Task: Look for space in Maldegem, Belgium from 1st July, 2023 to 8th July, 2023 for 2 adults, 1 child in price range Rs.15000 to Rs.20000. Place can be entire place with 1  bedroom having 1 bed and 1 bathroom. Property type can be house, flat, guest house, hotel. Amenities needed are: heating. Booking option can be shelf check-in. Required host language is English.
Action: Mouse moved to (323, 197)
Screenshot: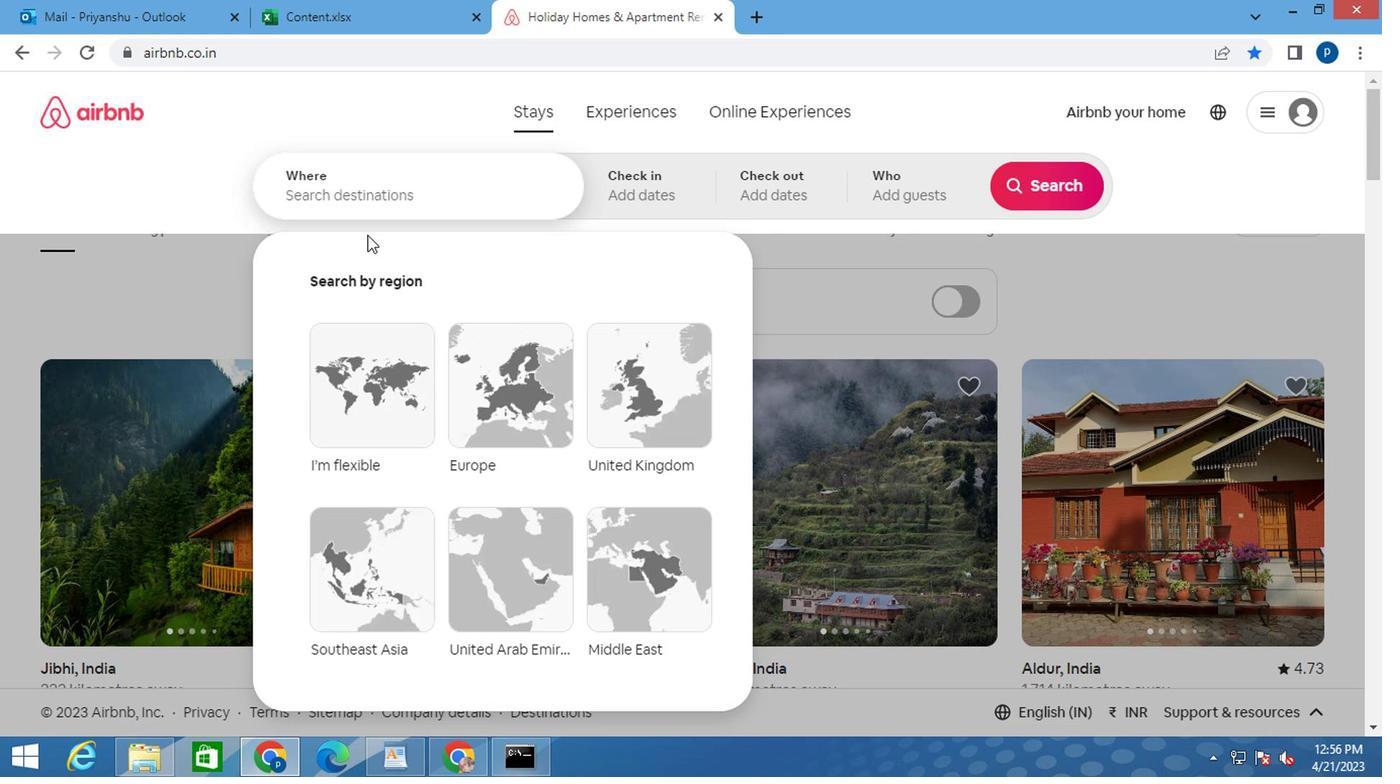 
Action: Key pressed m<Key.caps_lock>aldegem,<Key.space><Key.caps_lock>b<Key.caps_lock>elgiu
Screenshot: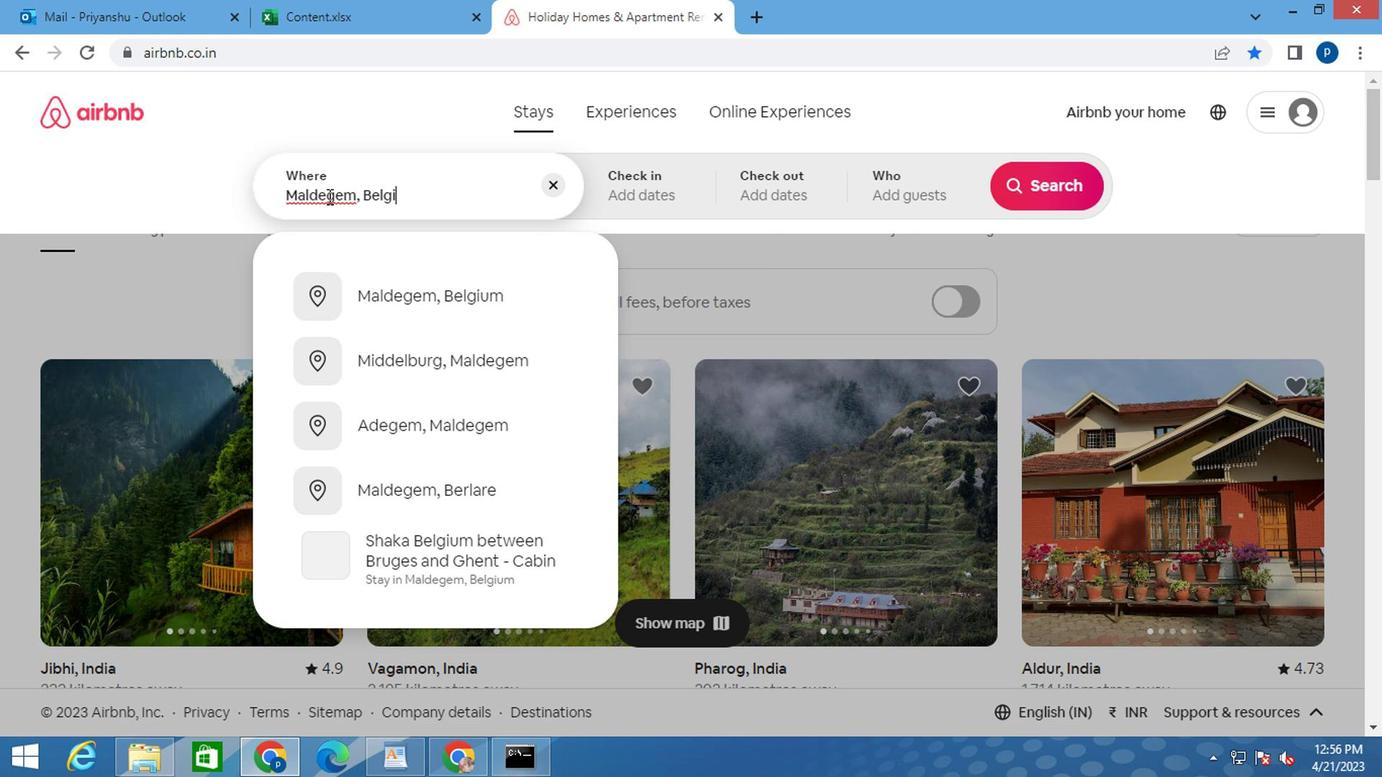 
Action: Mouse moved to (421, 295)
Screenshot: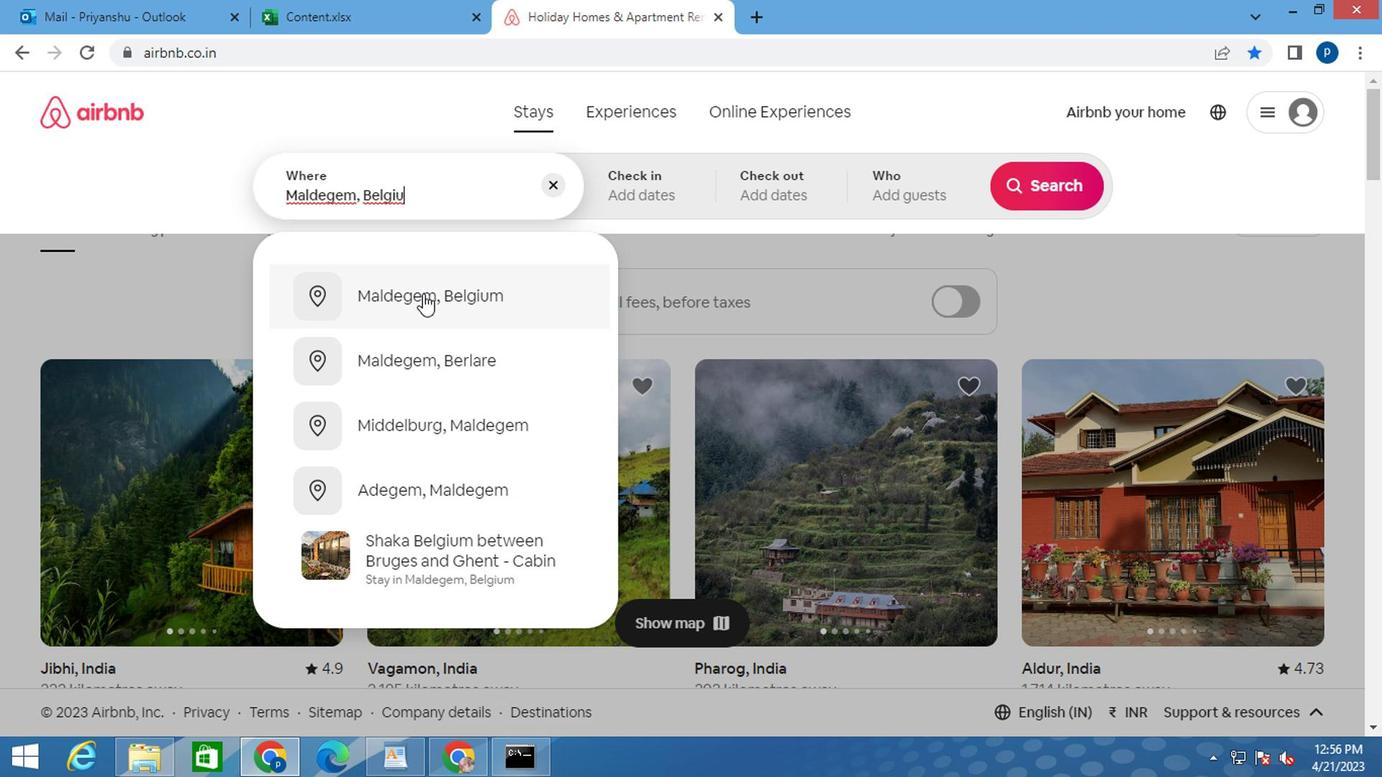 
Action: Mouse pressed left at (421, 295)
Screenshot: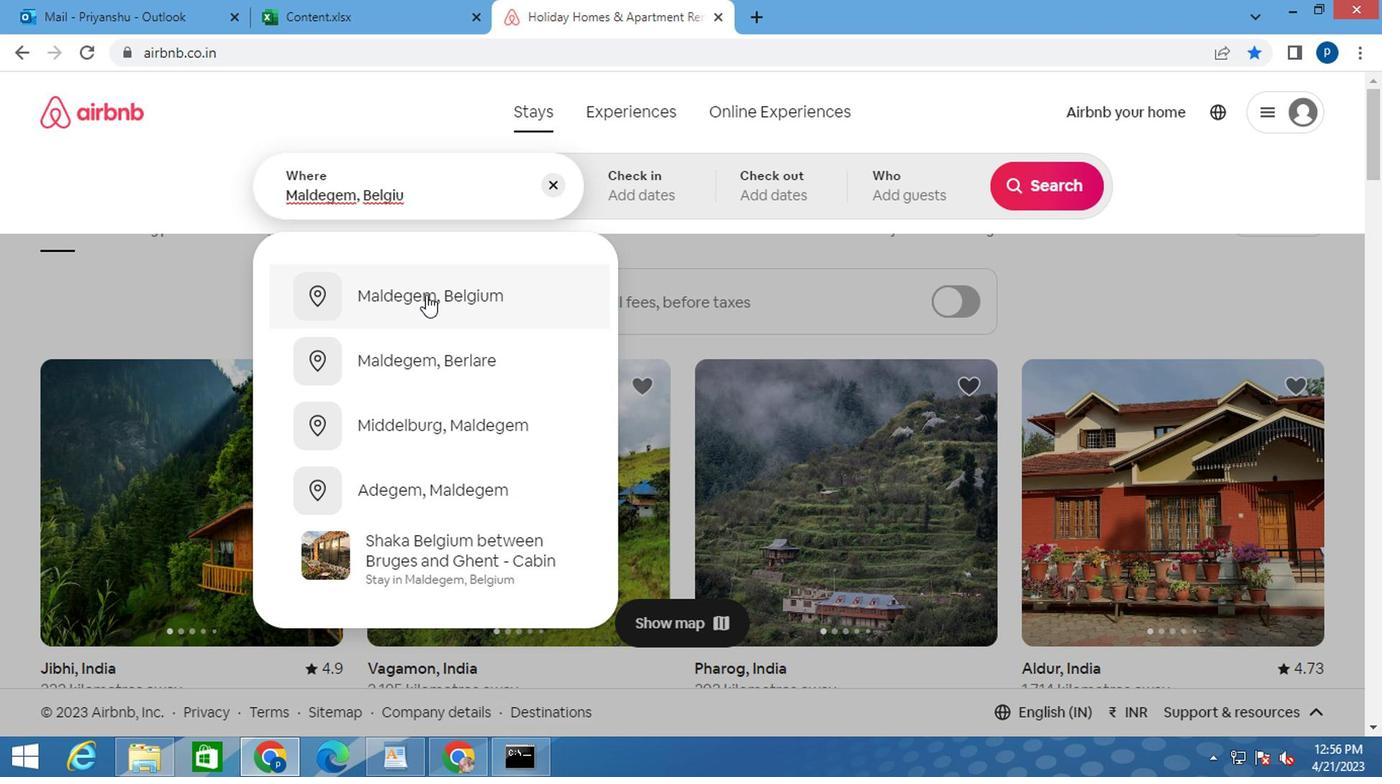 
Action: Mouse moved to (1025, 345)
Screenshot: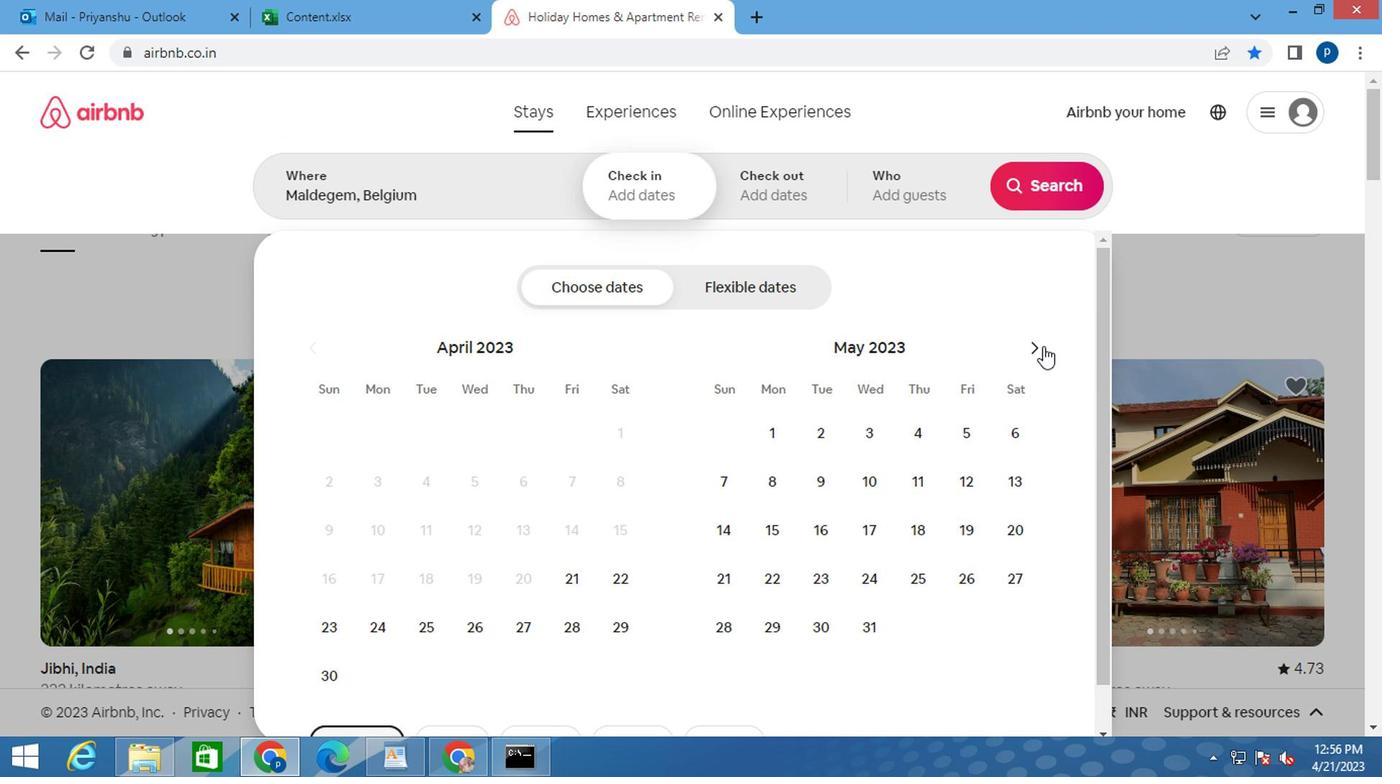 
Action: Mouse pressed left at (1025, 345)
Screenshot: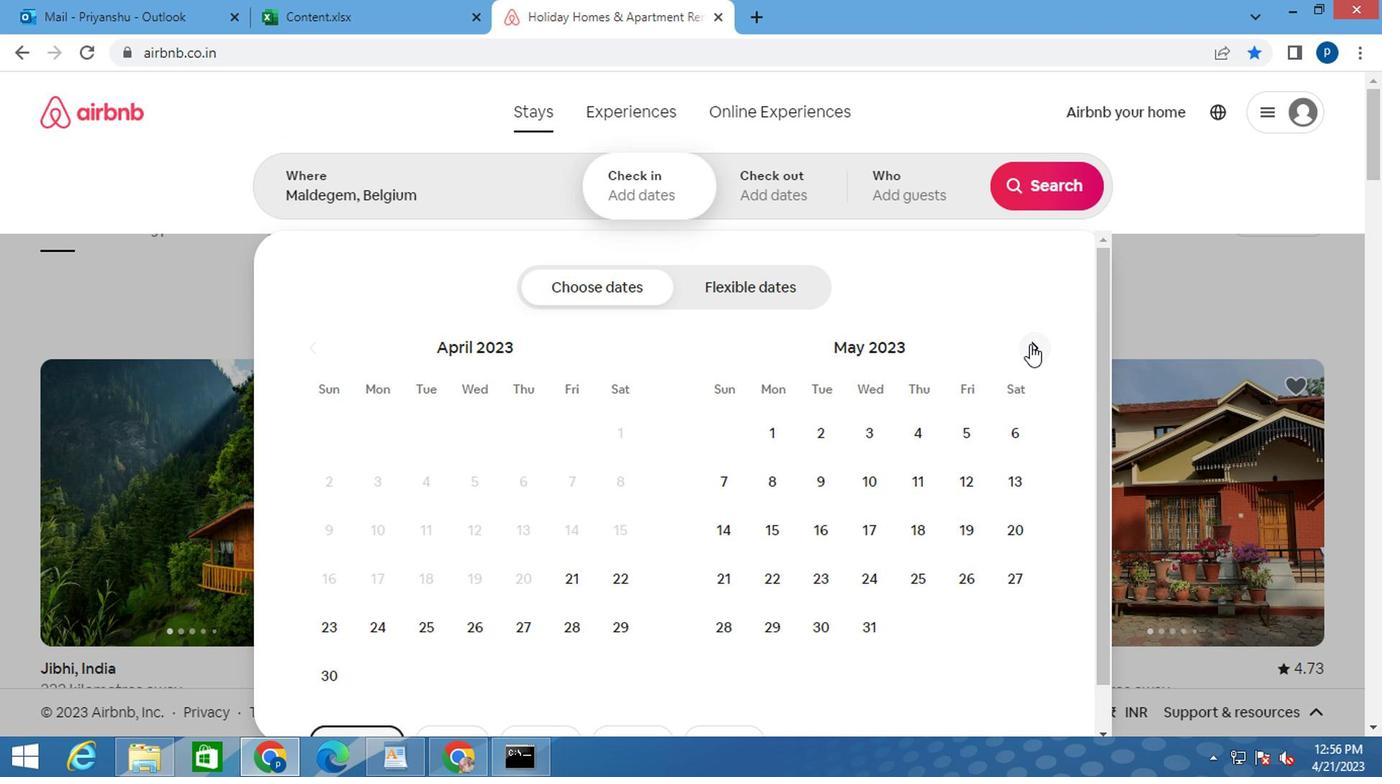 
Action: Mouse pressed left at (1025, 345)
Screenshot: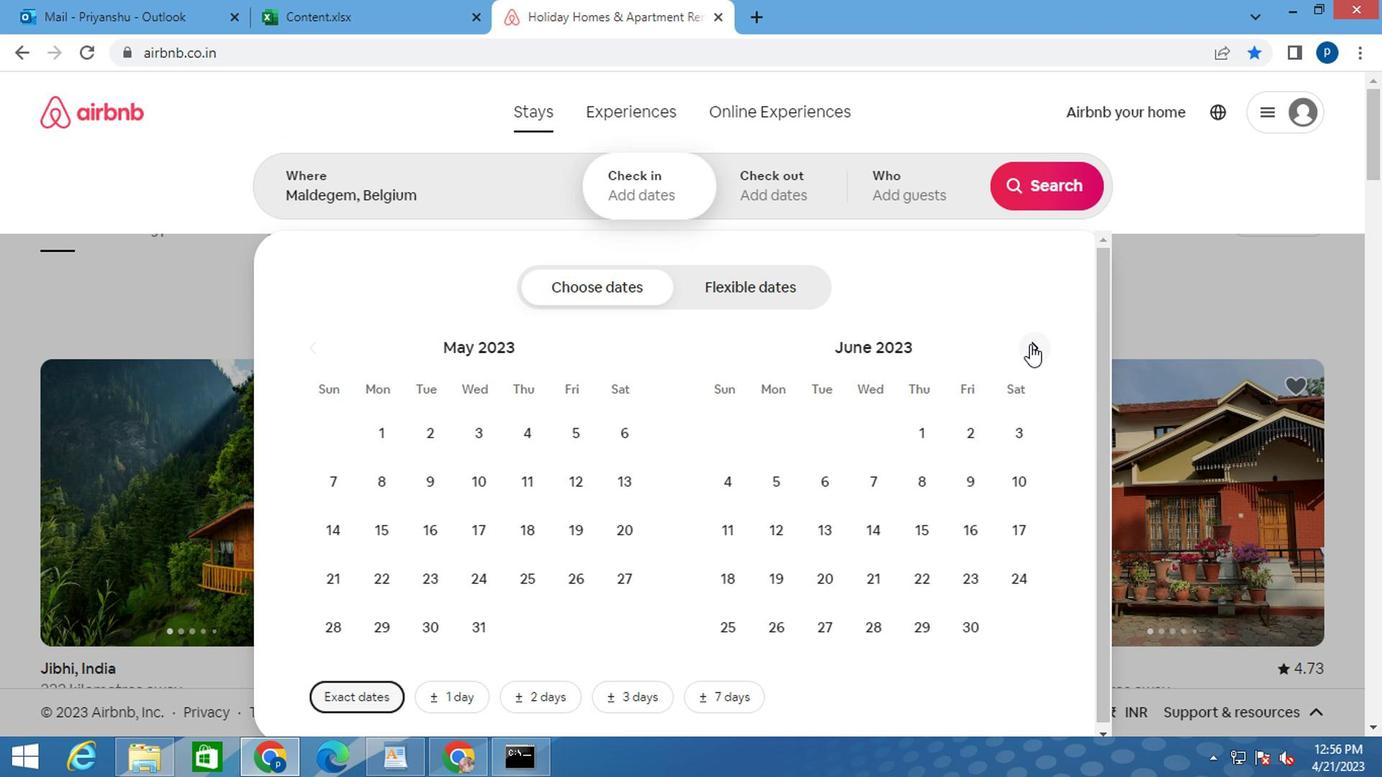 
Action: Mouse moved to (1024, 436)
Screenshot: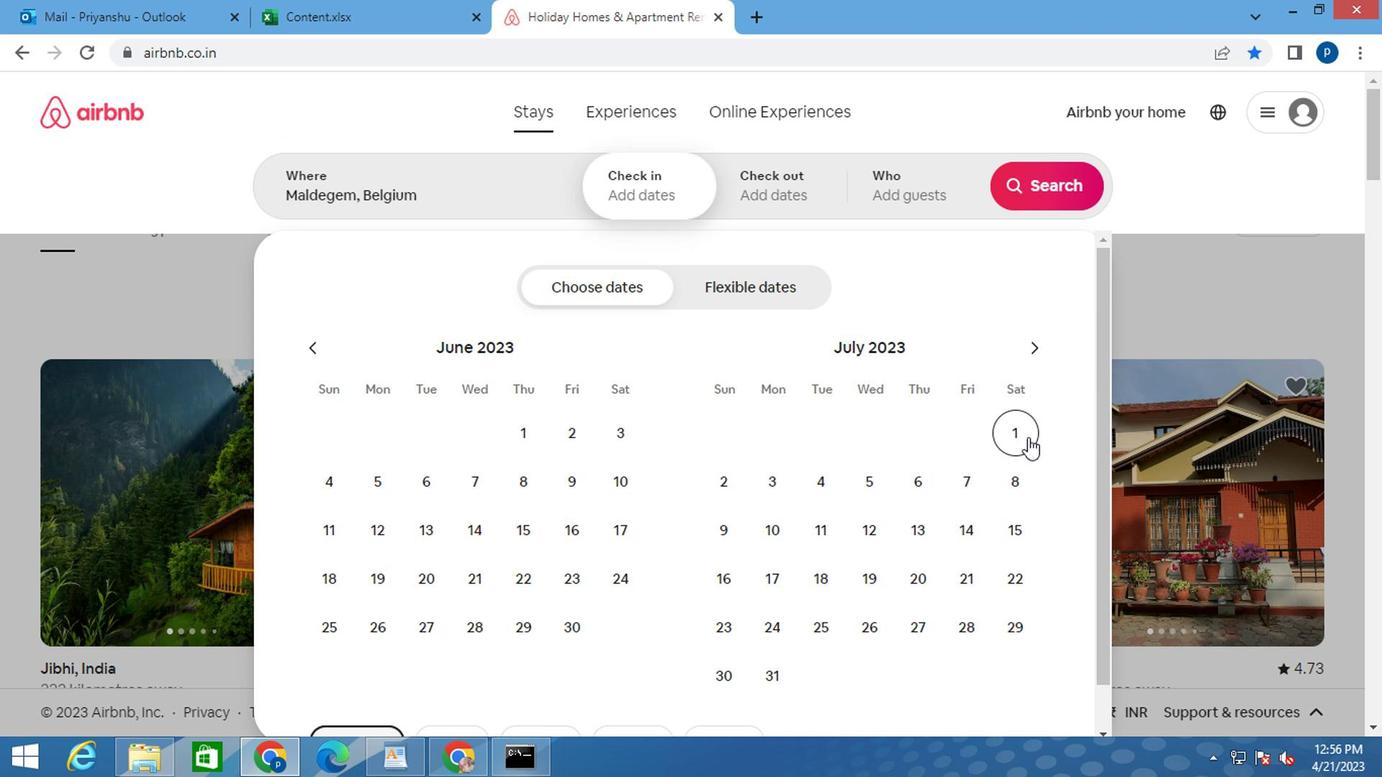 
Action: Mouse pressed left at (1024, 436)
Screenshot: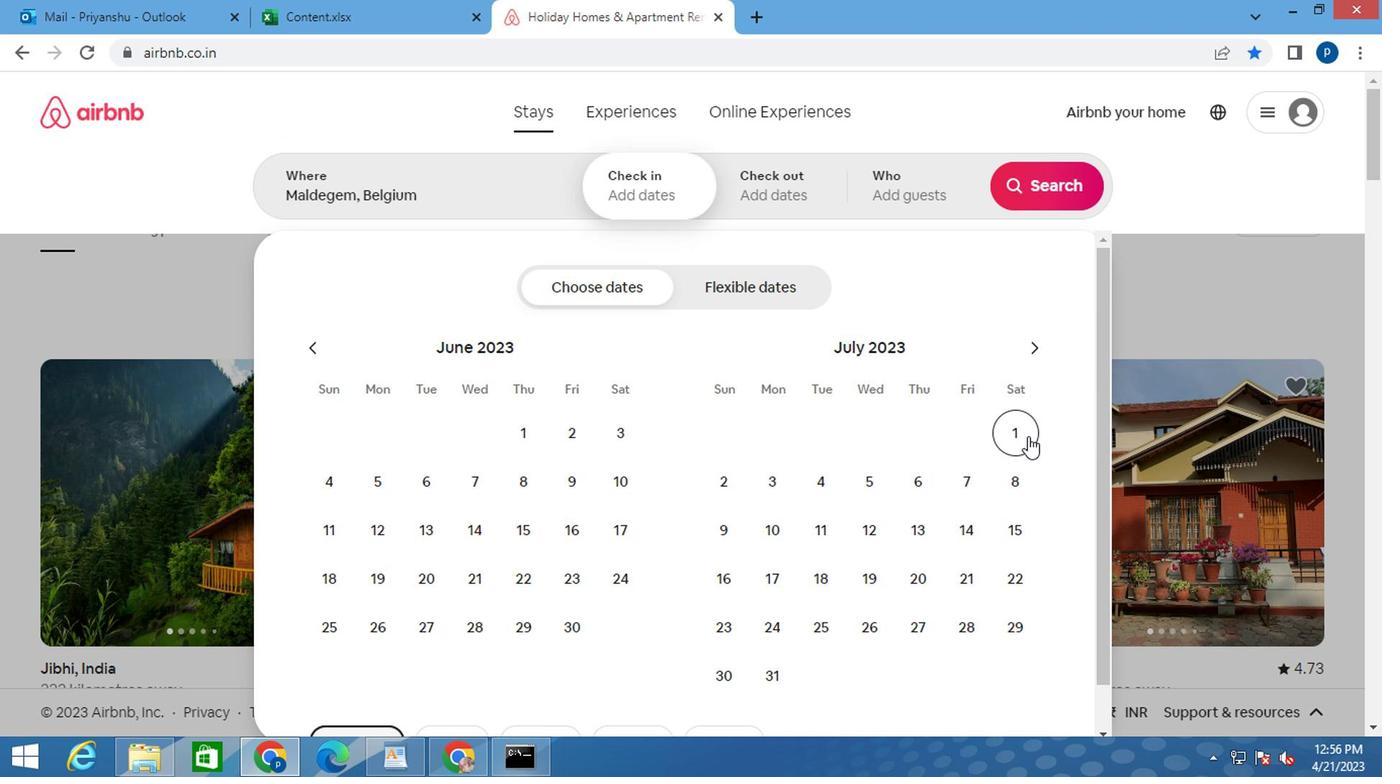 
Action: Mouse moved to (1014, 479)
Screenshot: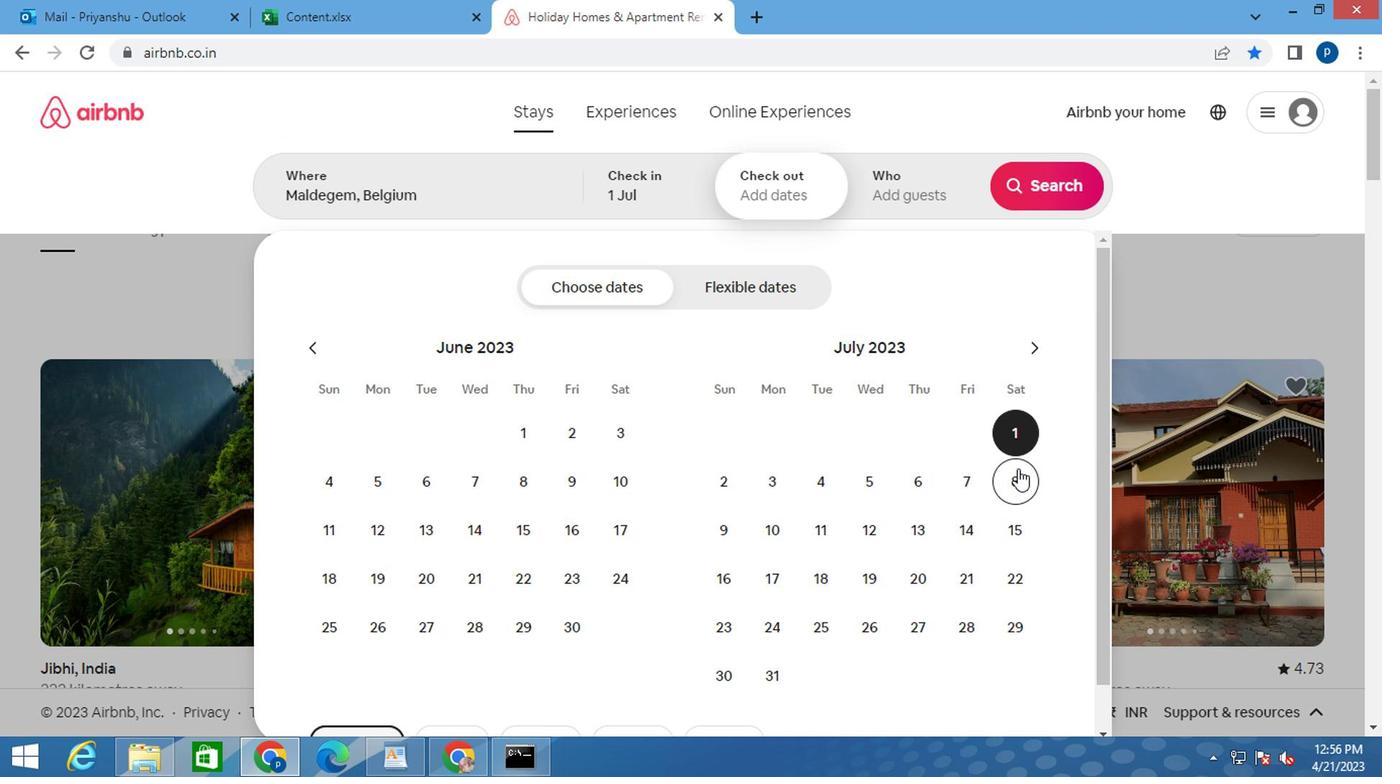 
Action: Mouse pressed left at (1014, 479)
Screenshot: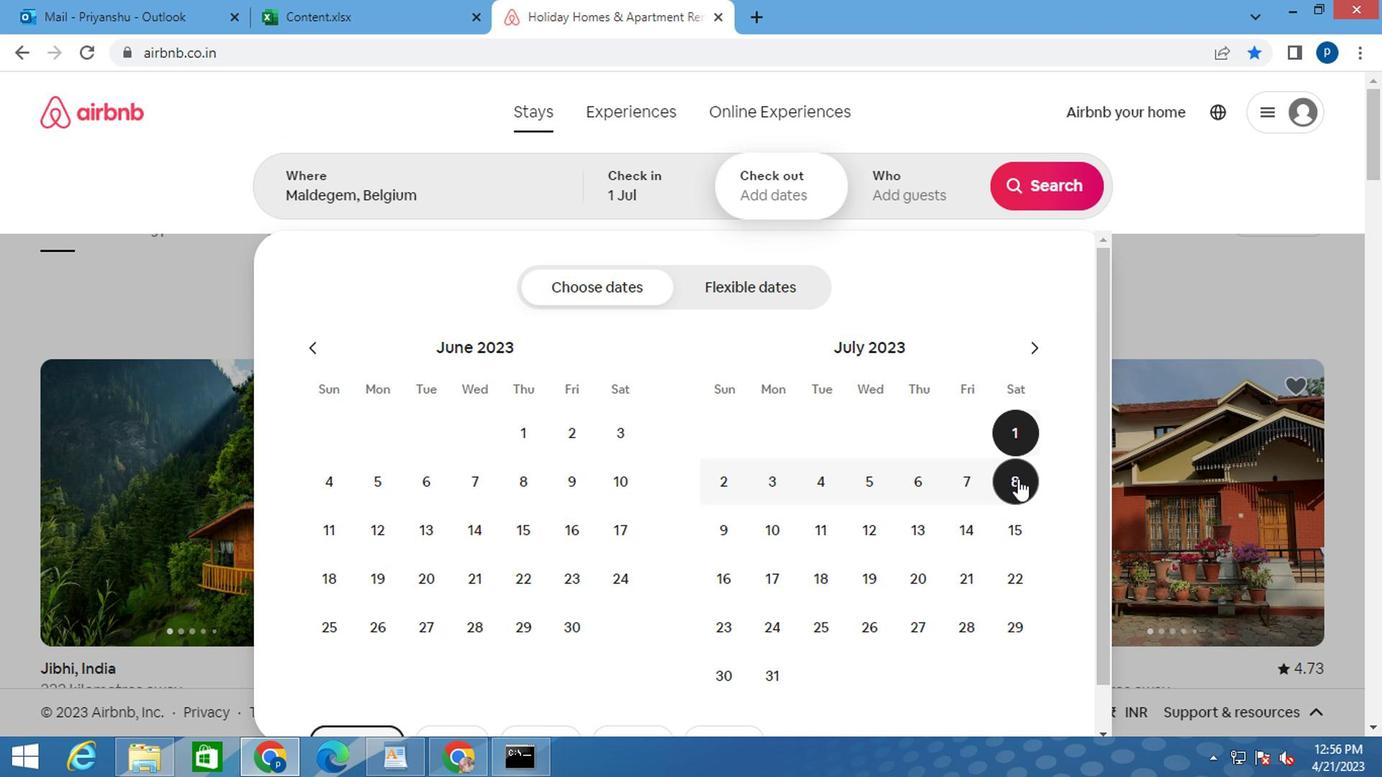 
Action: Mouse moved to (932, 195)
Screenshot: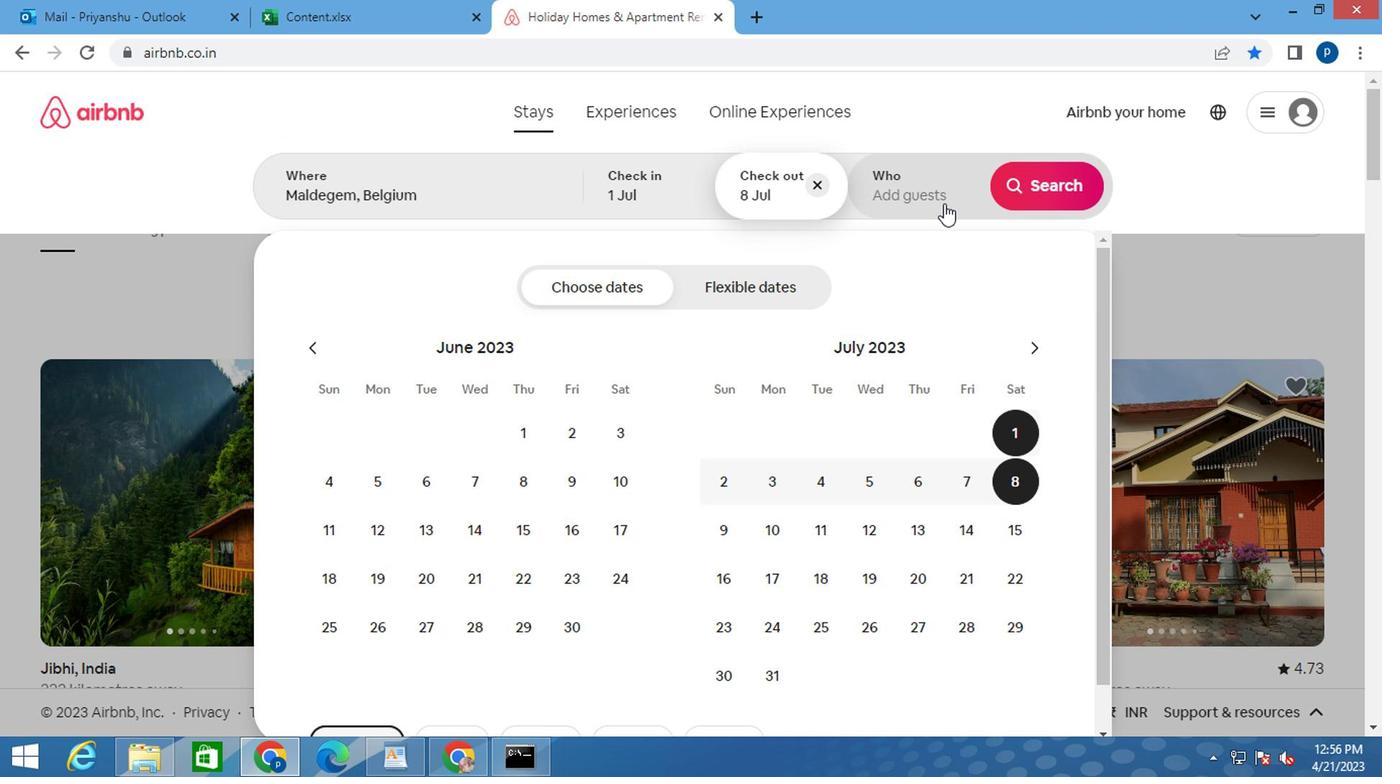 
Action: Mouse pressed left at (932, 195)
Screenshot: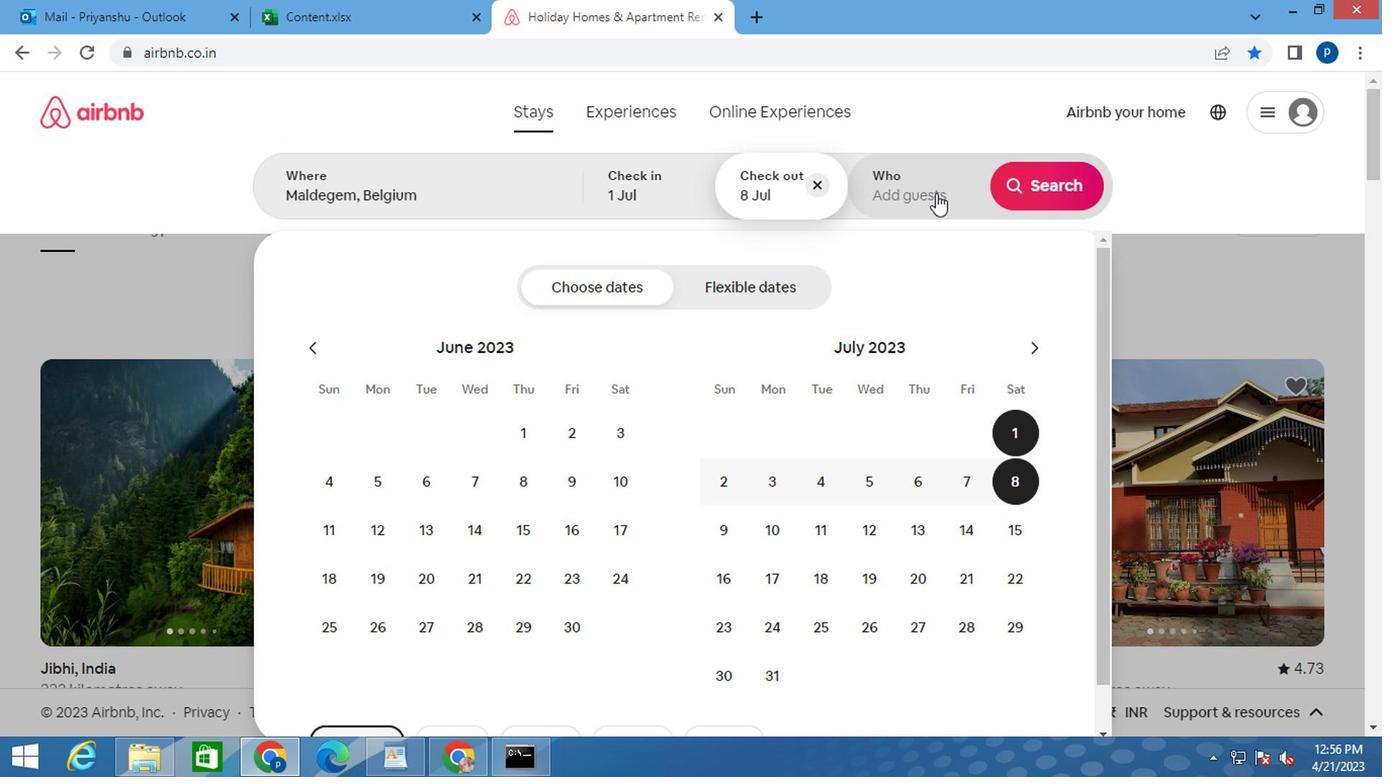 
Action: Mouse moved to (1045, 284)
Screenshot: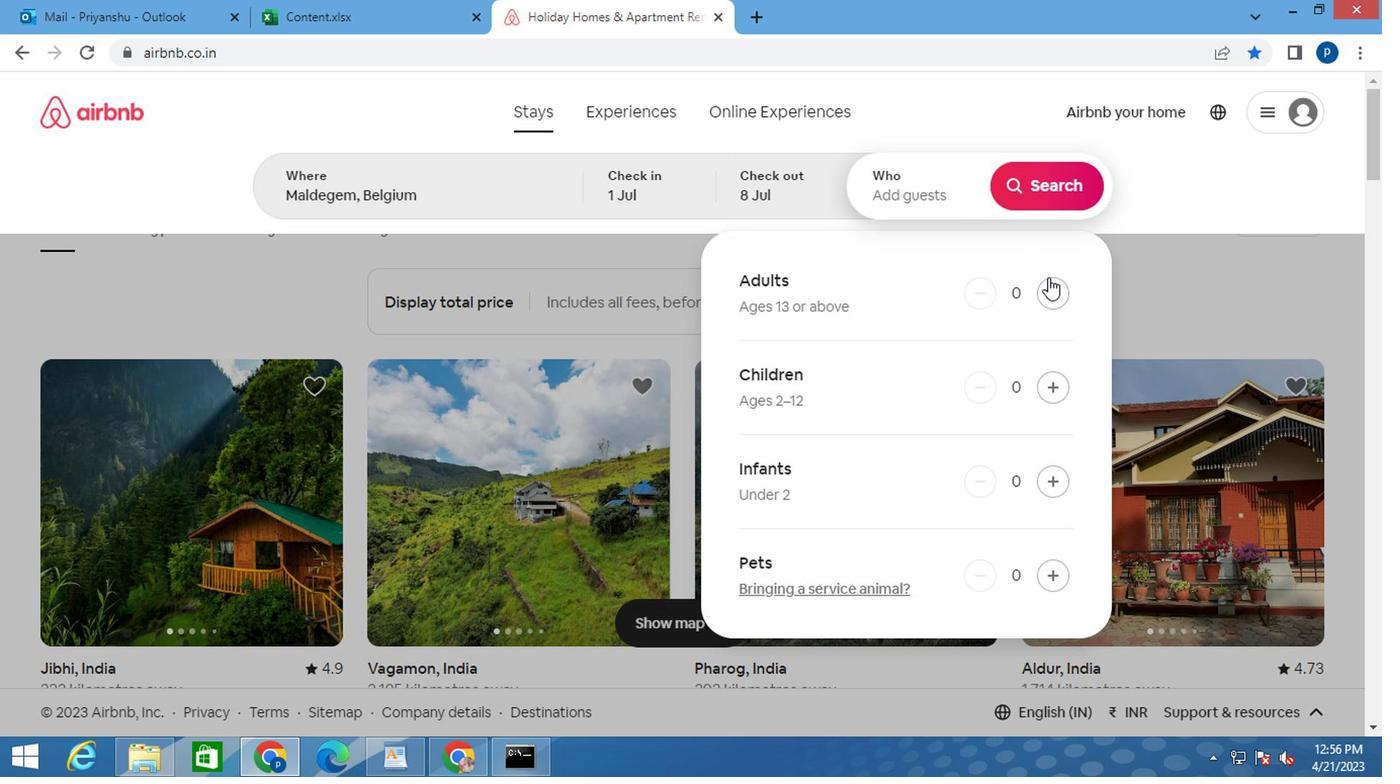 
Action: Mouse pressed left at (1045, 284)
Screenshot: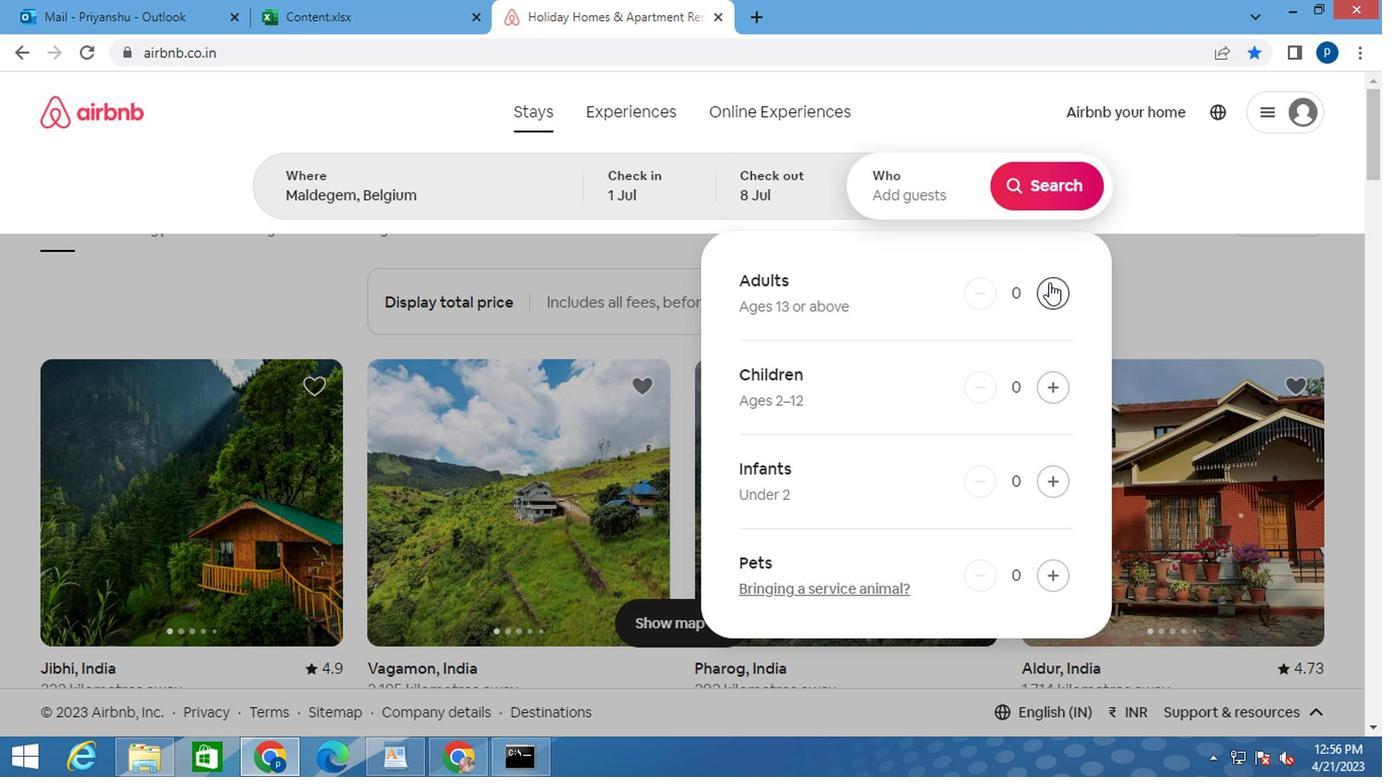 
Action: Mouse pressed left at (1045, 284)
Screenshot: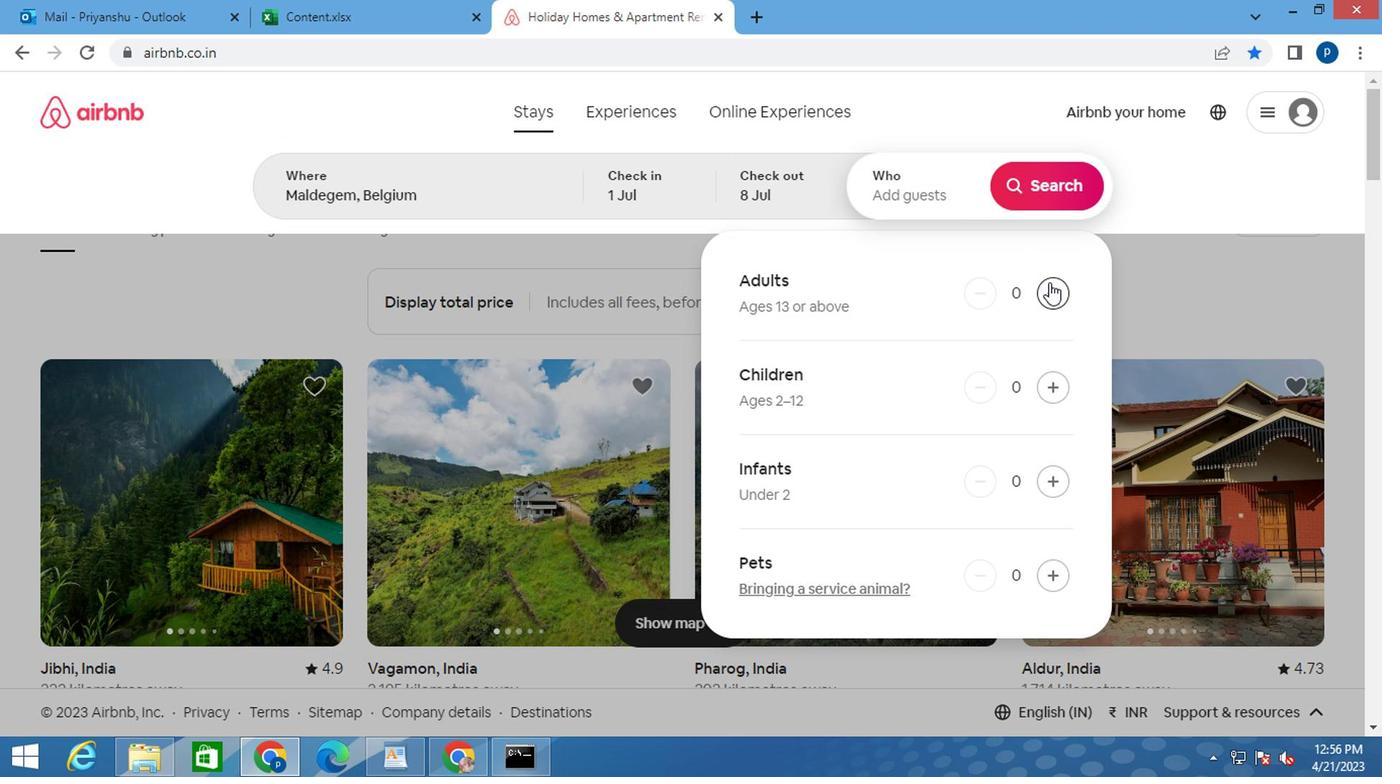 
Action: Mouse moved to (1047, 380)
Screenshot: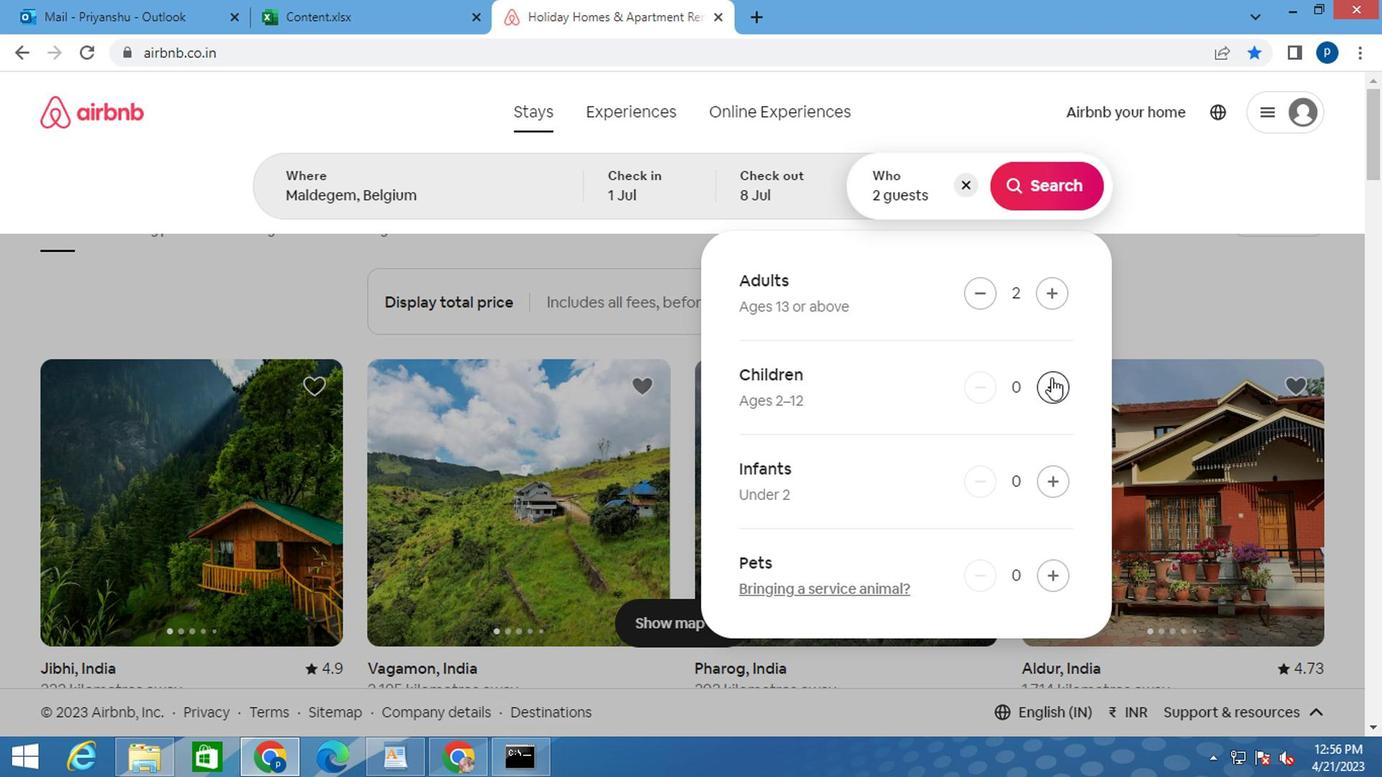 
Action: Mouse pressed left at (1047, 380)
Screenshot: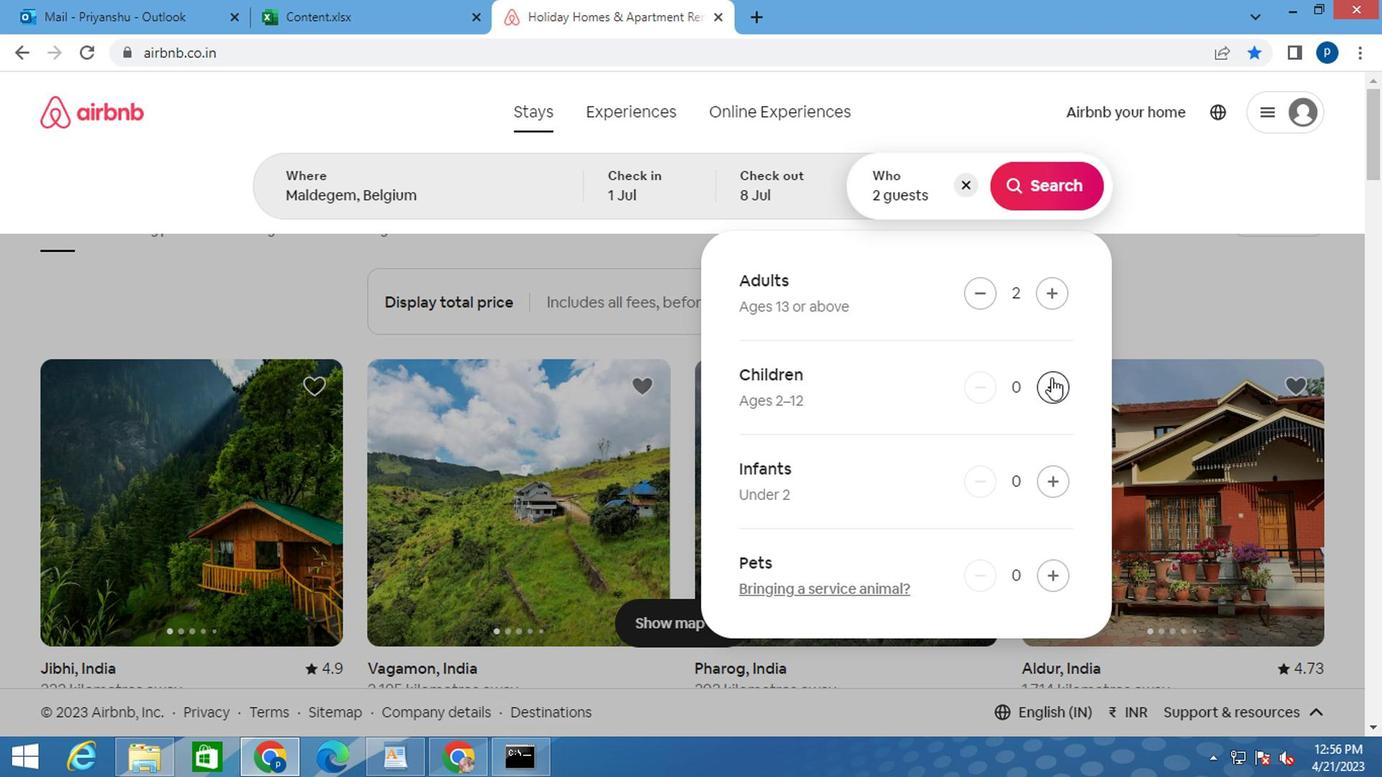 
Action: Mouse moved to (1050, 195)
Screenshot: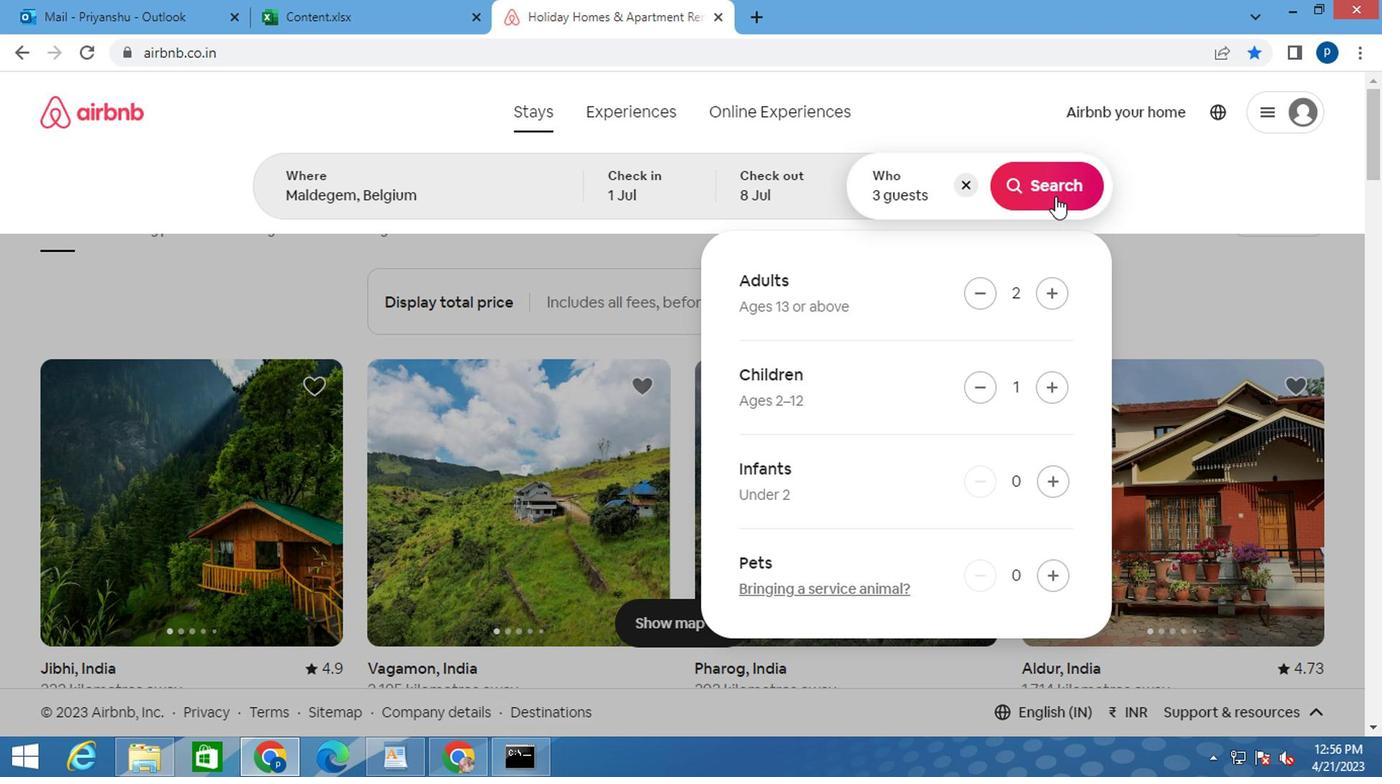 
Action: Mouse pressed left at (1050, 195)
Screenshot: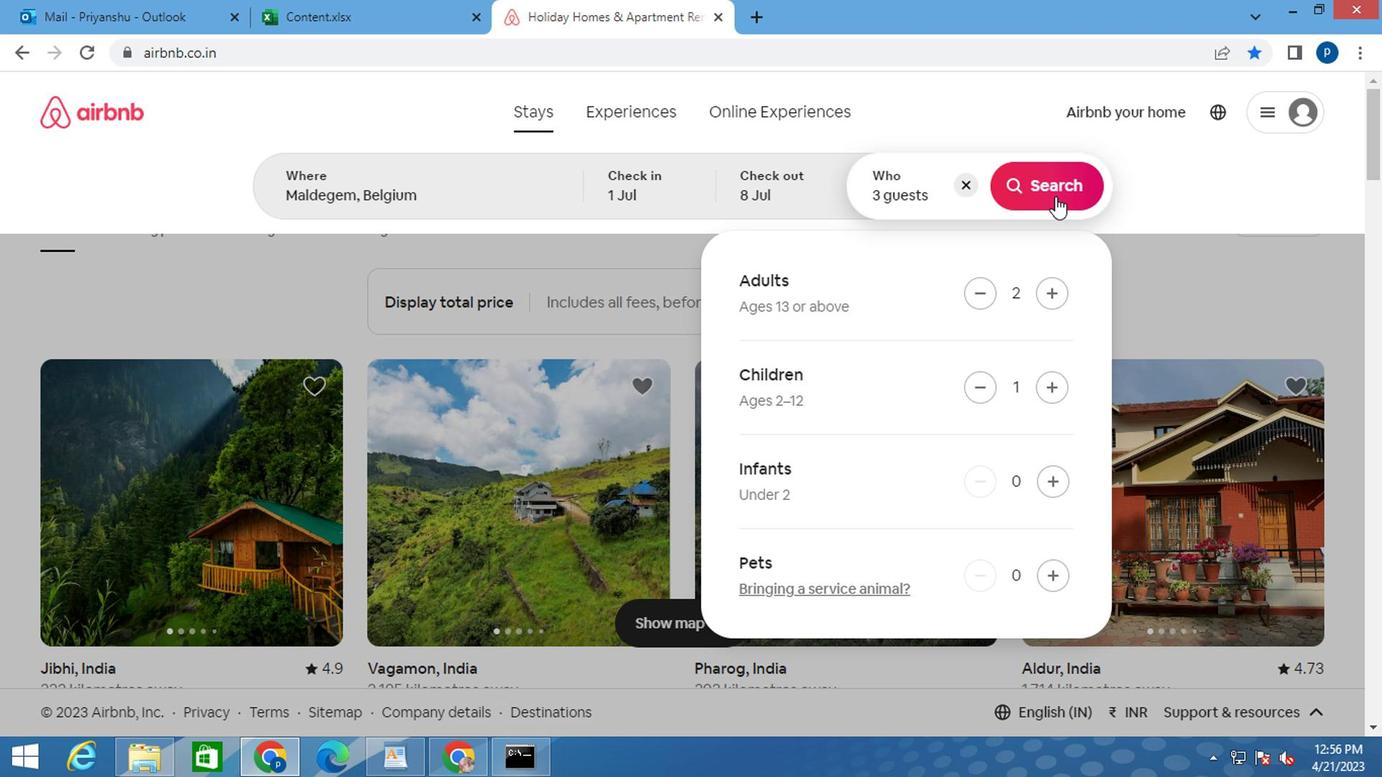 
Action: Mouse moved to (1280, 208)
Screenshot: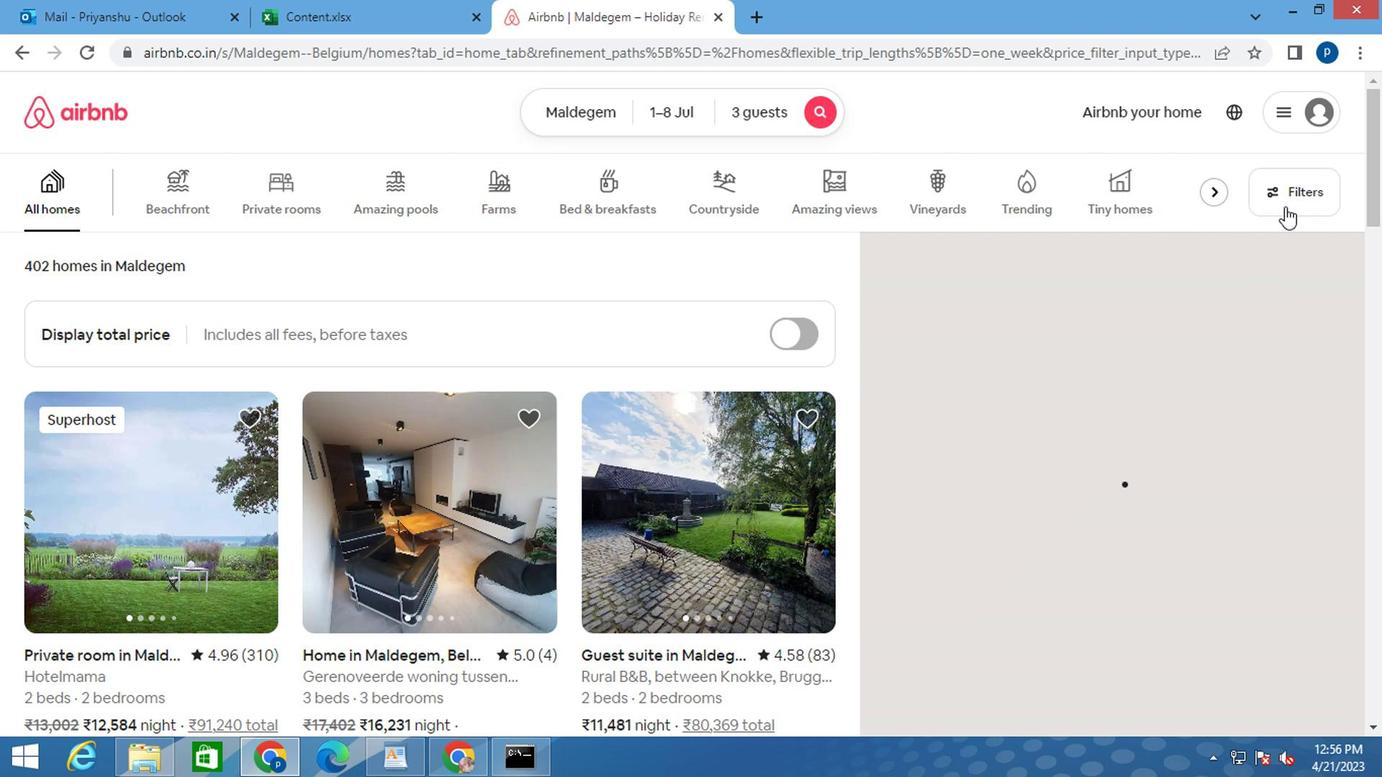 
Action: Mouse pressed left at (1280, 208)
Screenshot: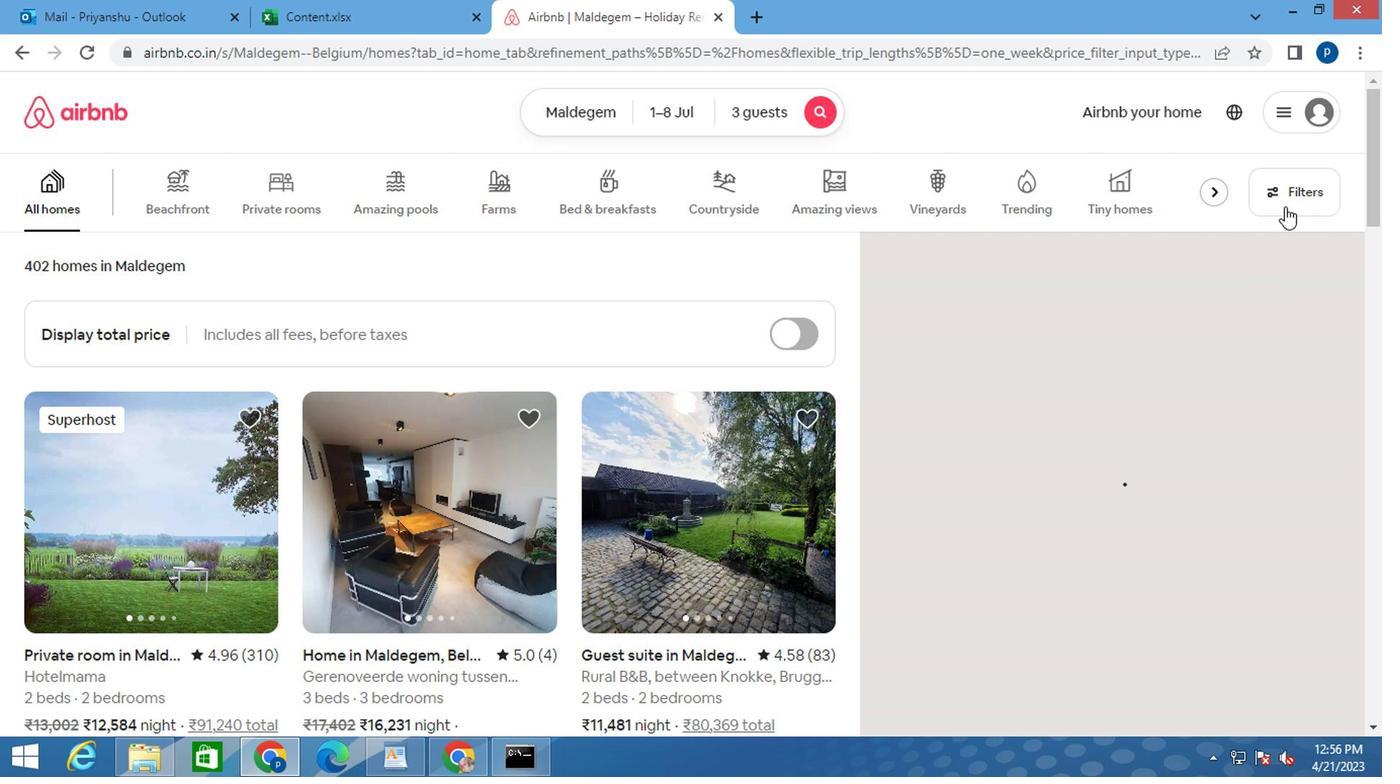 
Action: Mouse moved to (412, 451)
Screenshot: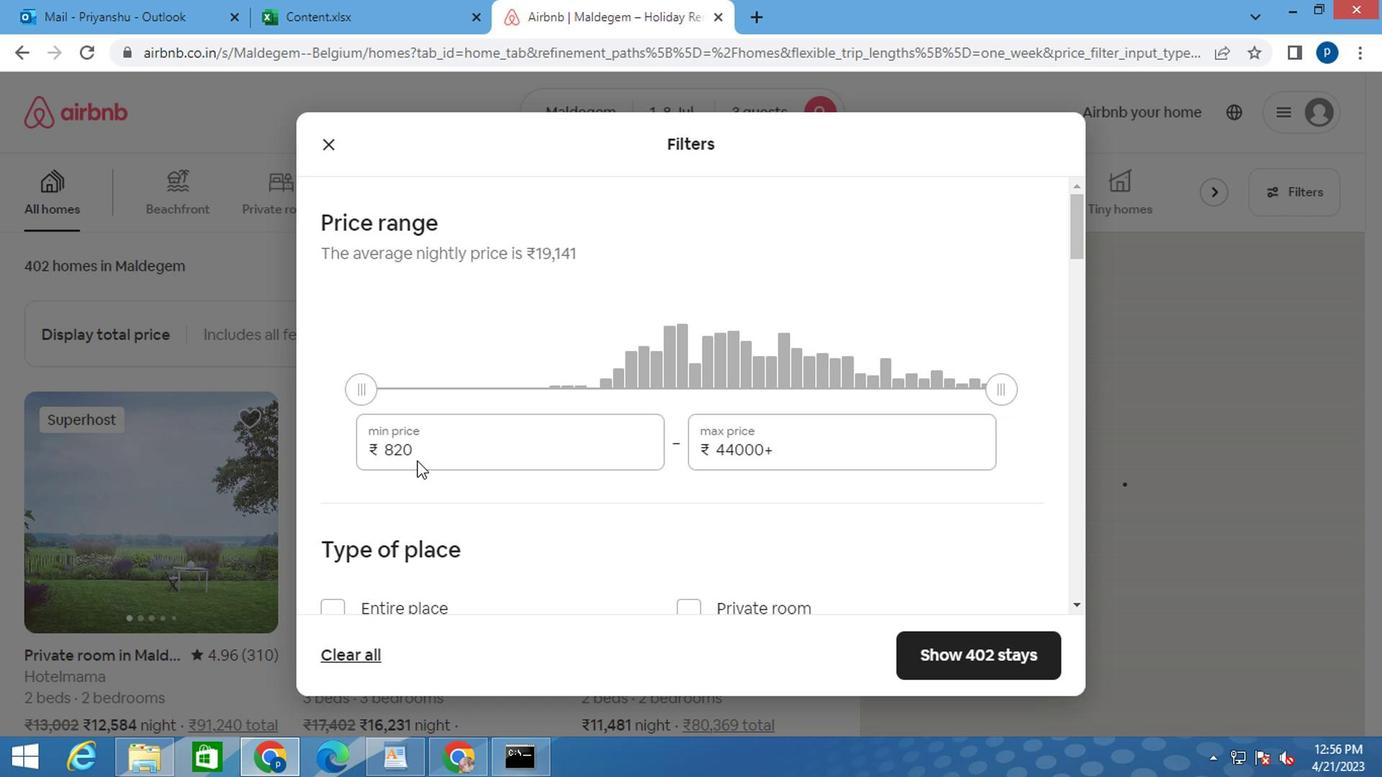 
Action: Mouse pressed left at (412, 451)
Screenshot: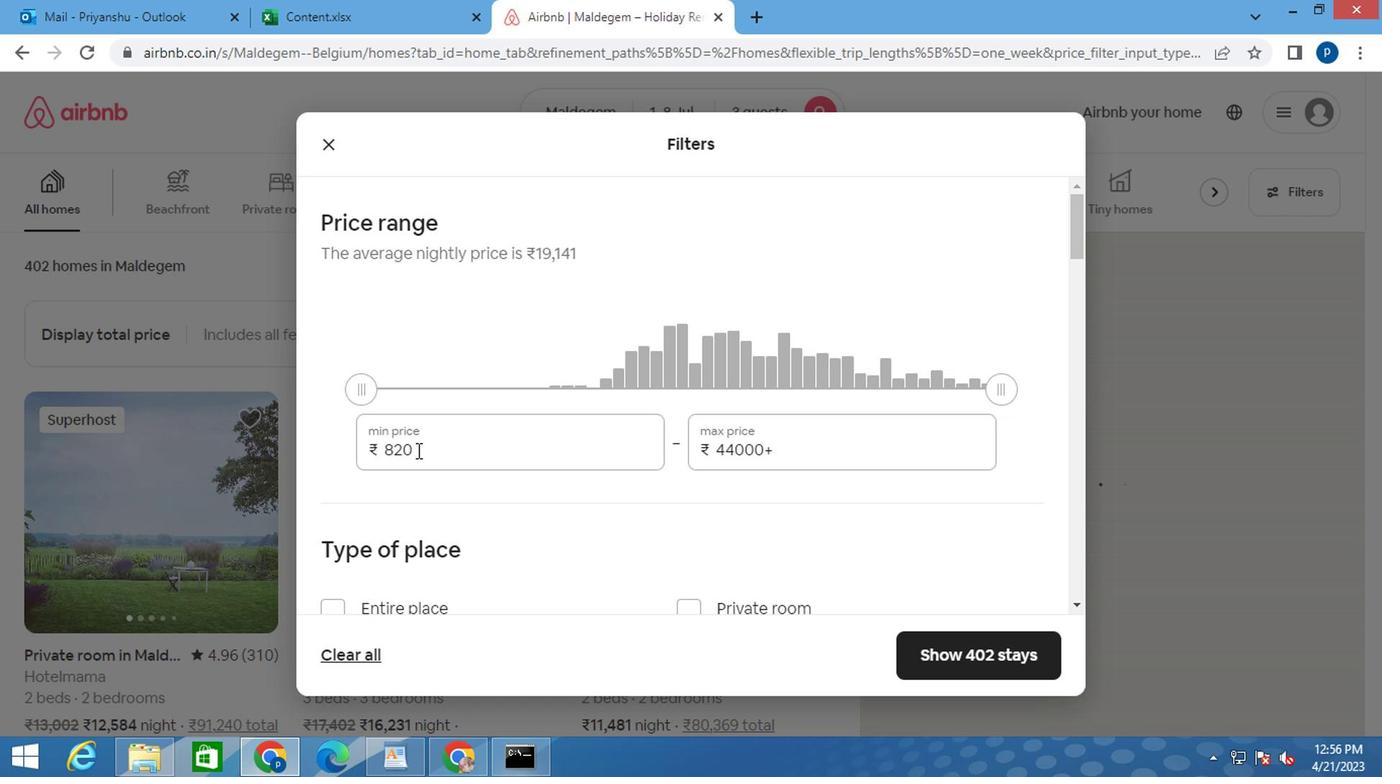 
Action: Mouse pressed left at (412, 451)
Screenshot: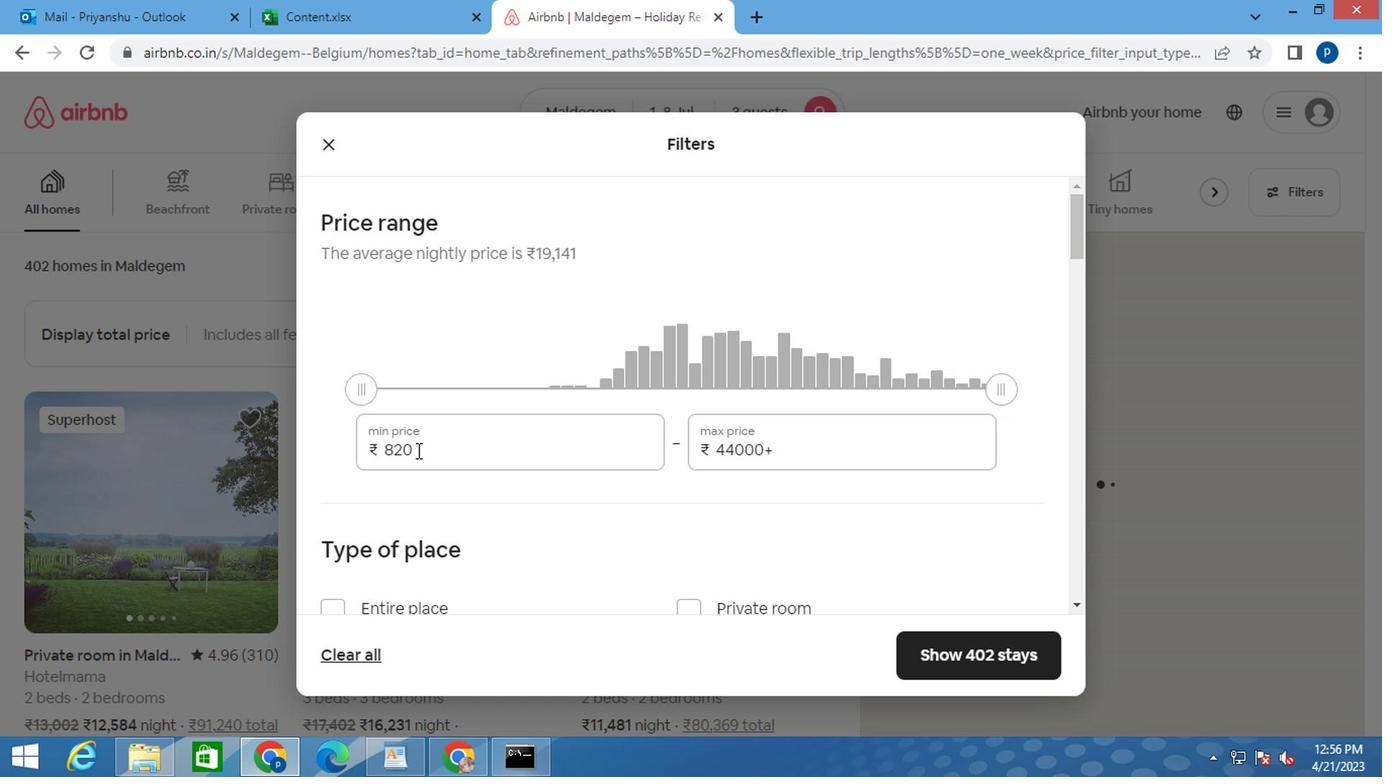 
Action: Key pressed 15000<Key.tab>20000
Screenshot: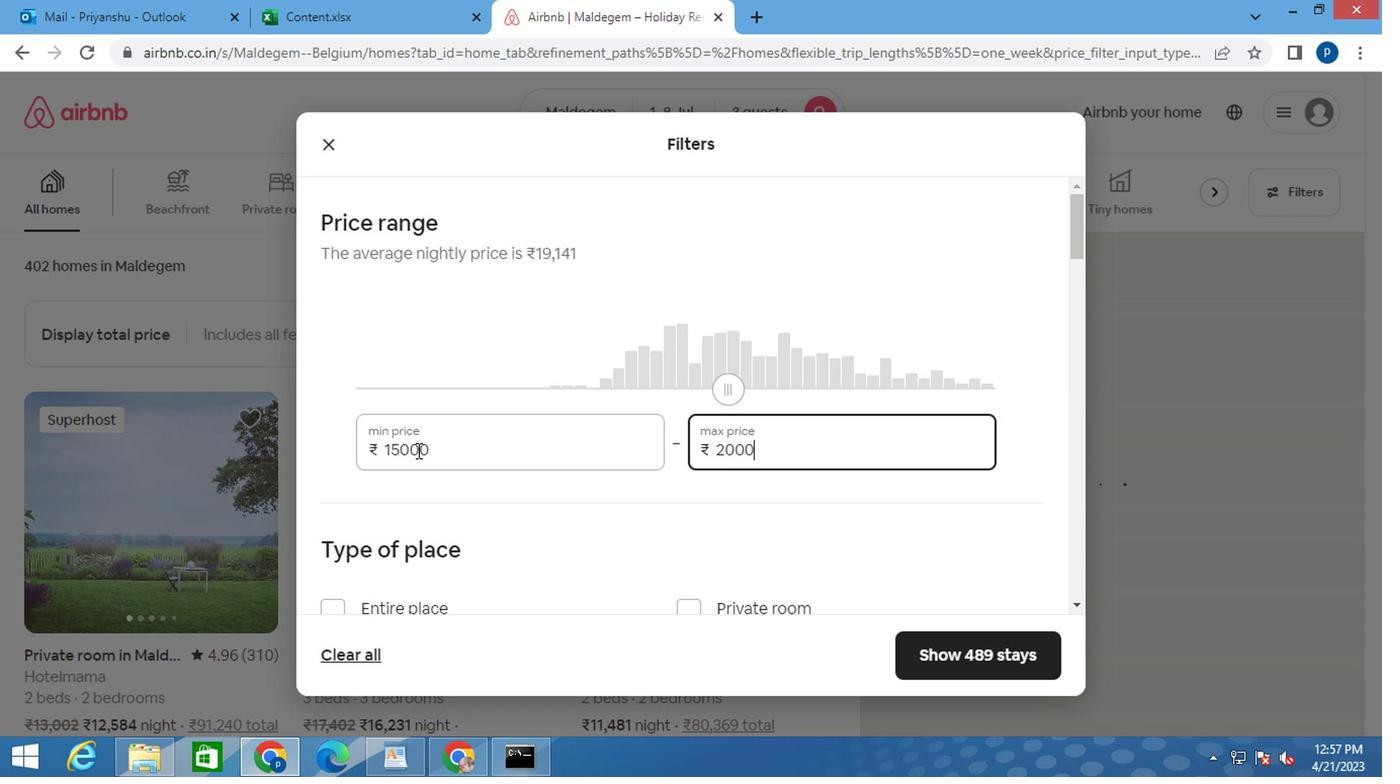 
Action: Mouse moved to (406, 447)
Screenshot: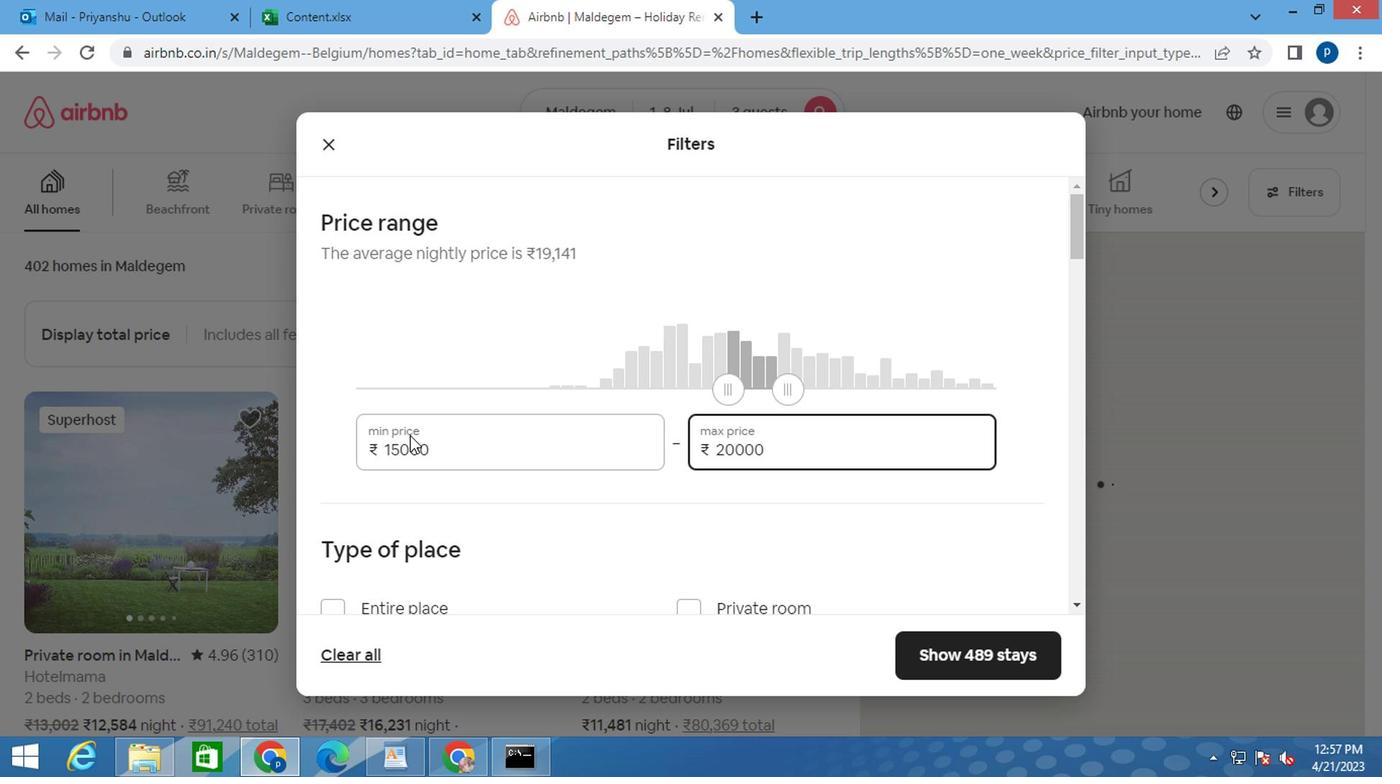 
Action: Mouse scrolled (406, 446) with delta (0, 0)
Screenshot: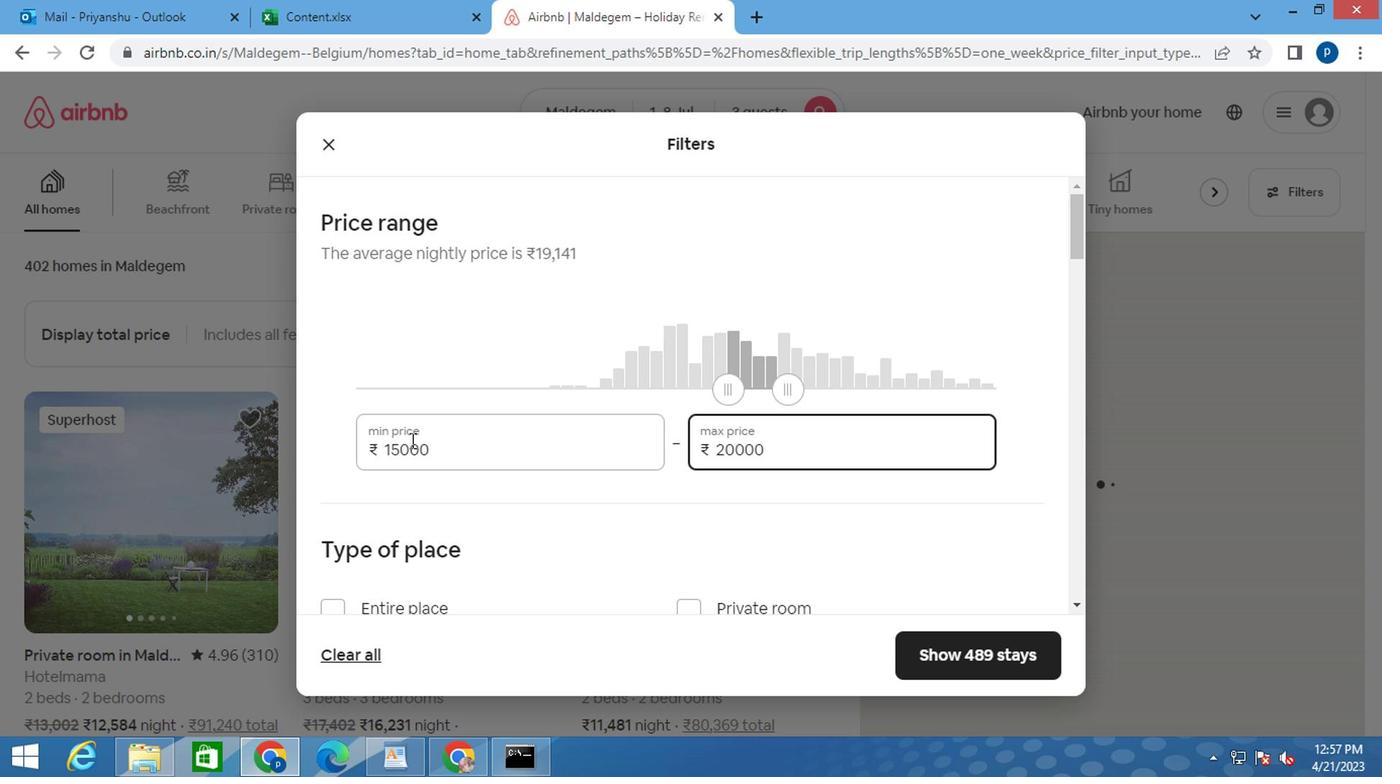 
Action: Mouse moved to (407, 449)
Screenshot: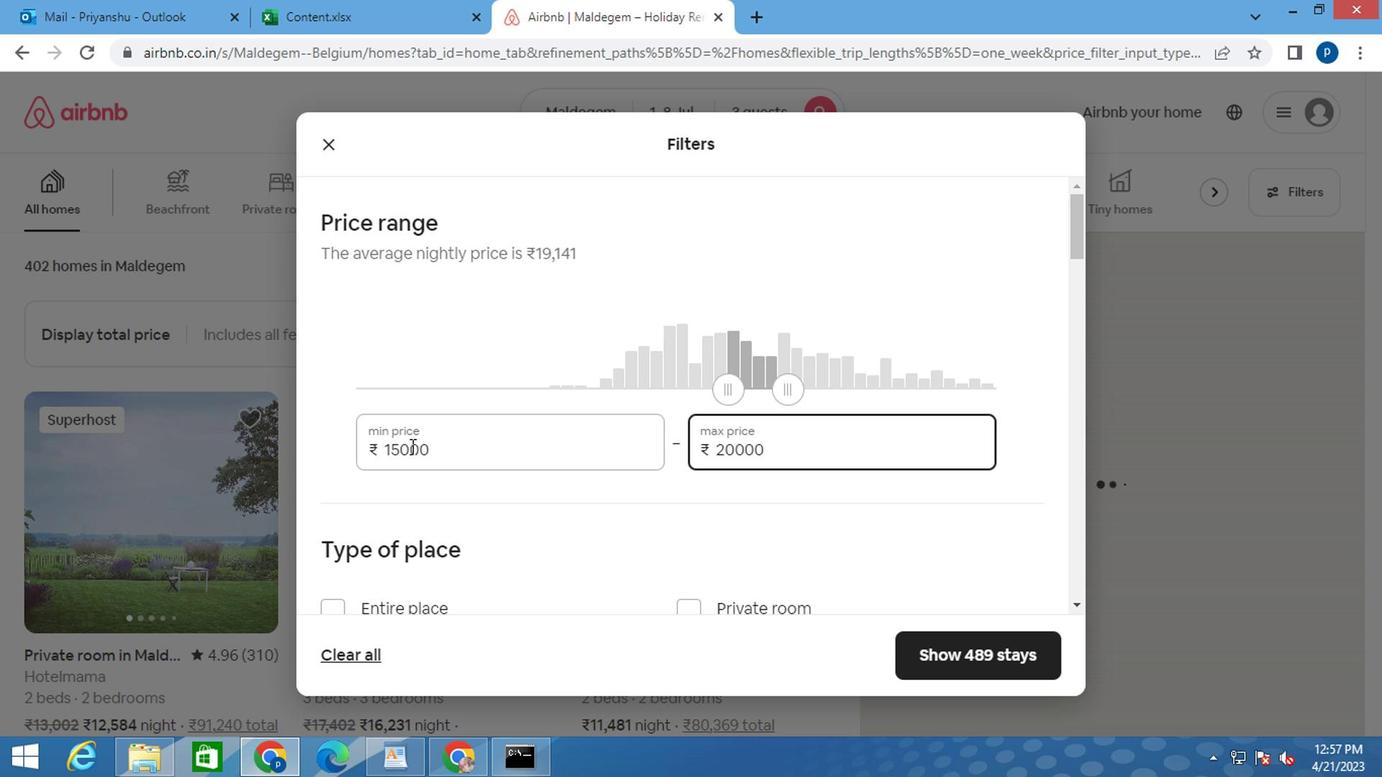 
Action: Mouse scrolled (407, 448) with delta (0, 0)
Screenshot: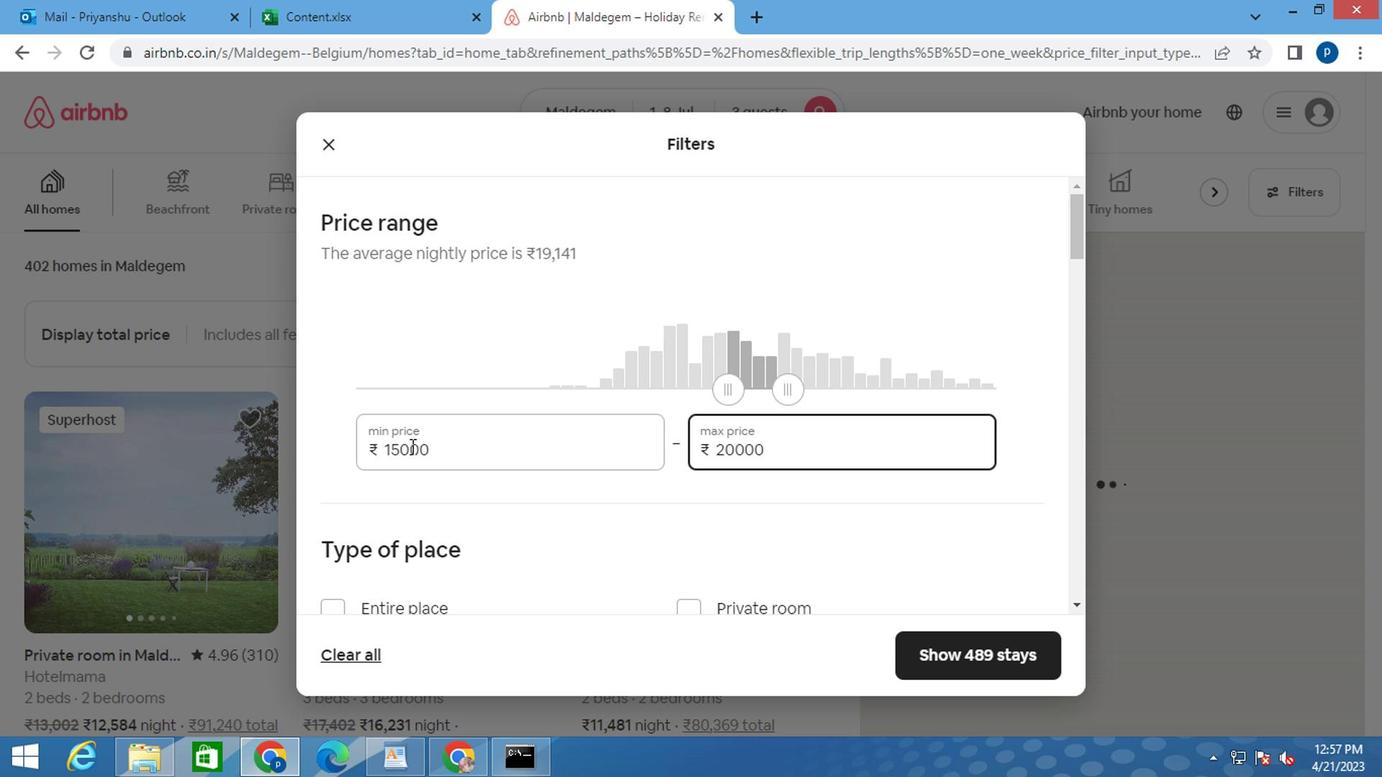 
Action: Mouse moved to (328, 415)
Screenshot: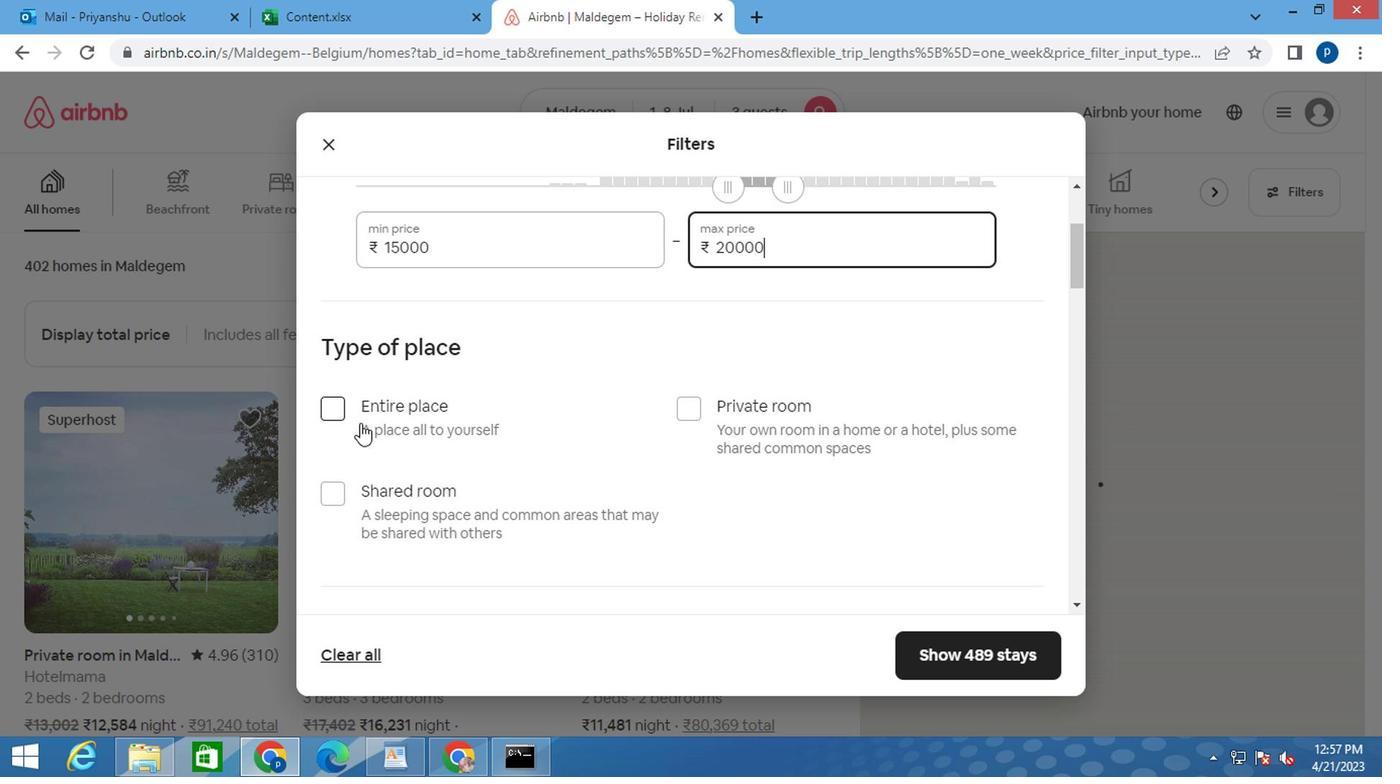 
Action: Mouse pressed left at (328, 415)
Screenshot: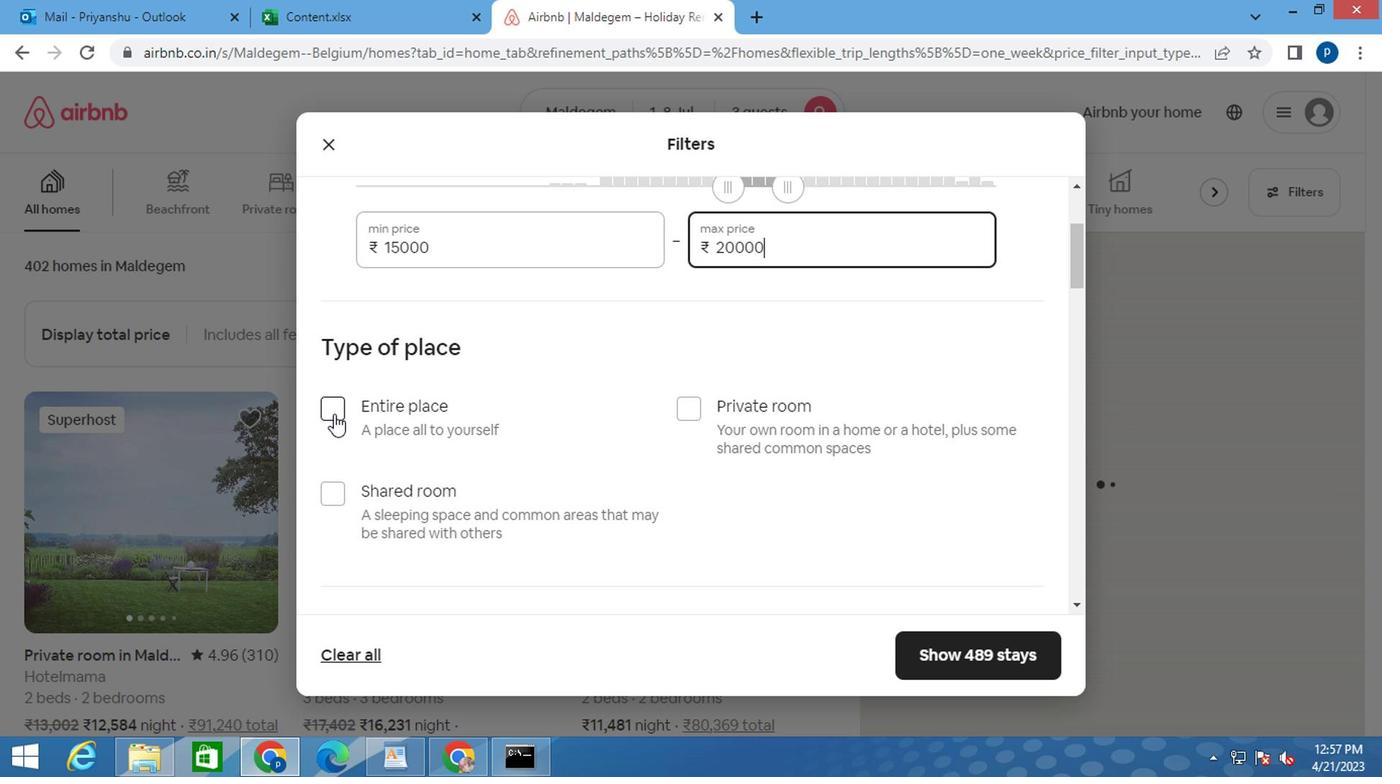 
Action: Mouse moved to (649, 438)
Screenshot: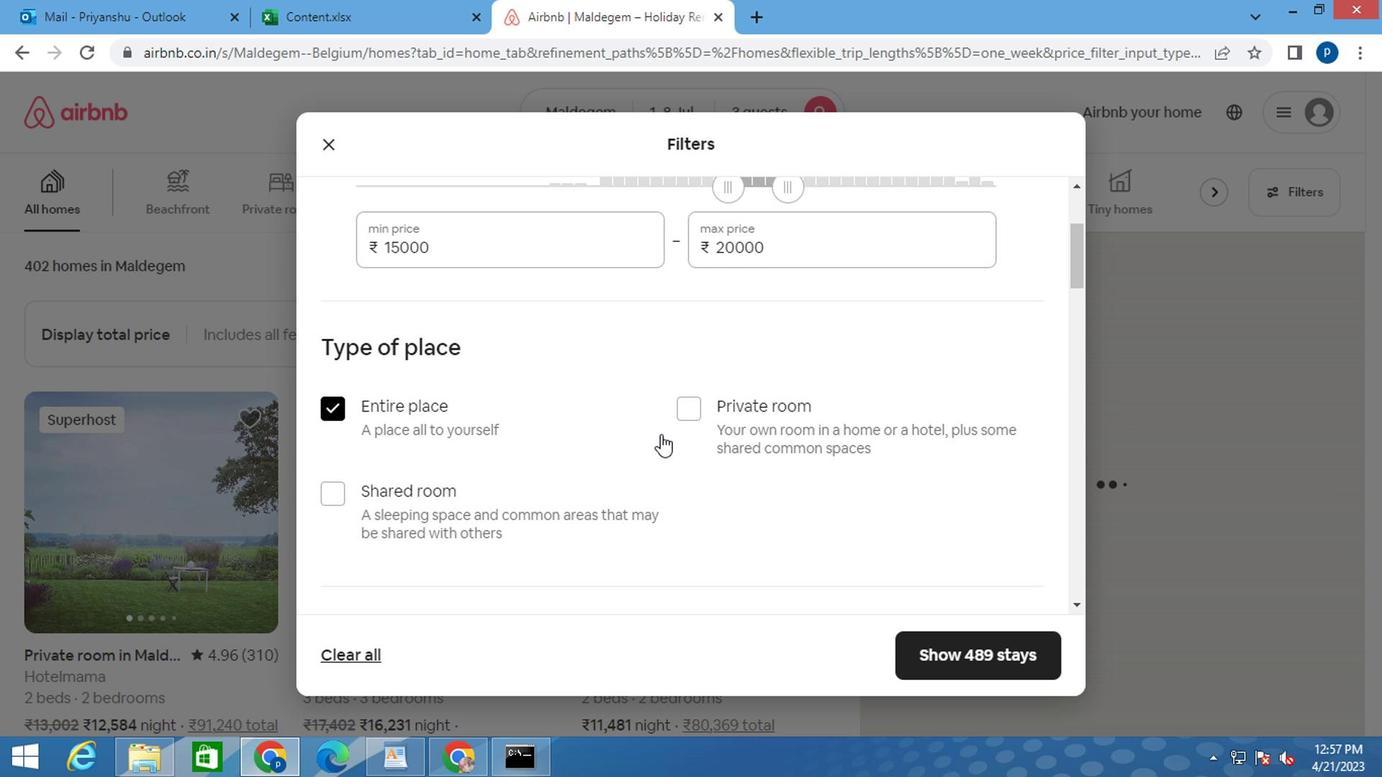 
Action: Mouse scrolled (649, 436) with delta (0, -1)
Screenshot: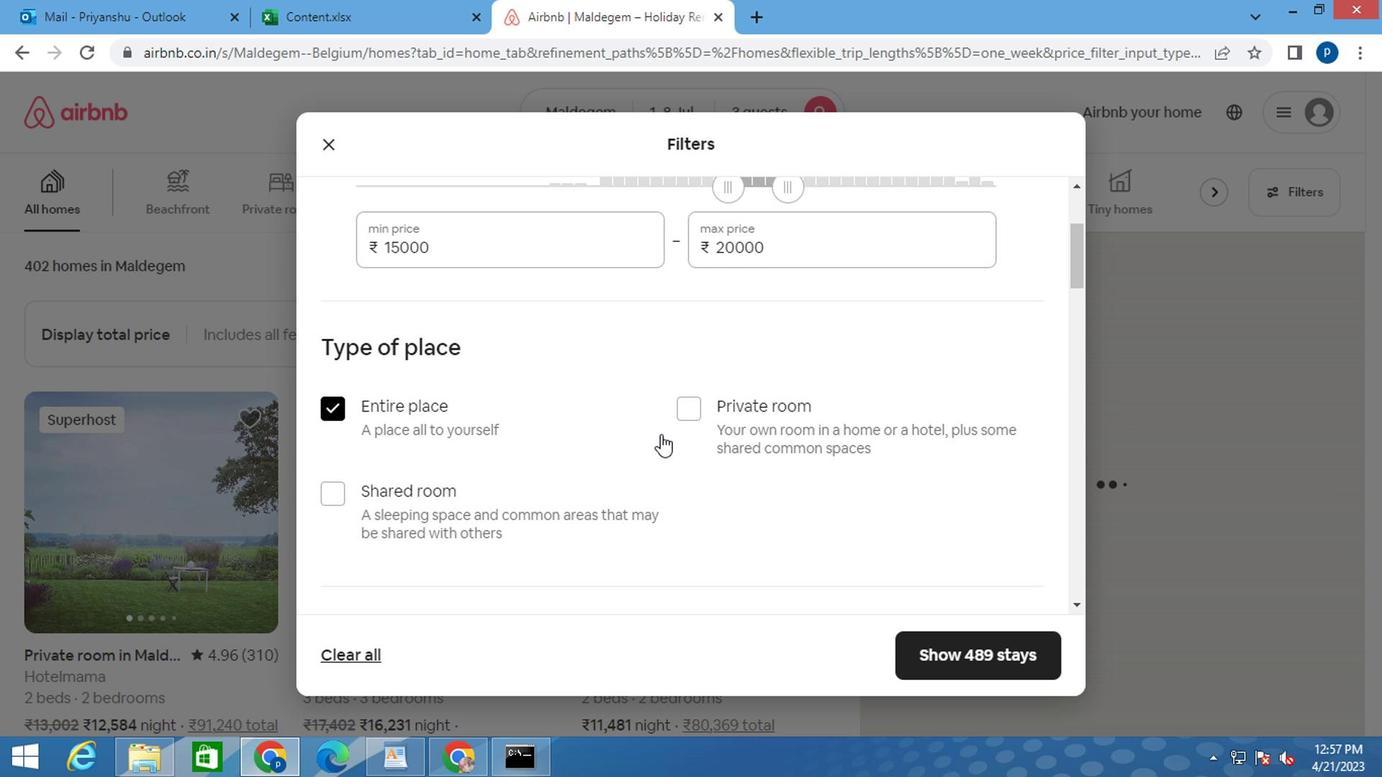 
Action: Mouse moved to (629, 438)
Screenshot: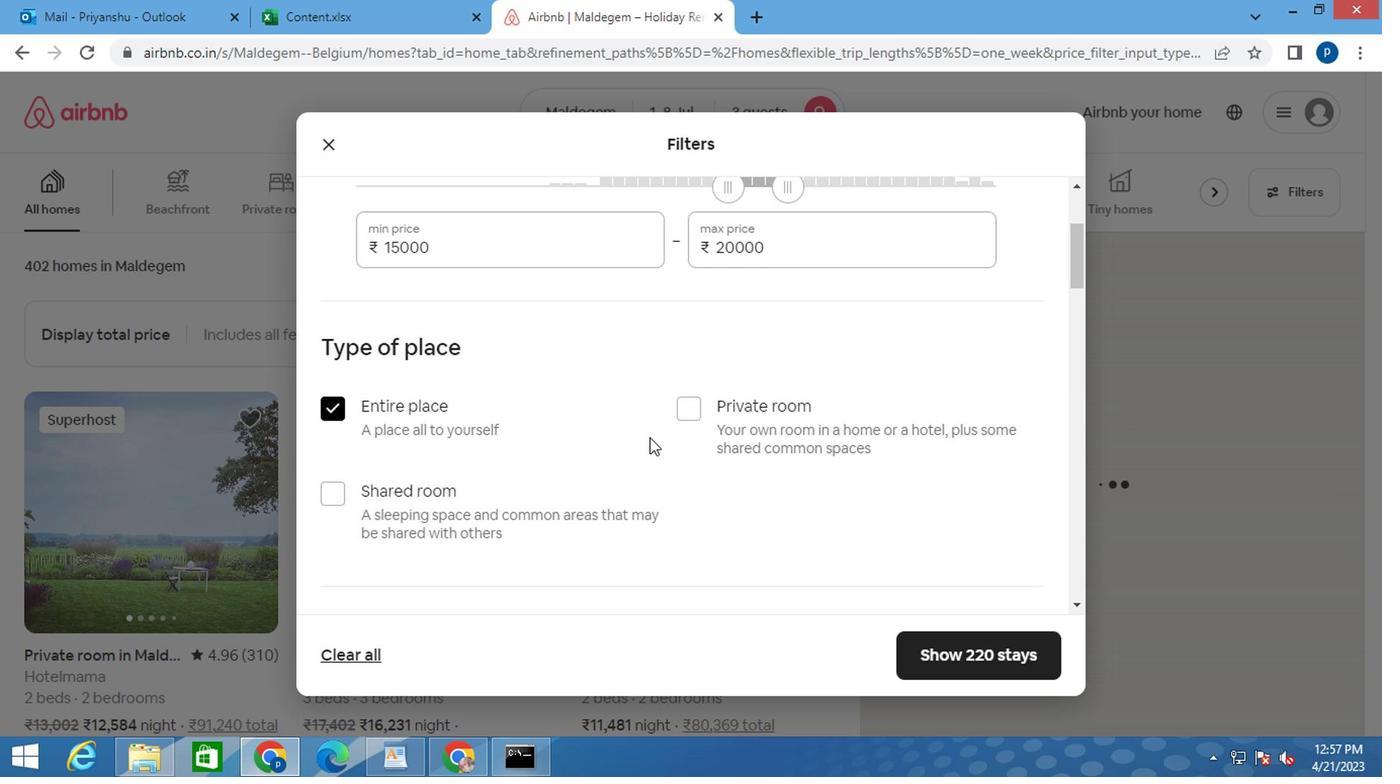 
Action: Mouse scrolled (644, 436) with delta (0, -1)
Screenshot: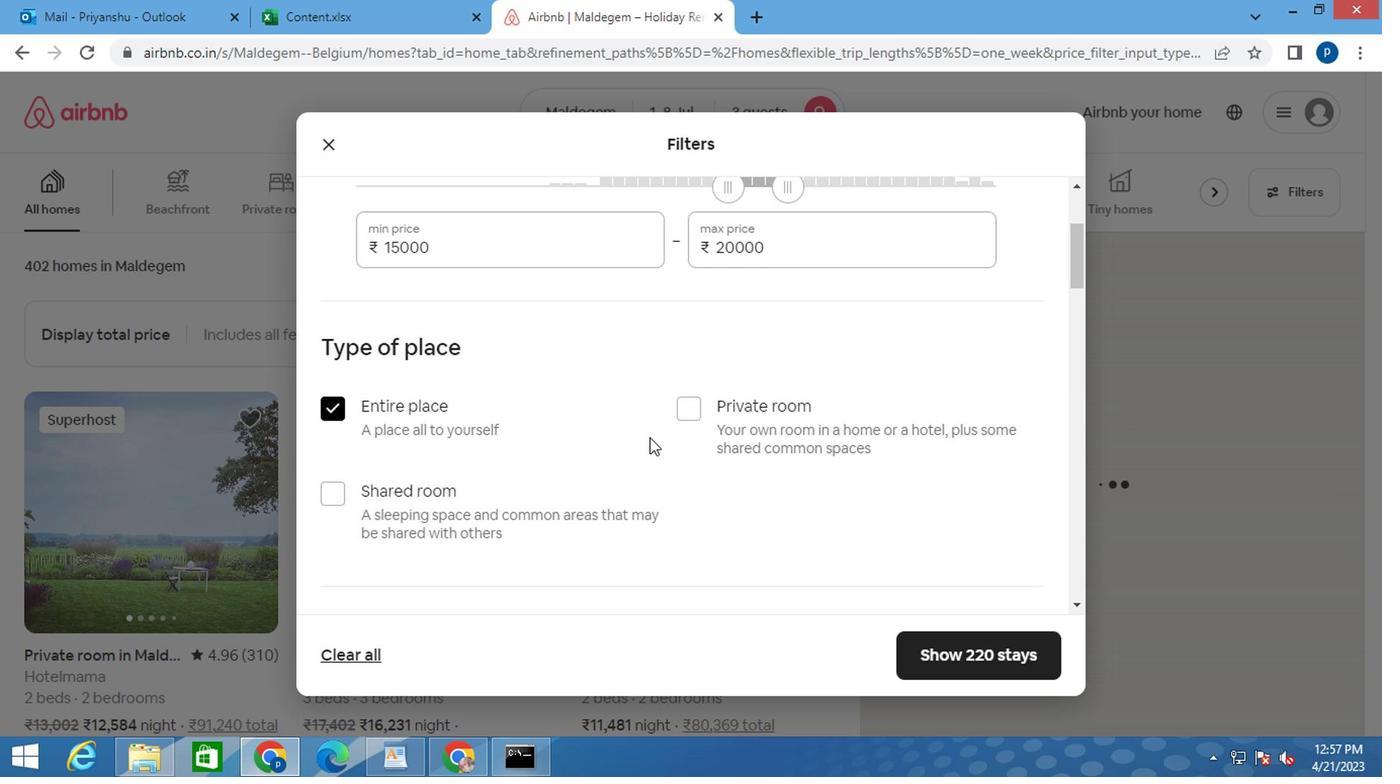 
Action: Mouse moved to (616, 436)
Screenshot: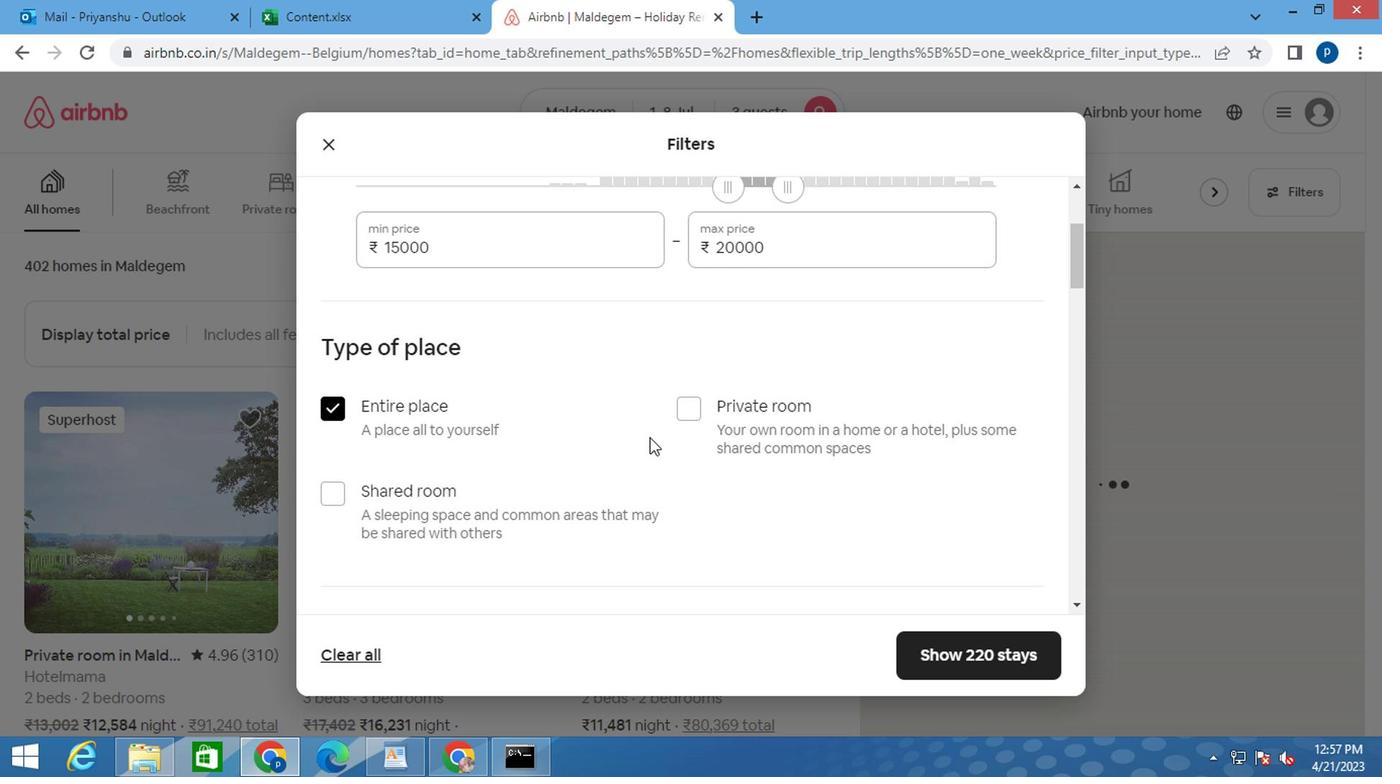 
Action: Mouse scrolled (616, 435) with delta (0, 0)
Screenshot: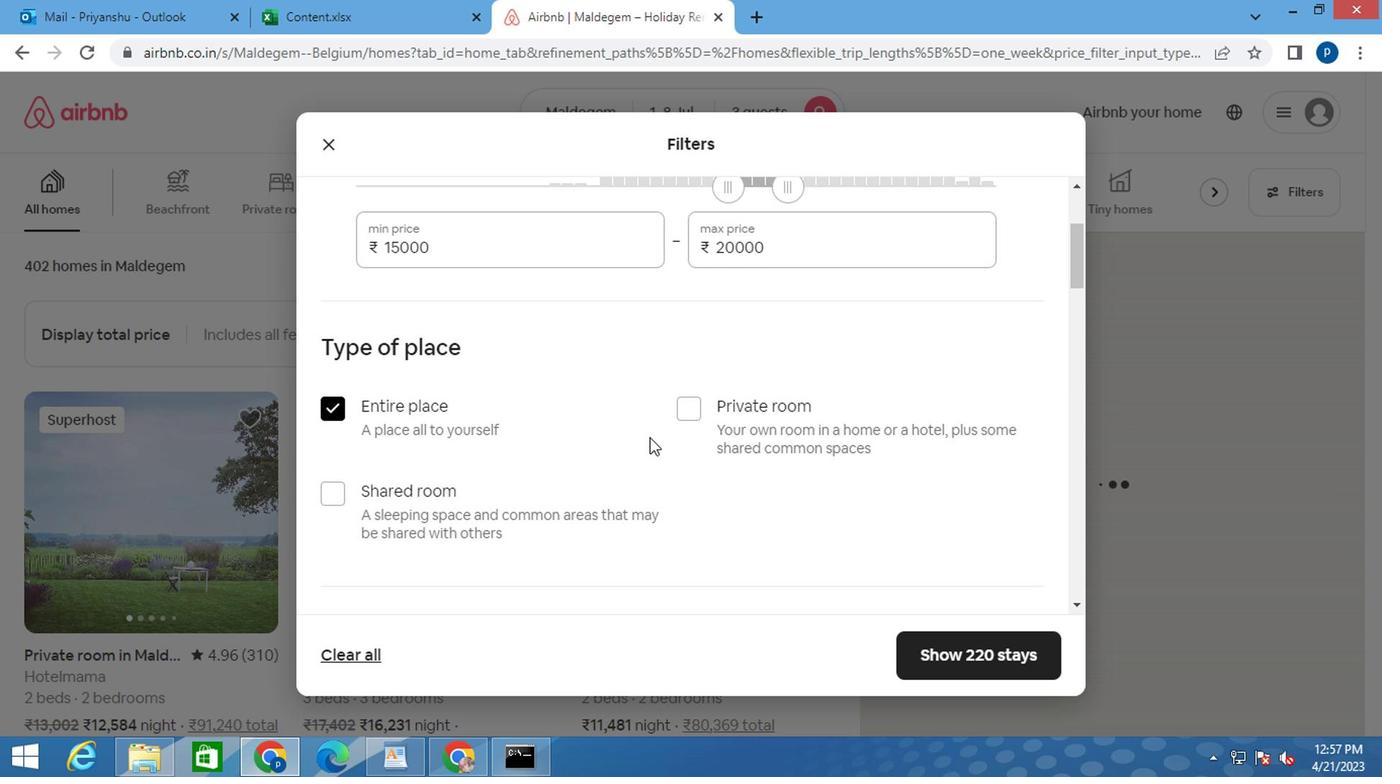 
Action: Mouse moved to (529, 426)
Screenshot: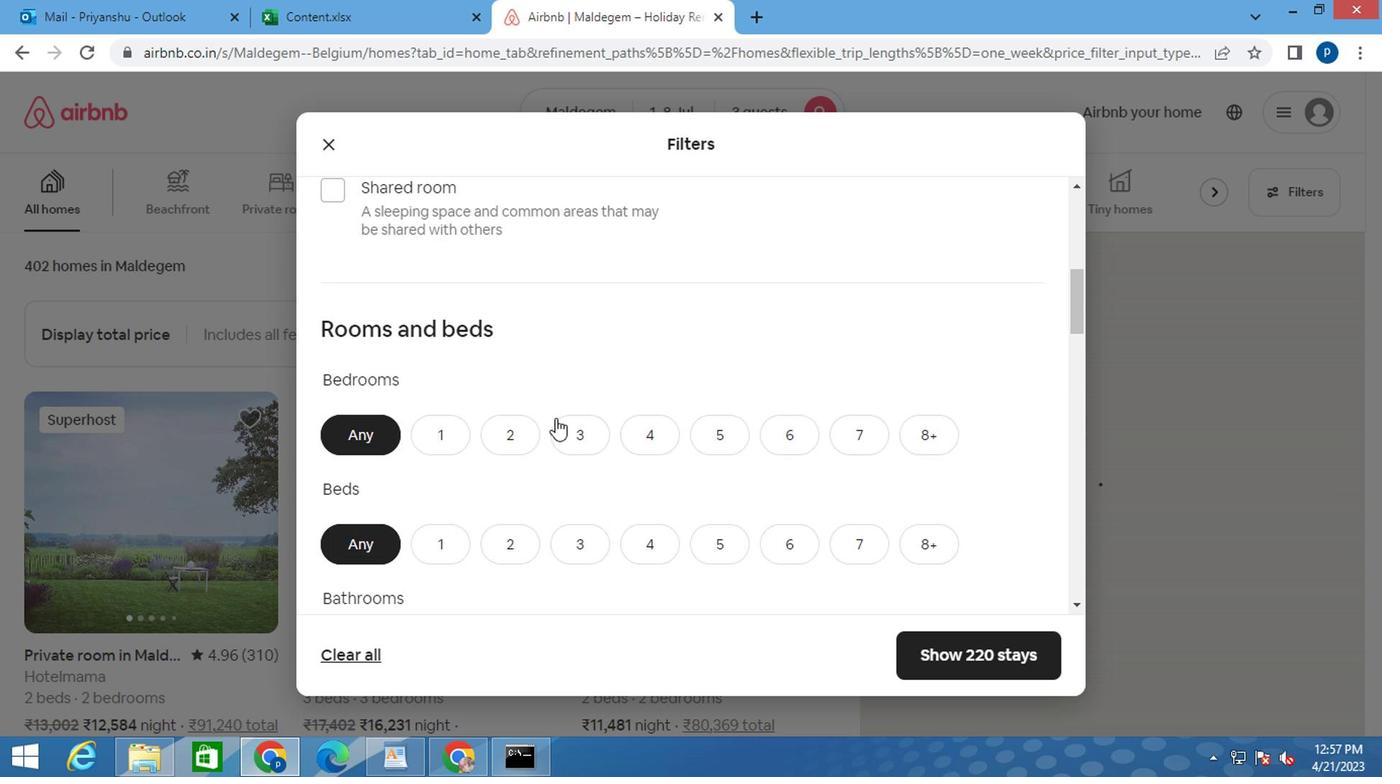 
Action: Mouse scrolled (529, 425) with delta (0, 0)
Screenshot: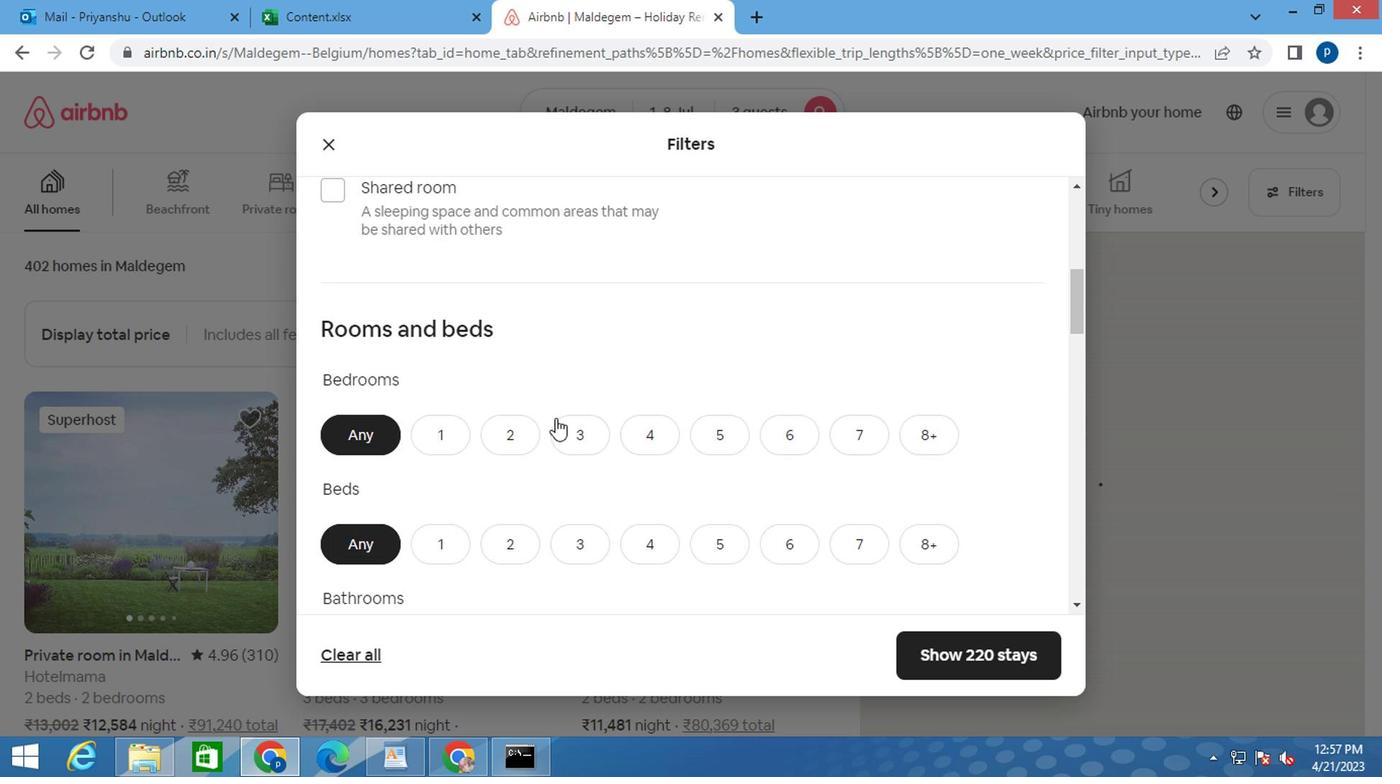 
Action: Mouse moved to (529, 426)
Screenshot: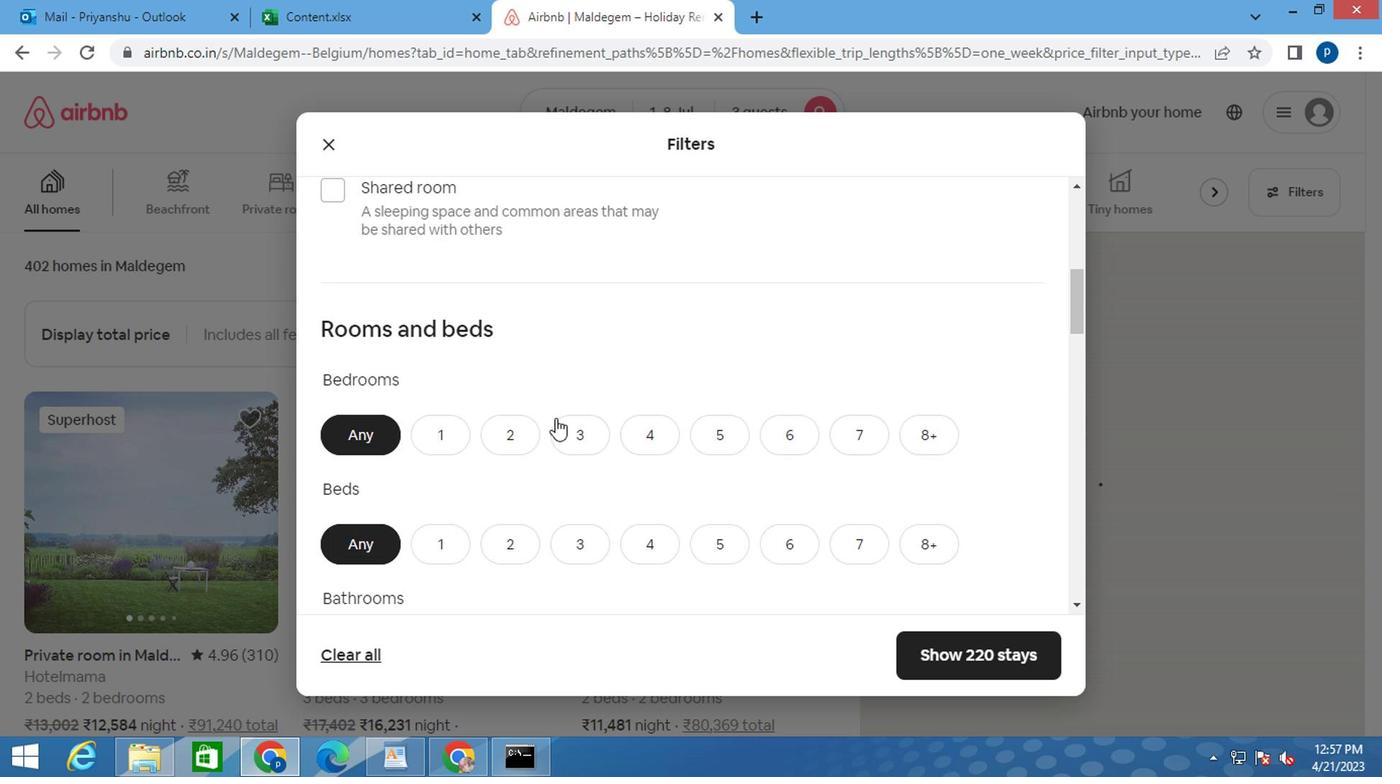 
Action: Mouse scrolled (529, 425) with delta (0, 0)
Screenshot: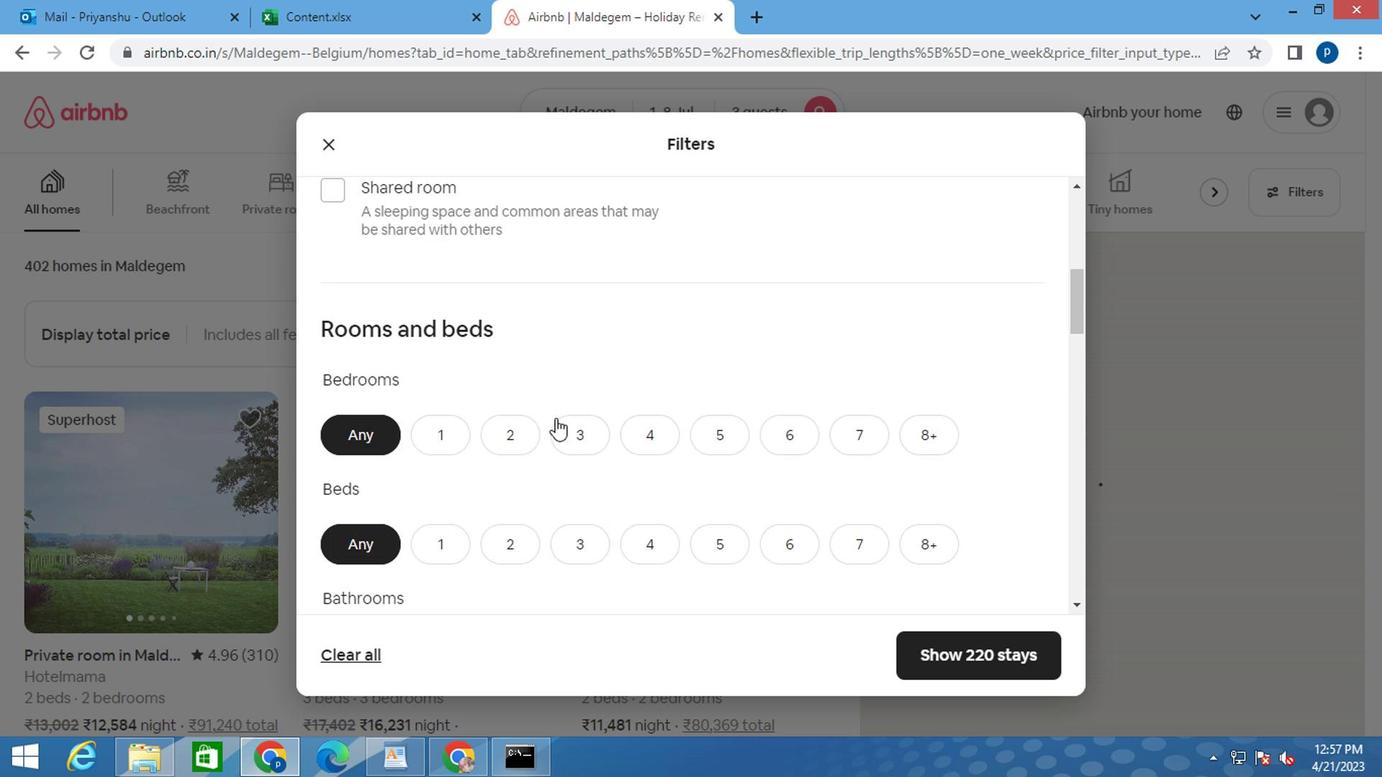 
Action: Mouse moved to (436, 222)
Screenshot: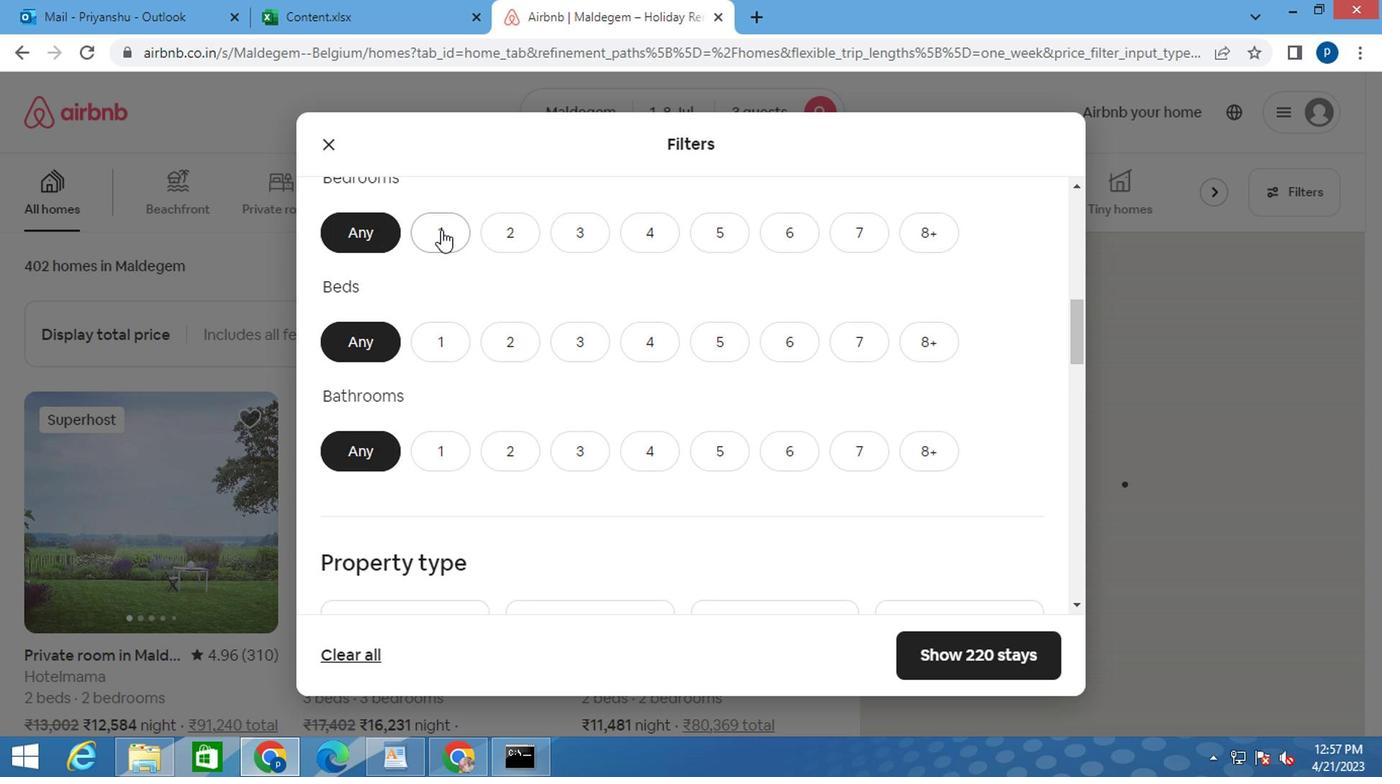 
Action: Mouse pressed left at (436, 222)
Screenshot: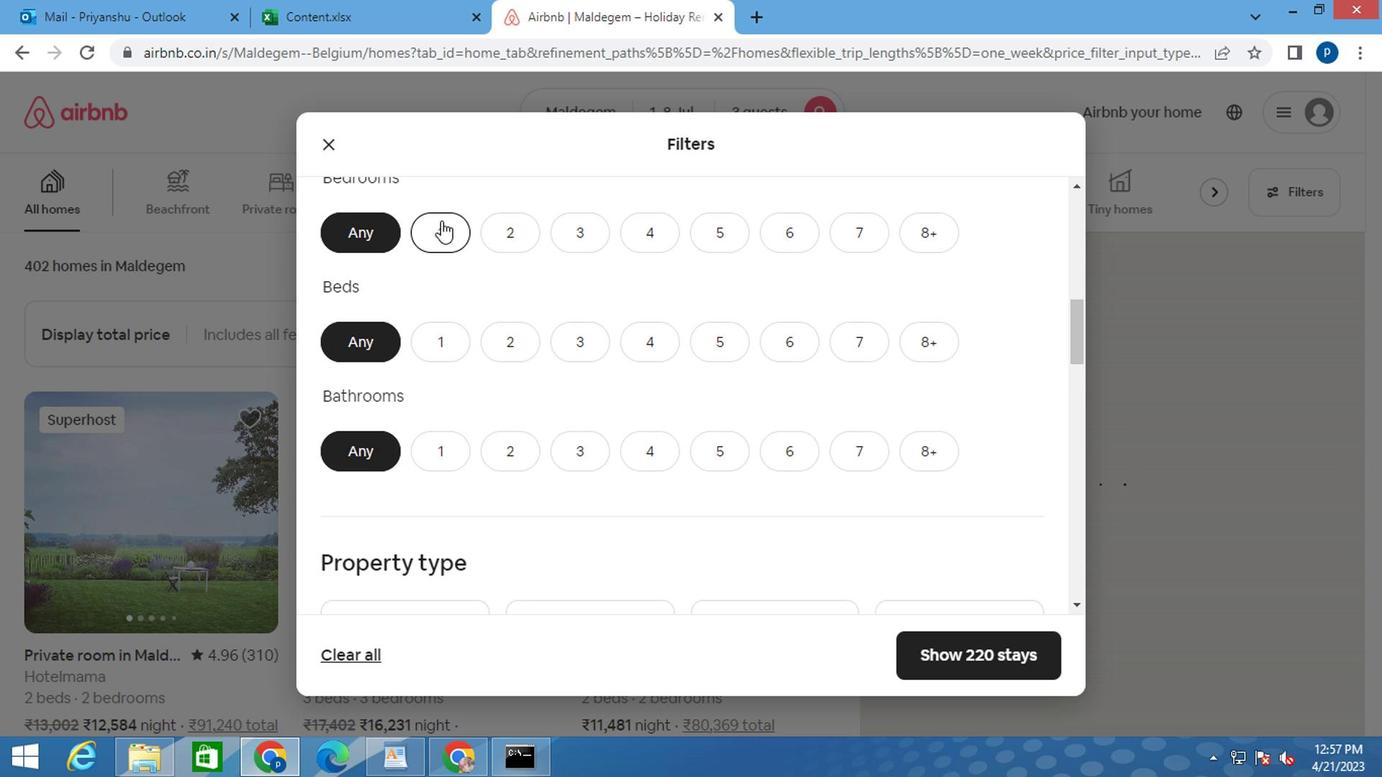 
Action: Mouse moved to (438, 345)
Screenshot: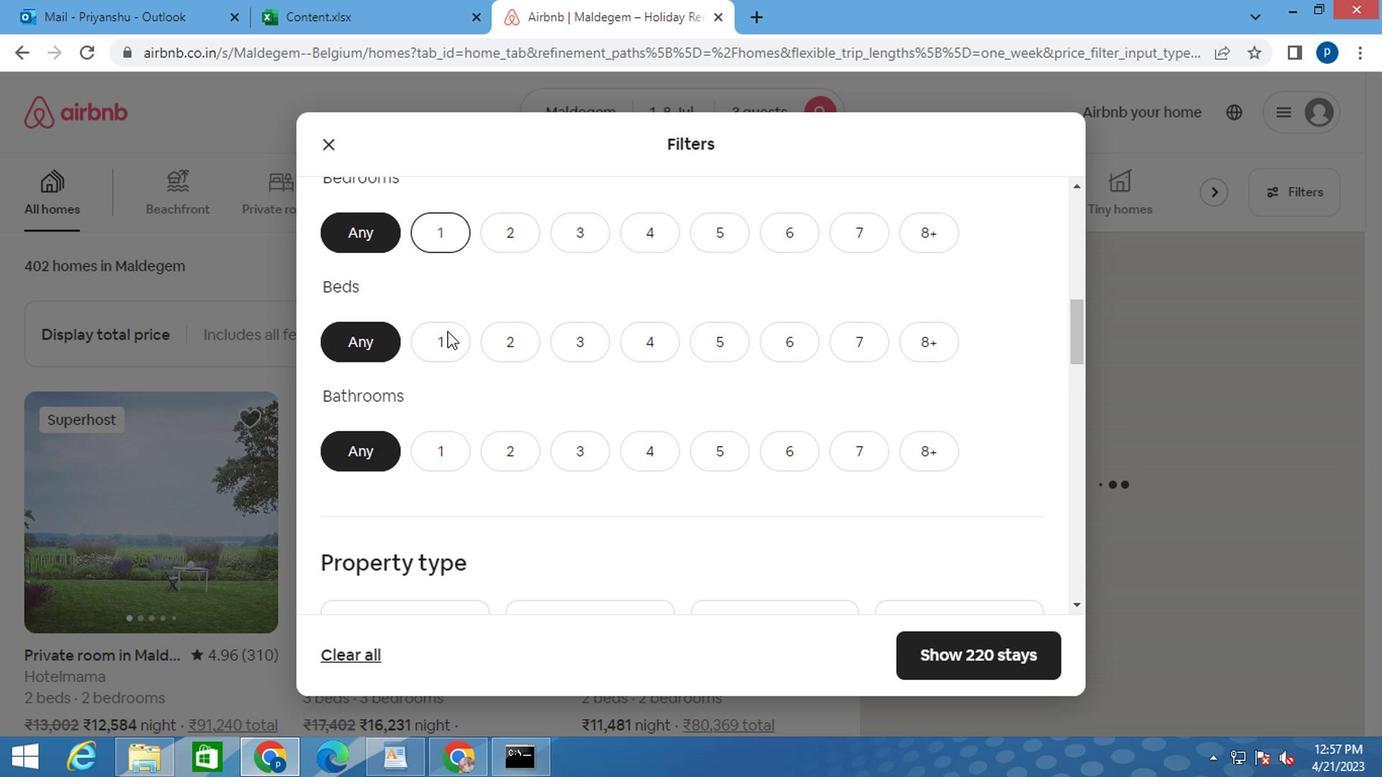 
Action: Mouse pressed left at (438, 345)
Screenshot: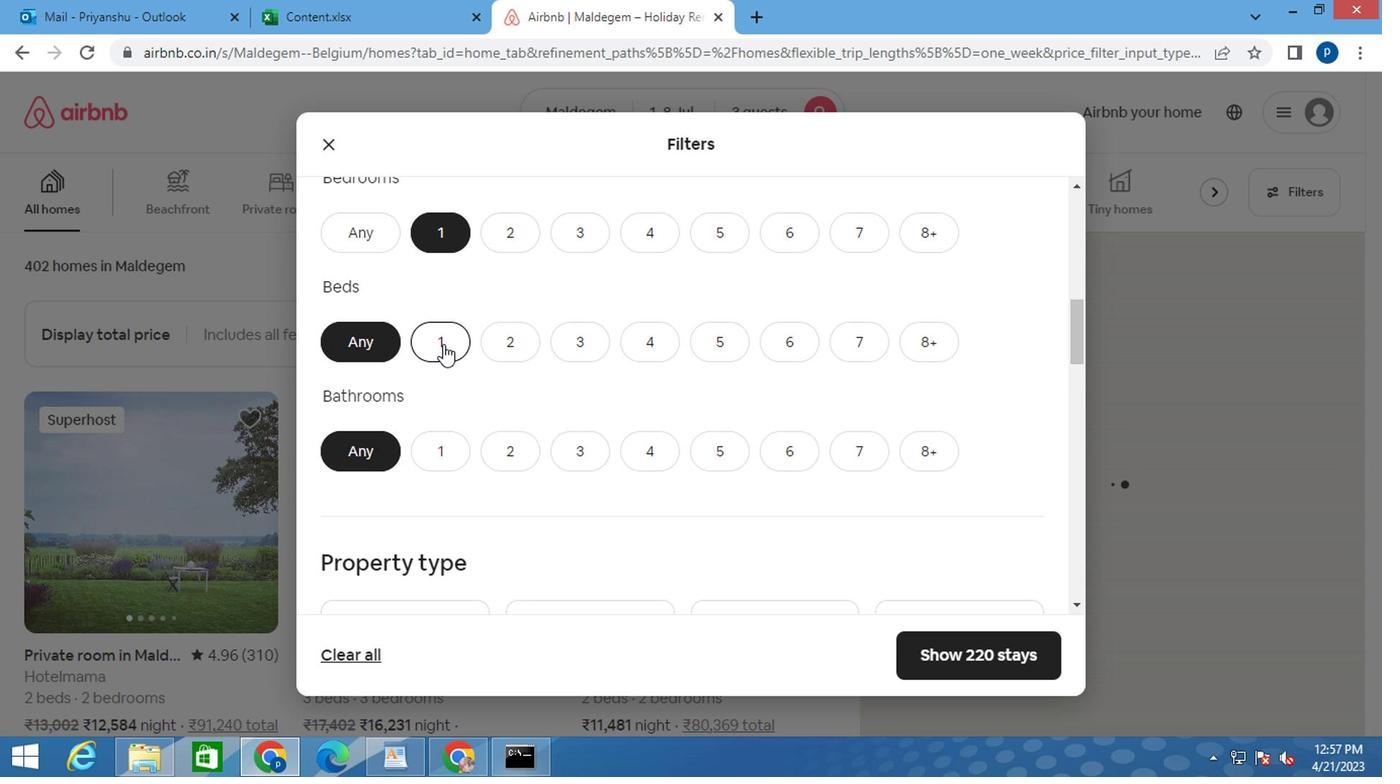 
Action: Mouse moved to (434, 440)
Screenshot: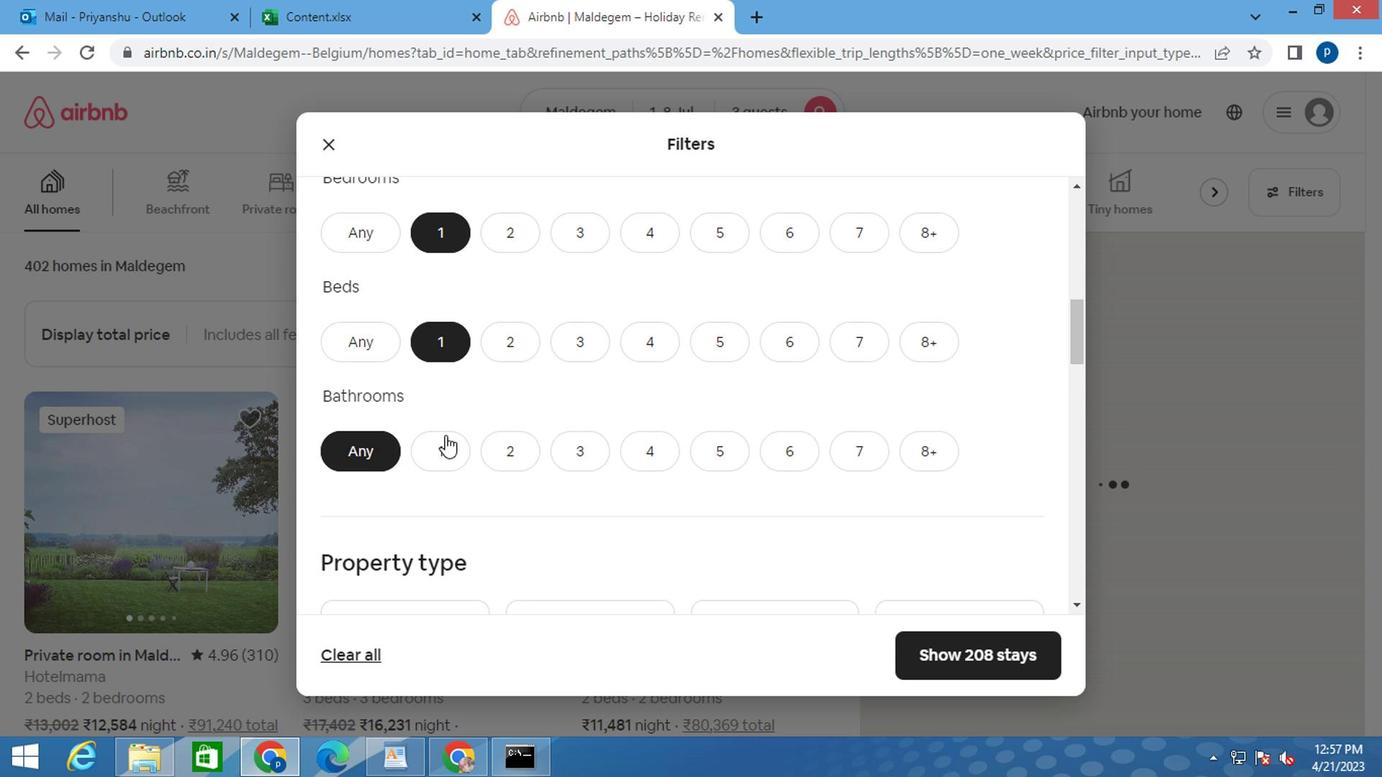 
Action: Mouse pressed left at (434, 440)
Screenshot: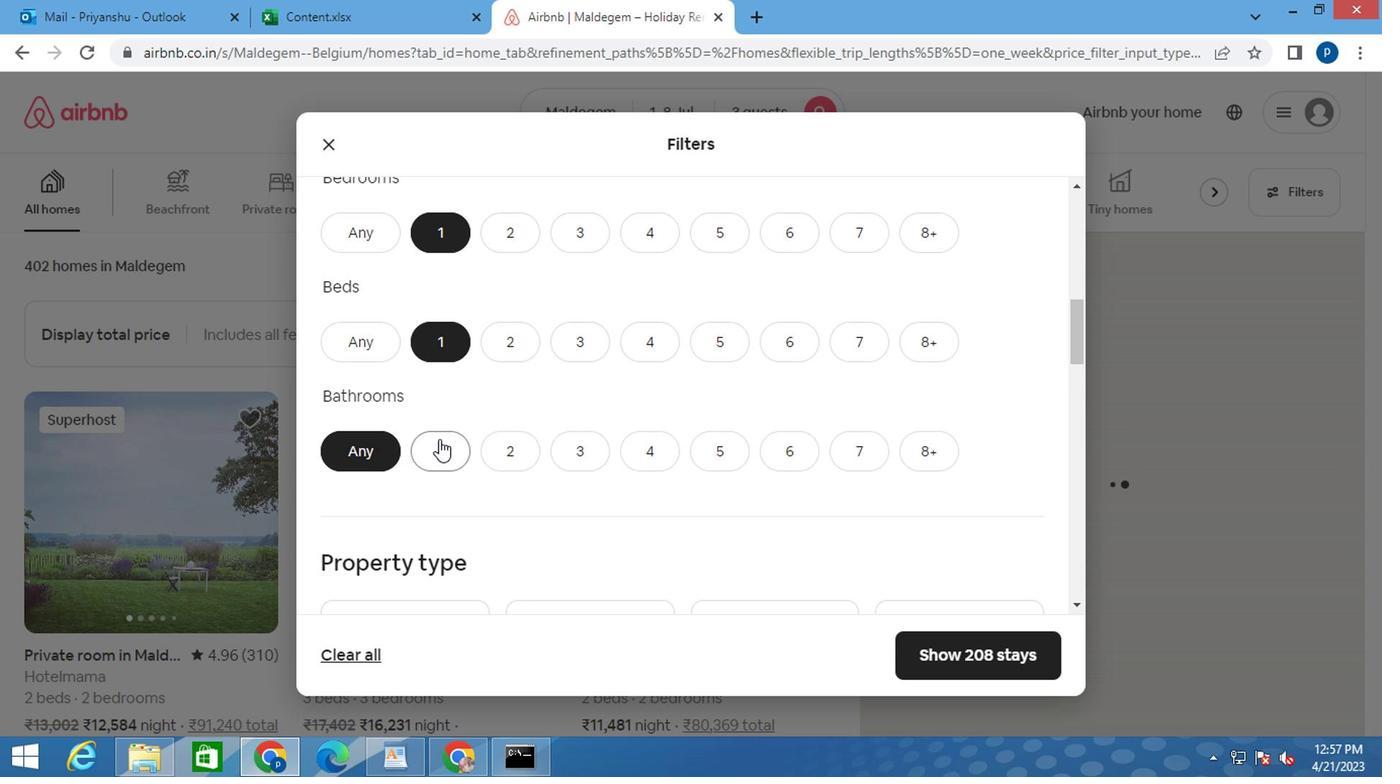 
Action: Mouse moved to (439, 441)
Screenshot: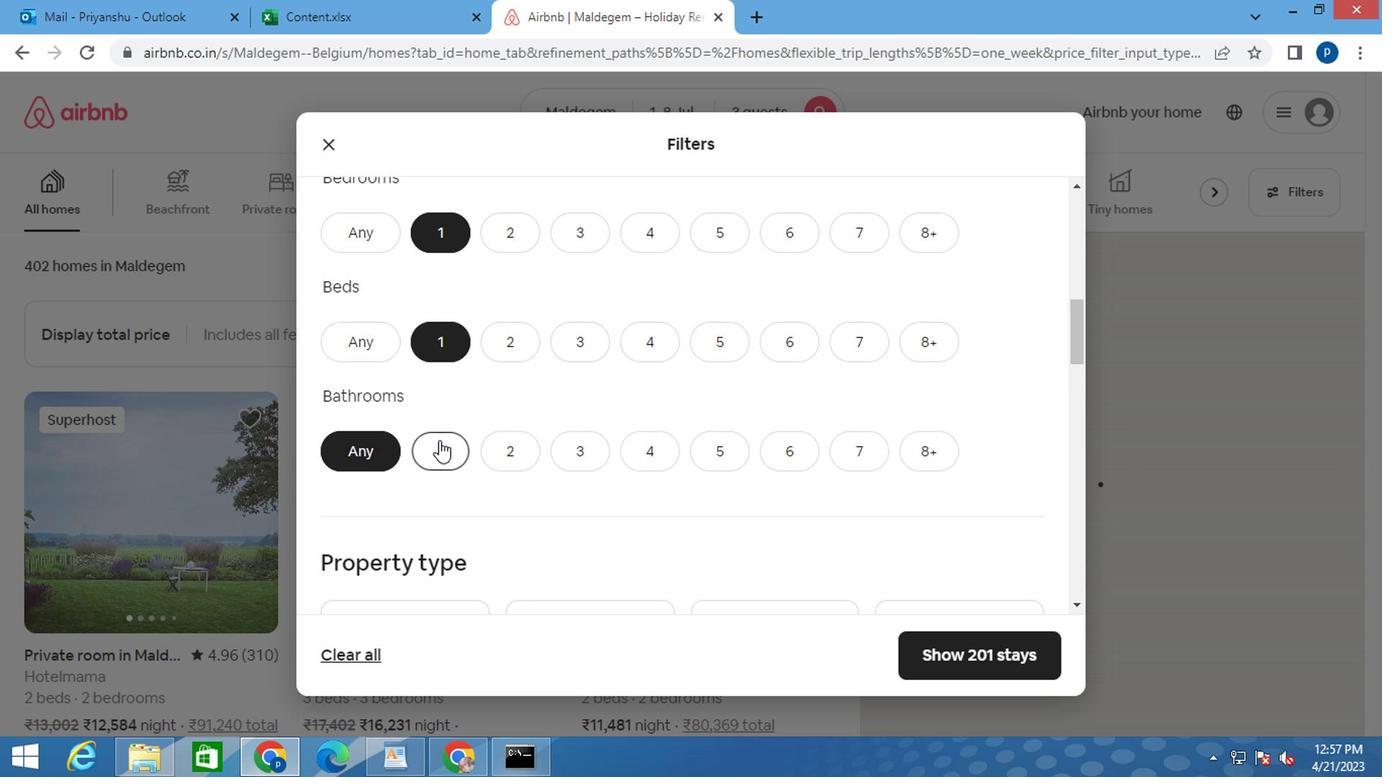 
Action: Mouse scrolled (439, 440) with delta (0, 0)
Screenshot: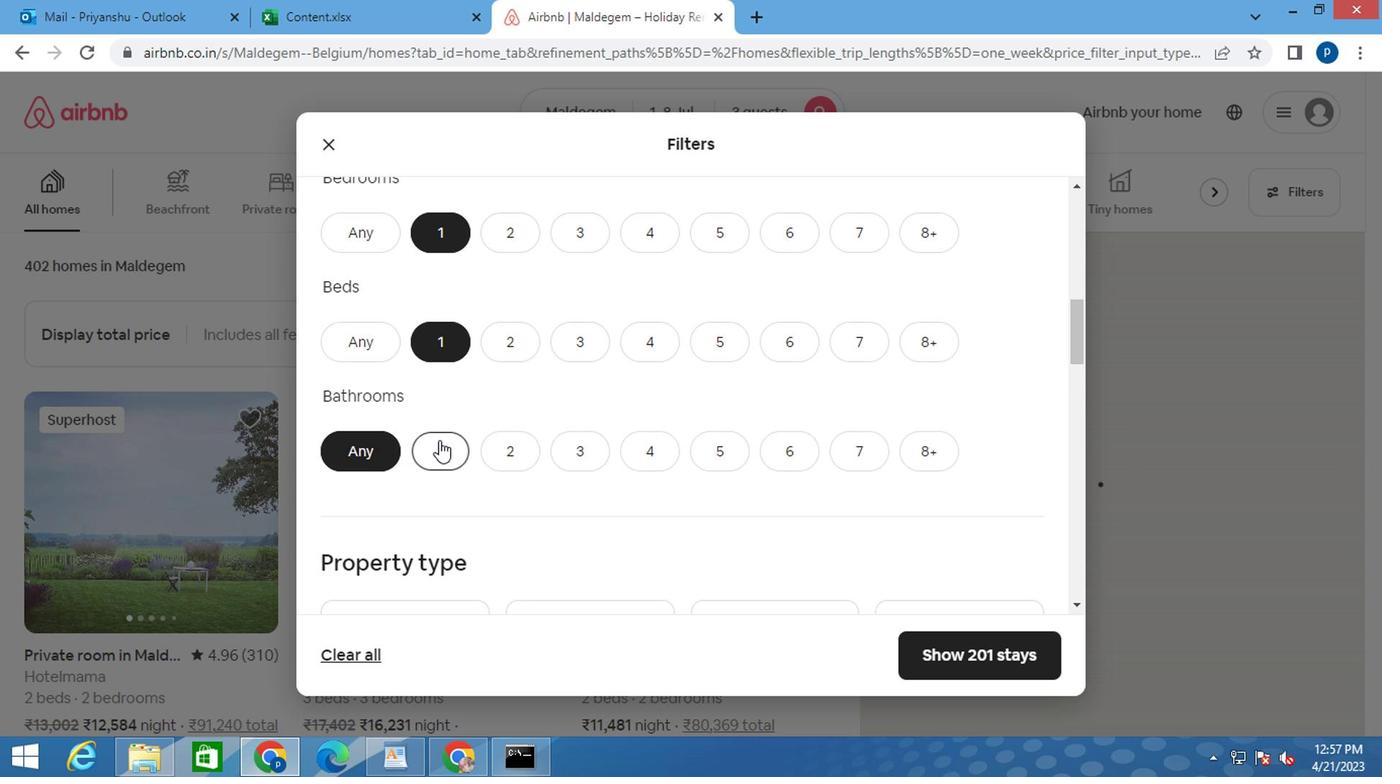 
Action: Mouse scrolled (439, 440) with delta (0, 0)
Screenshot: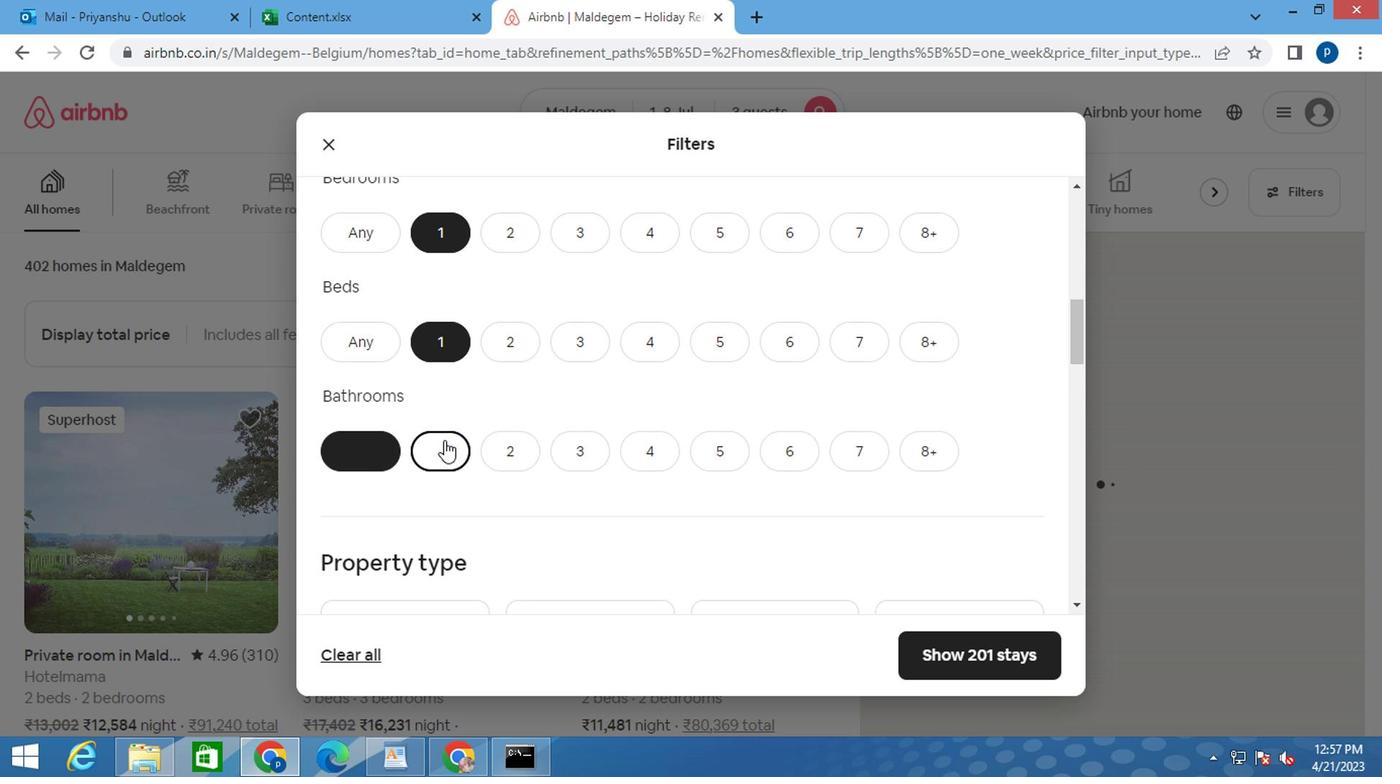 
Action: Mouse moved to (440, 442)
Screenshot: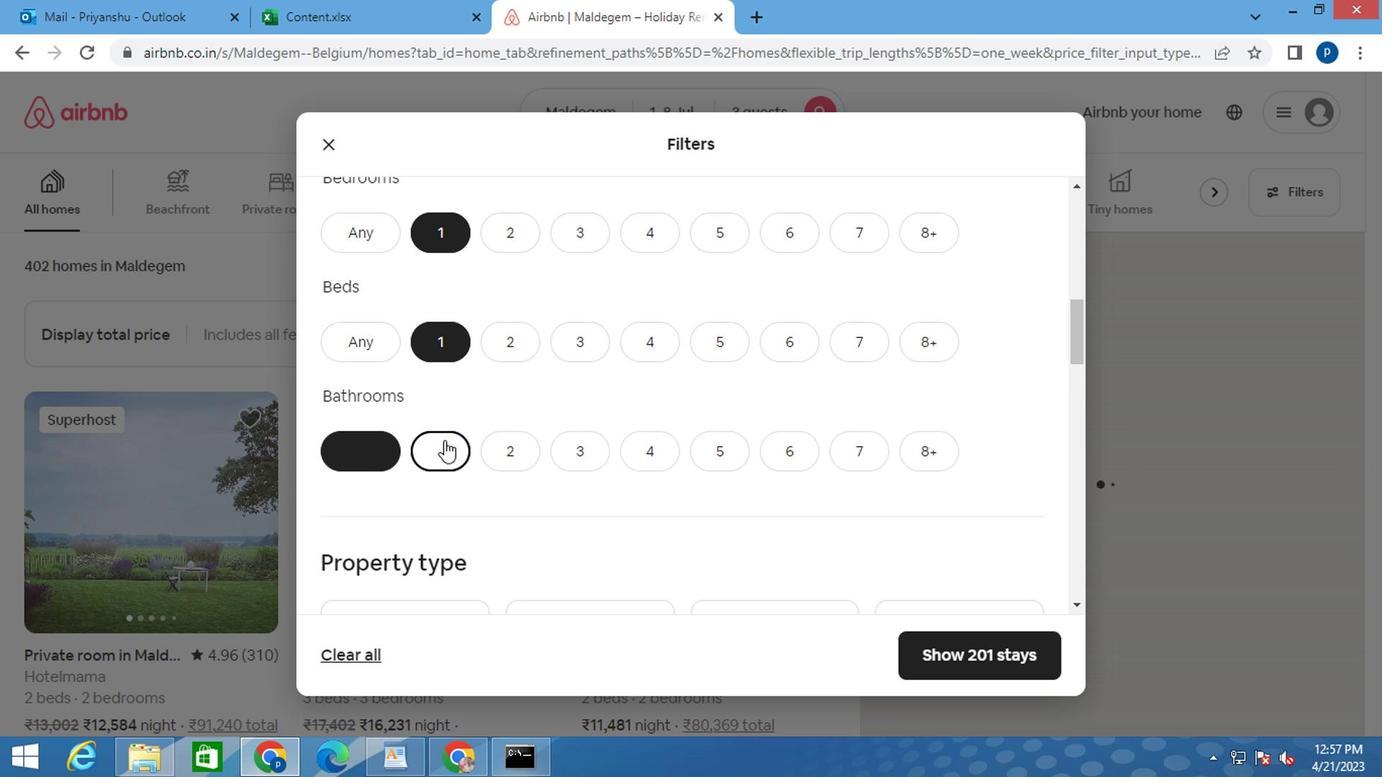 
Action: Mouse scrolled (440, 441) with delta (0, 0)
Screenshot: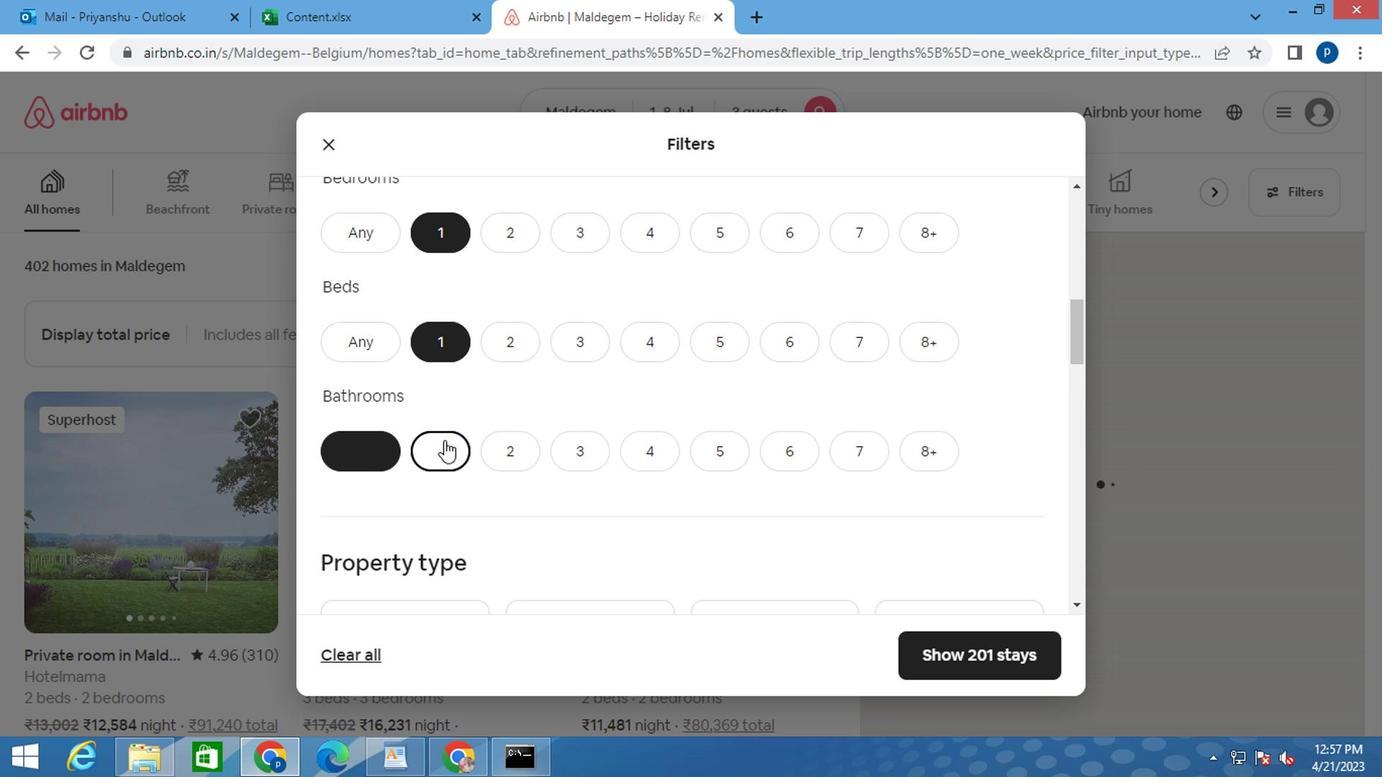 
Action: Mouse moved to (427, 376)
Screenshot: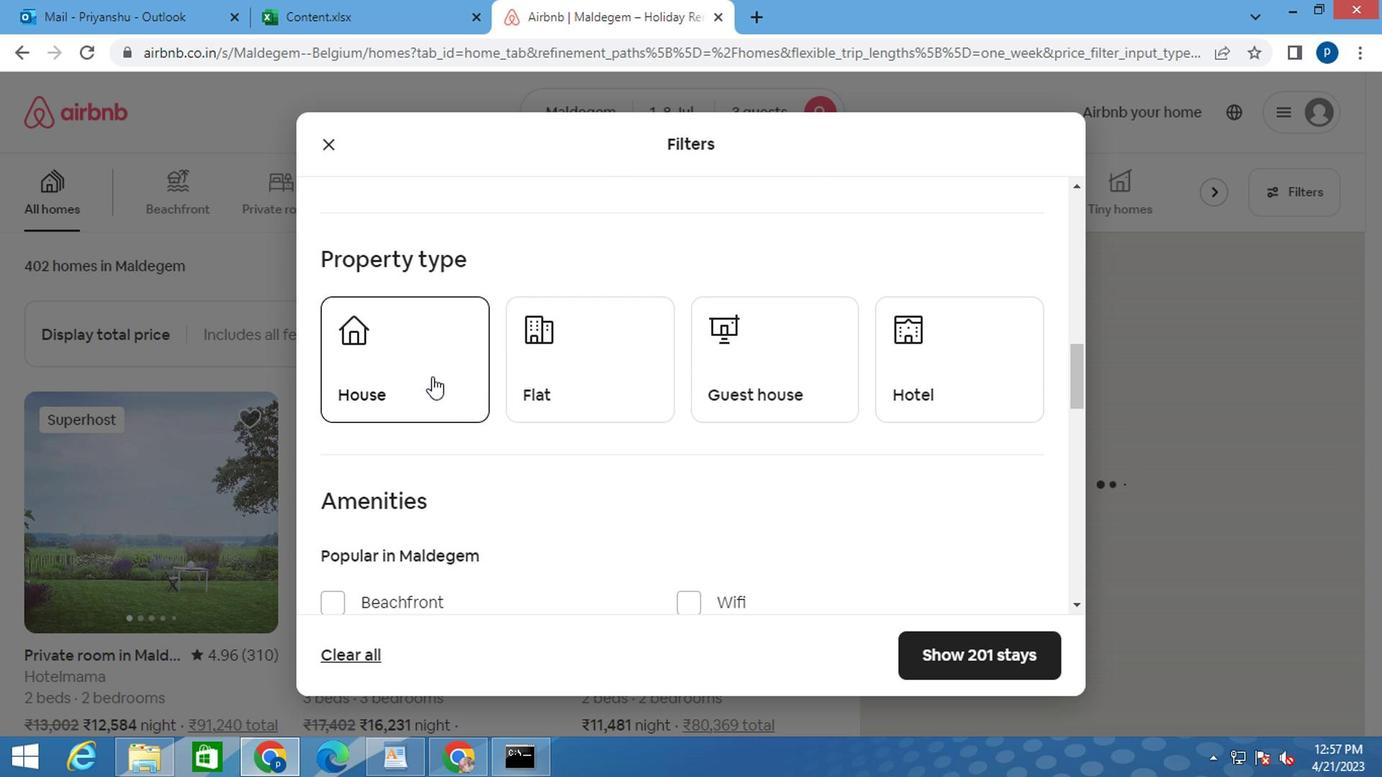 
Action: Mouse pressed left at (427, 376)
Screenshot: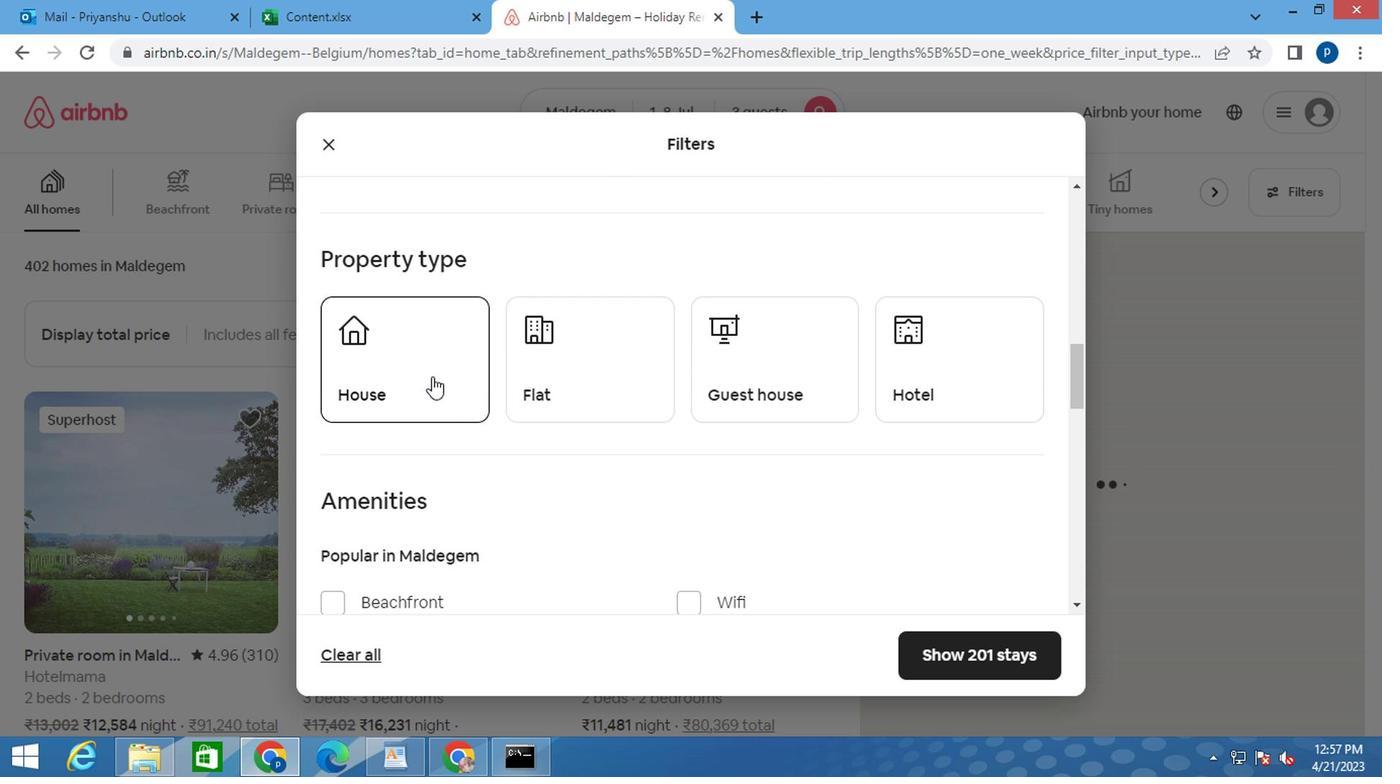 
Action: Mouse moved to (595, 400)
Screenshot: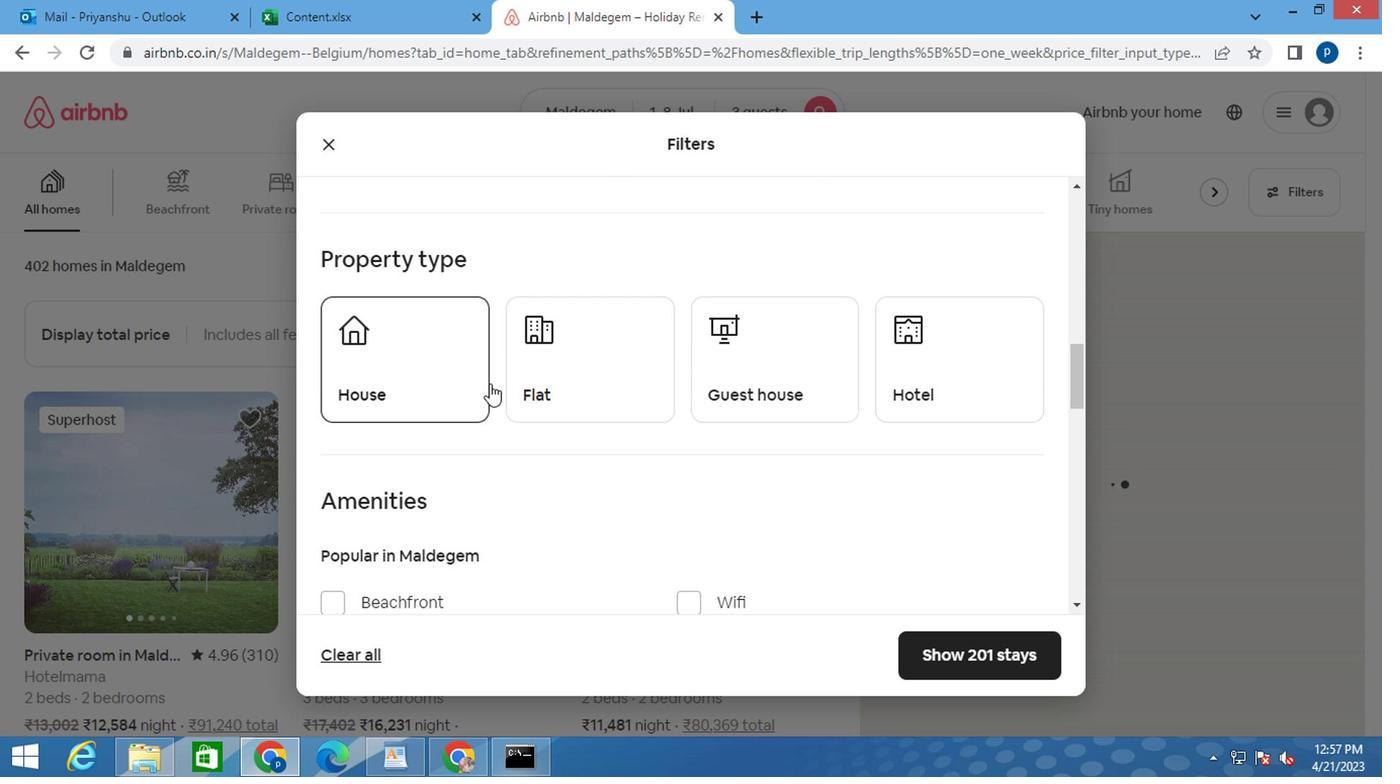 
Action: Mouse pressed left at (595, 400)
Screenshot: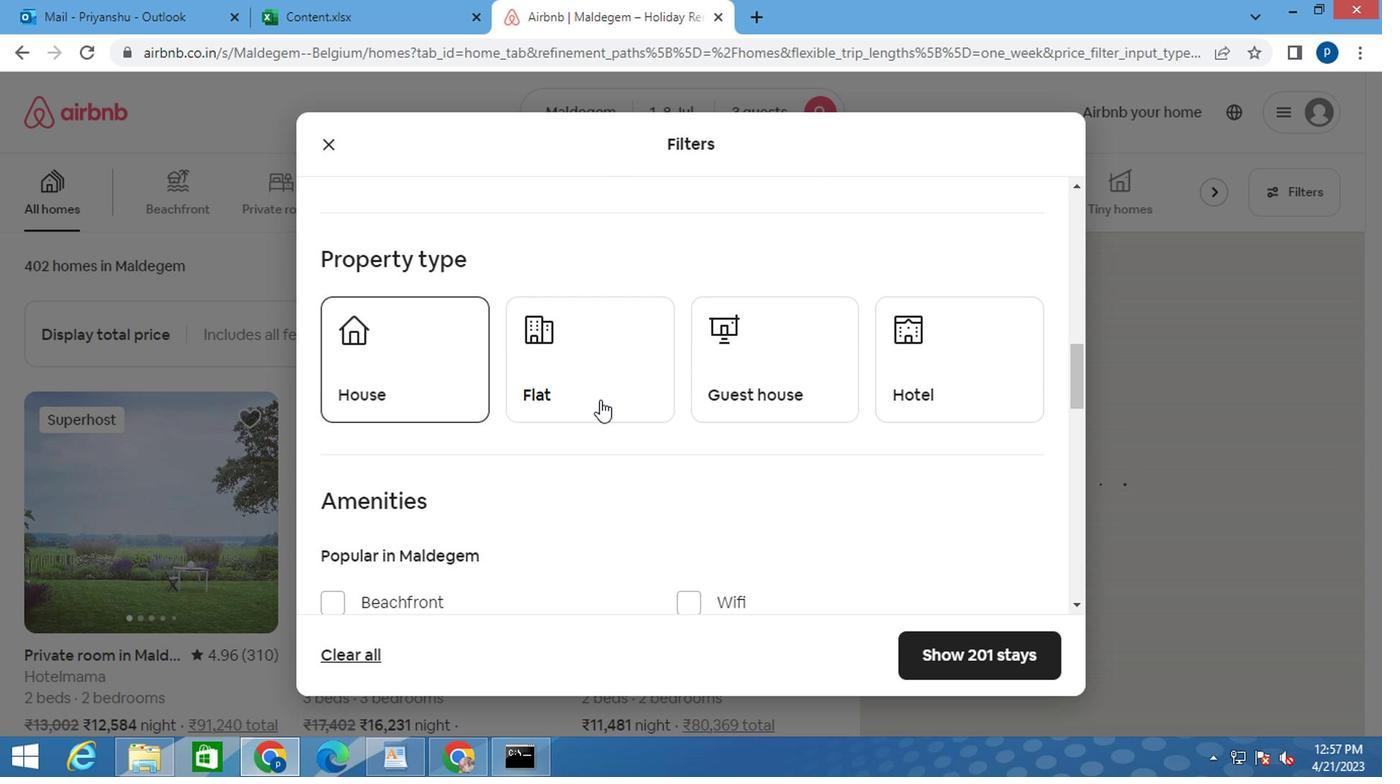 
Action: Mouse moved to (776, 382)
Screenshot: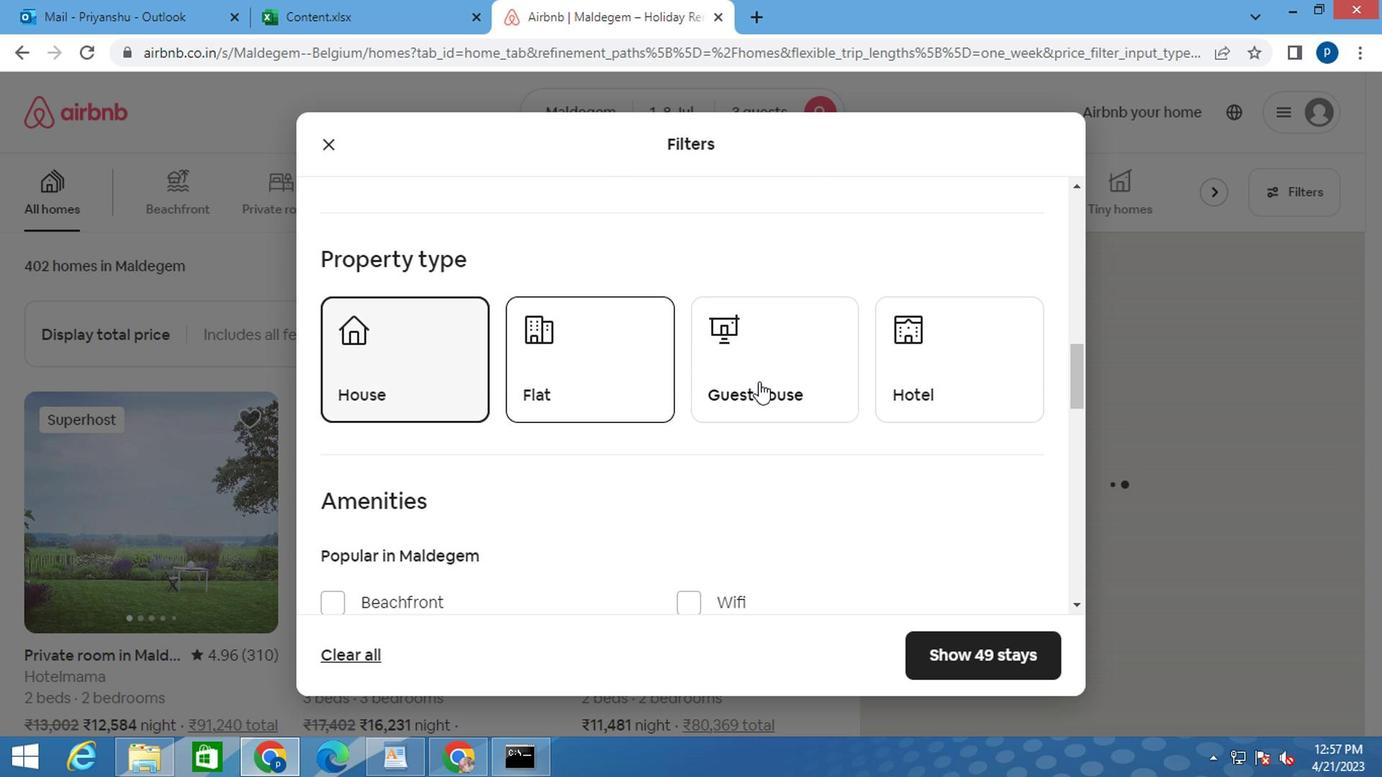 
Action: Mouse pressed left at (776, 382)
Screenshot: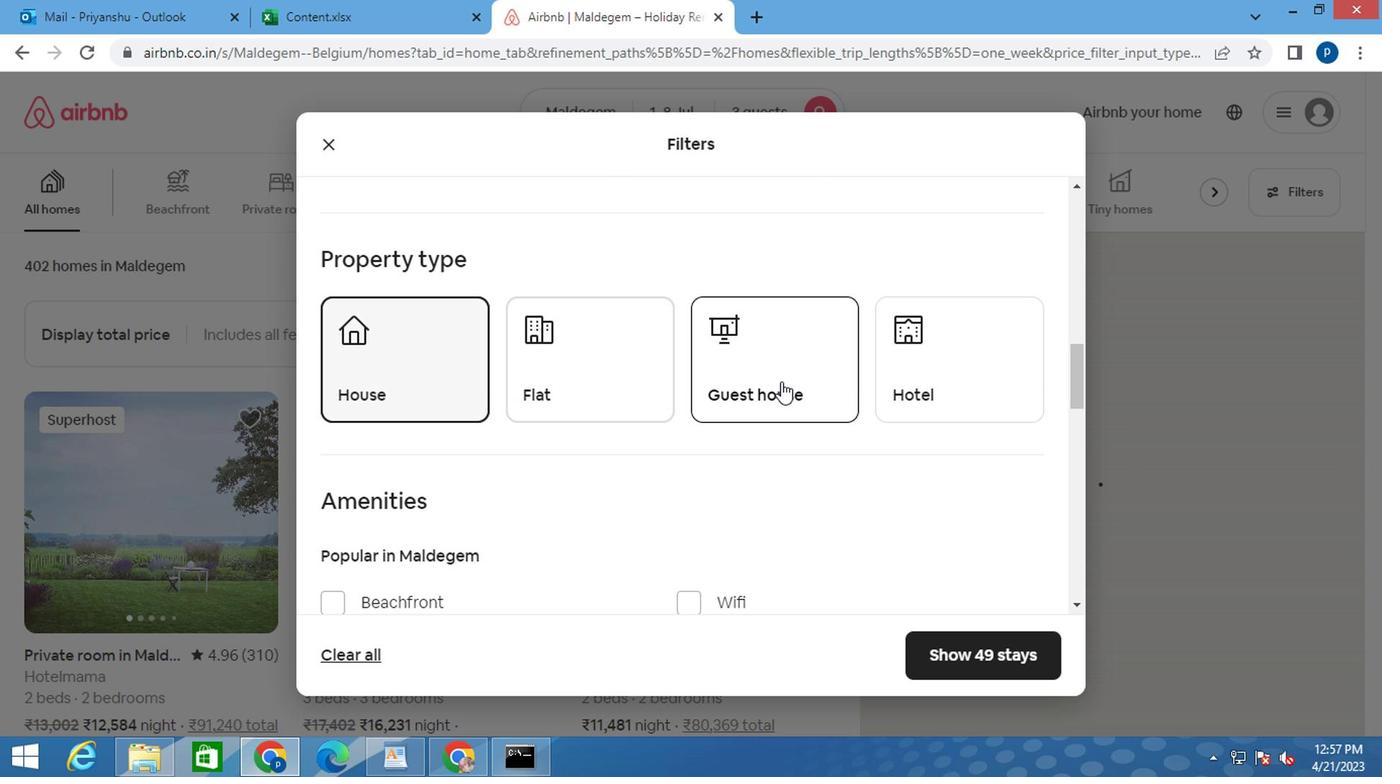 
Action: Mouse moved to (911, 381)
Screenshot: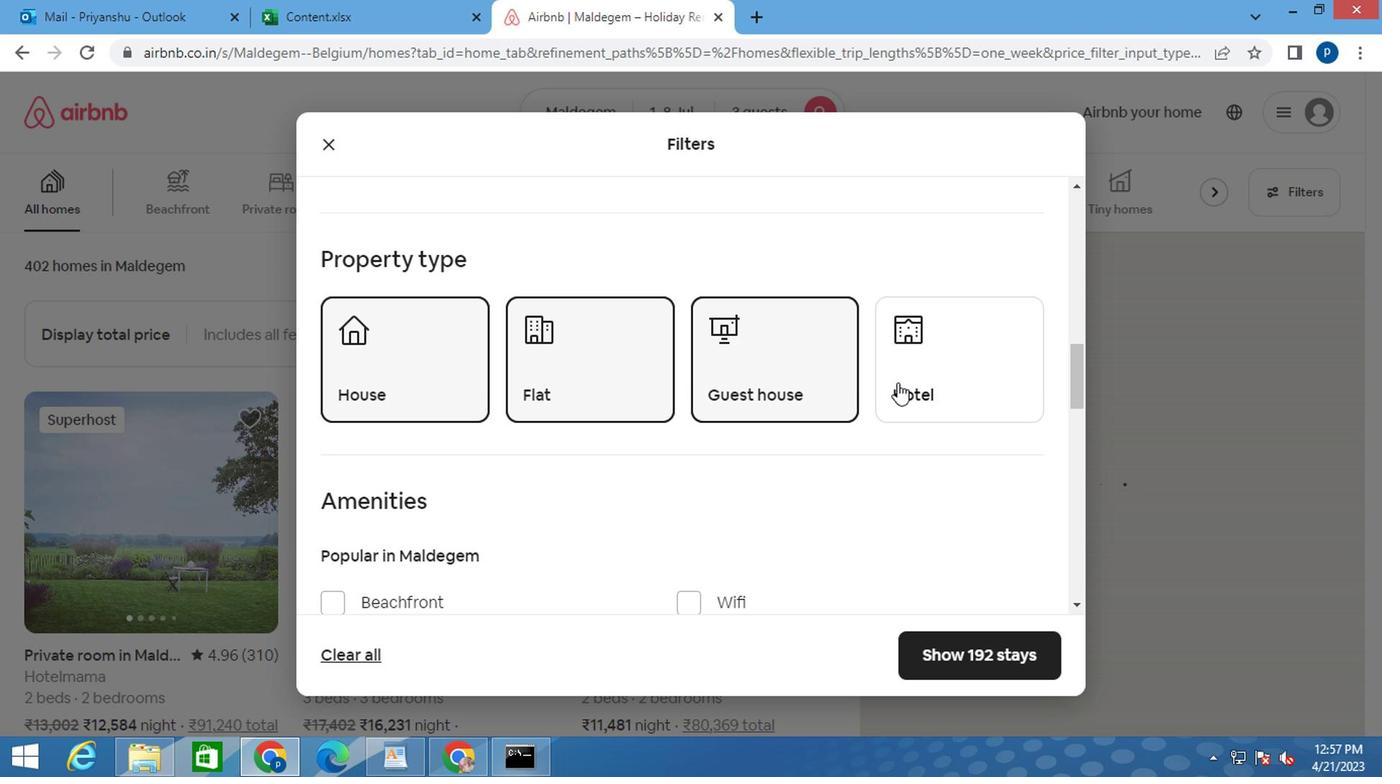 
Action: Mouse pressed left at (911, 381)
Screenshot: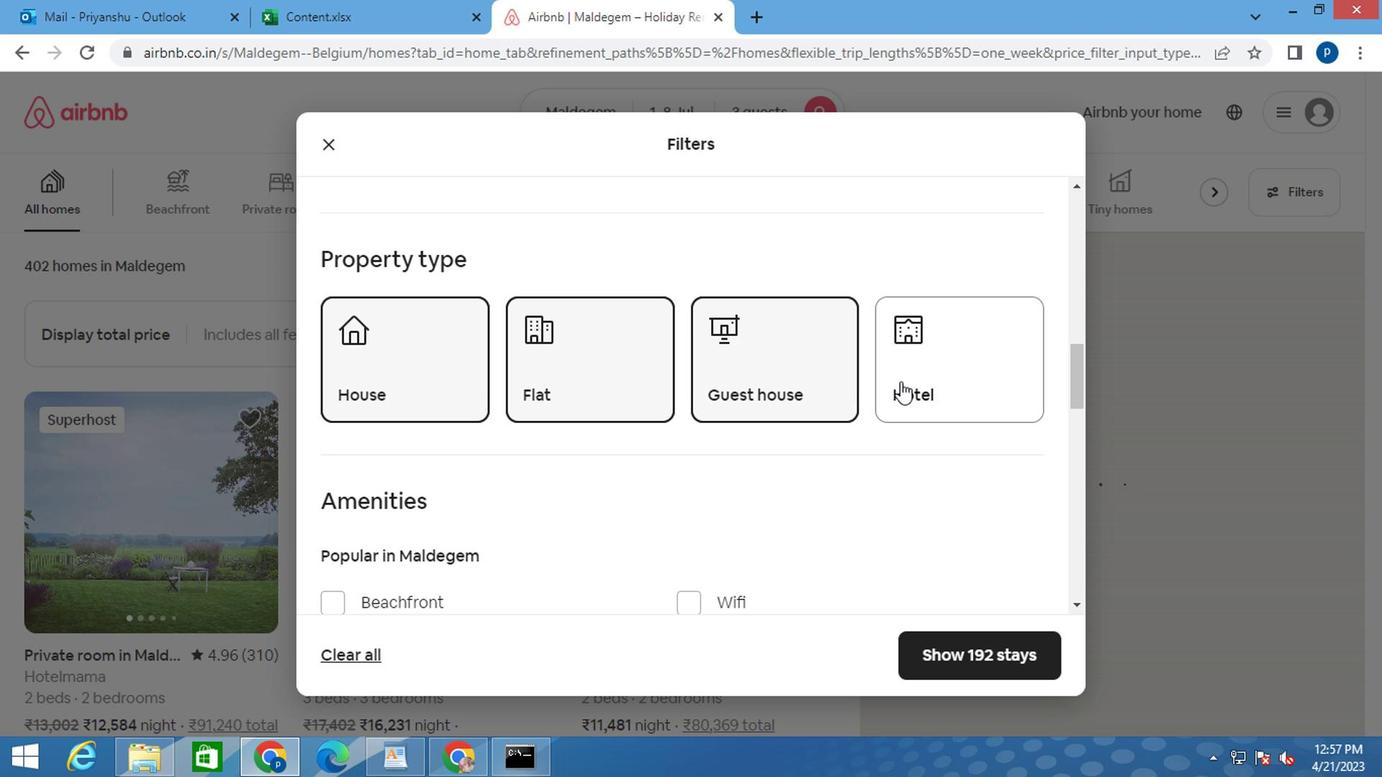 
Action: Mouse moved to (866, 415)
Screenshot: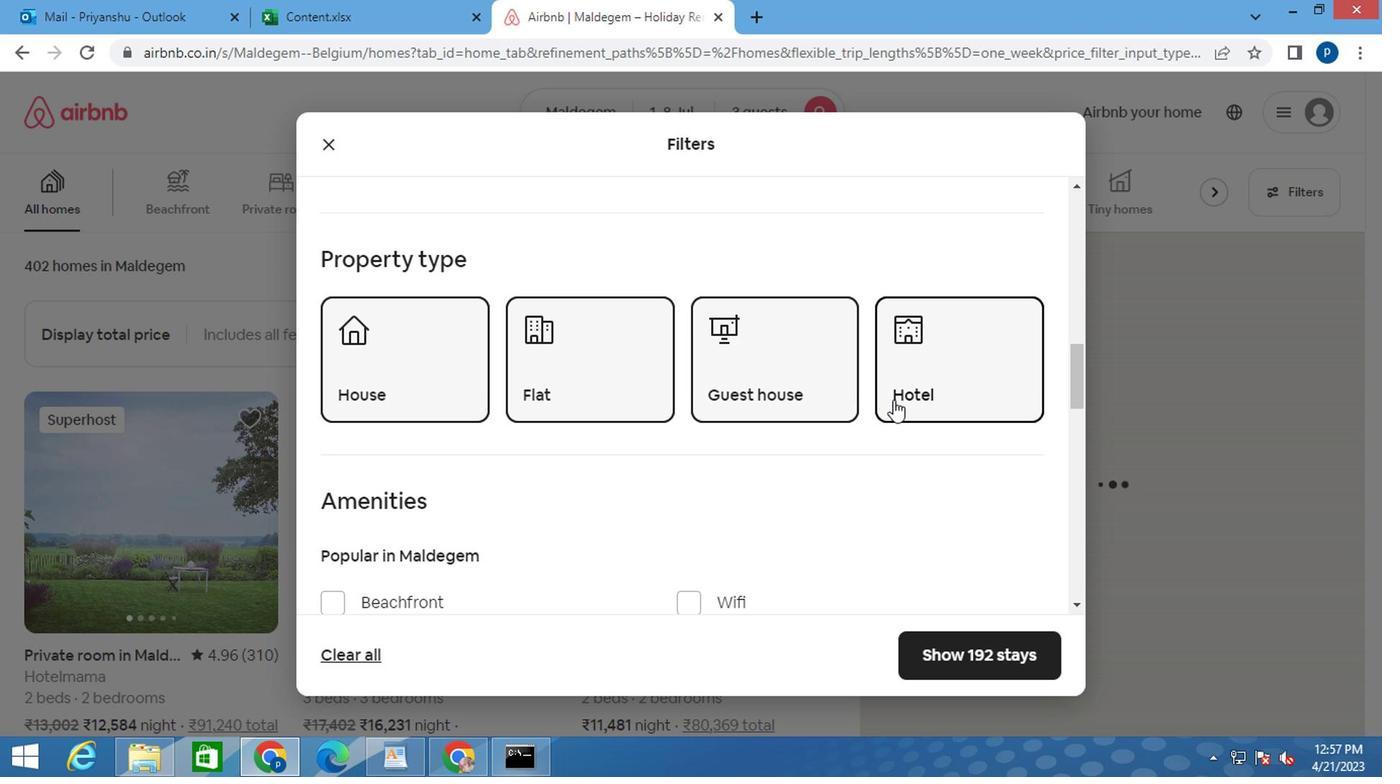 
Action: Mouse scrolled (866, 413) with delta (0, -1)
Screenshot: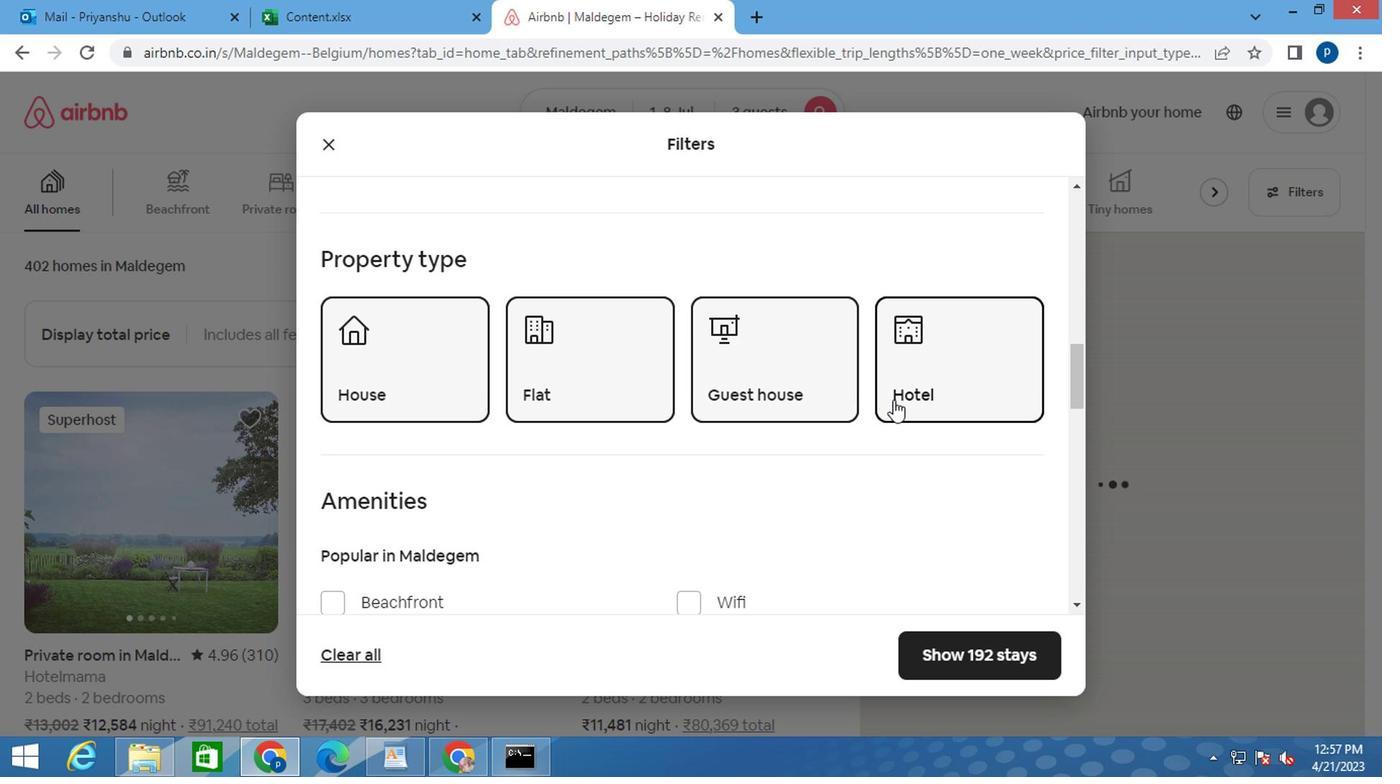 
Action: Mouse moved to (835, 423)
Screenshot: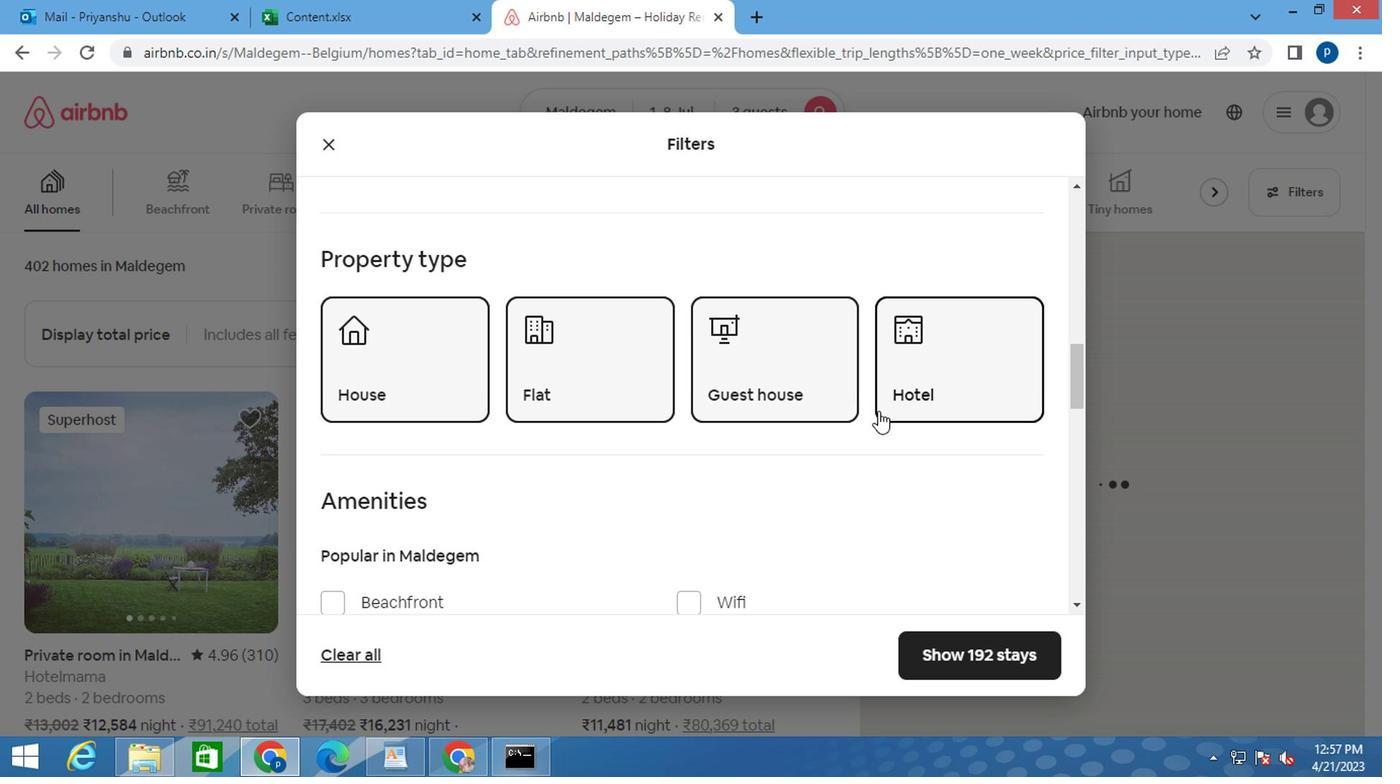
Action: Mouse scrolled (835, 421) with delta (0, -1)
Screenshot: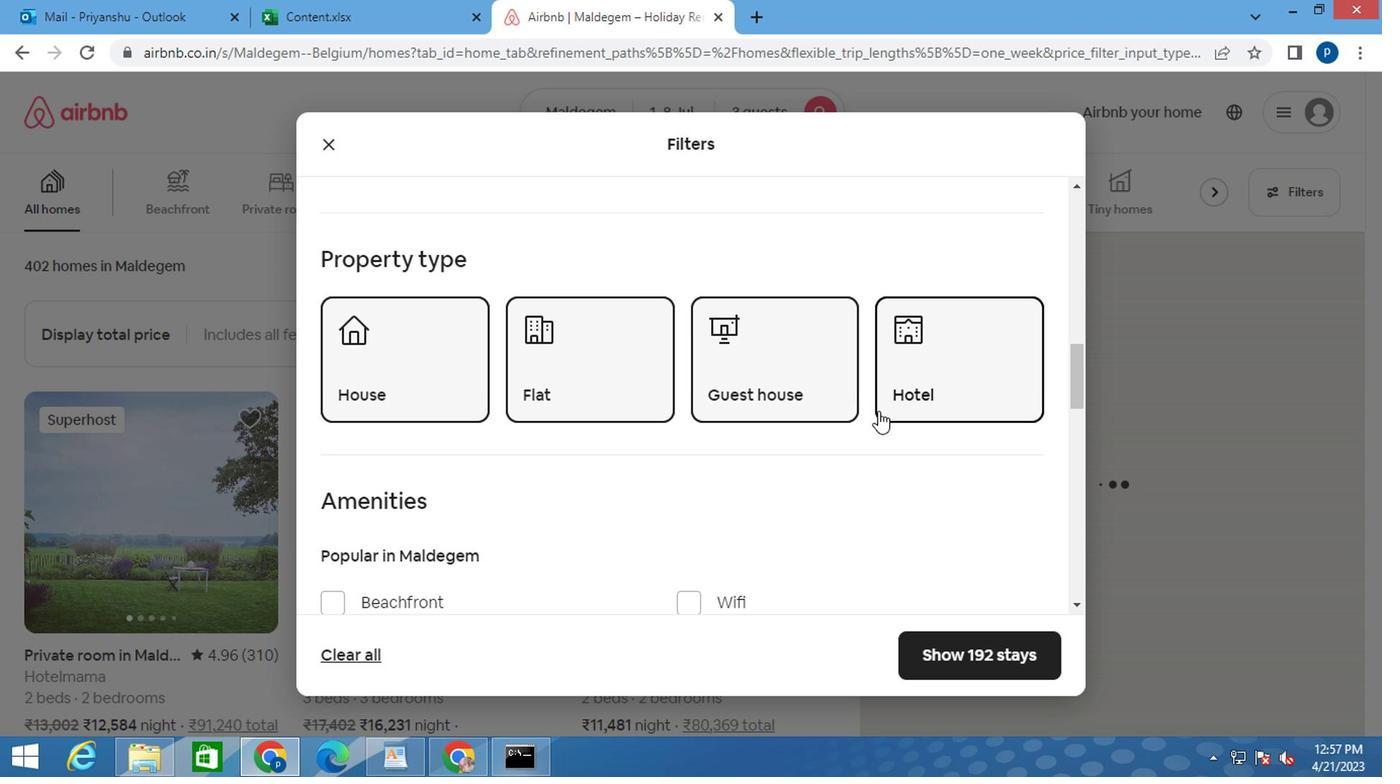 
Action: Mouse moved to (791, 428)
Screenshot: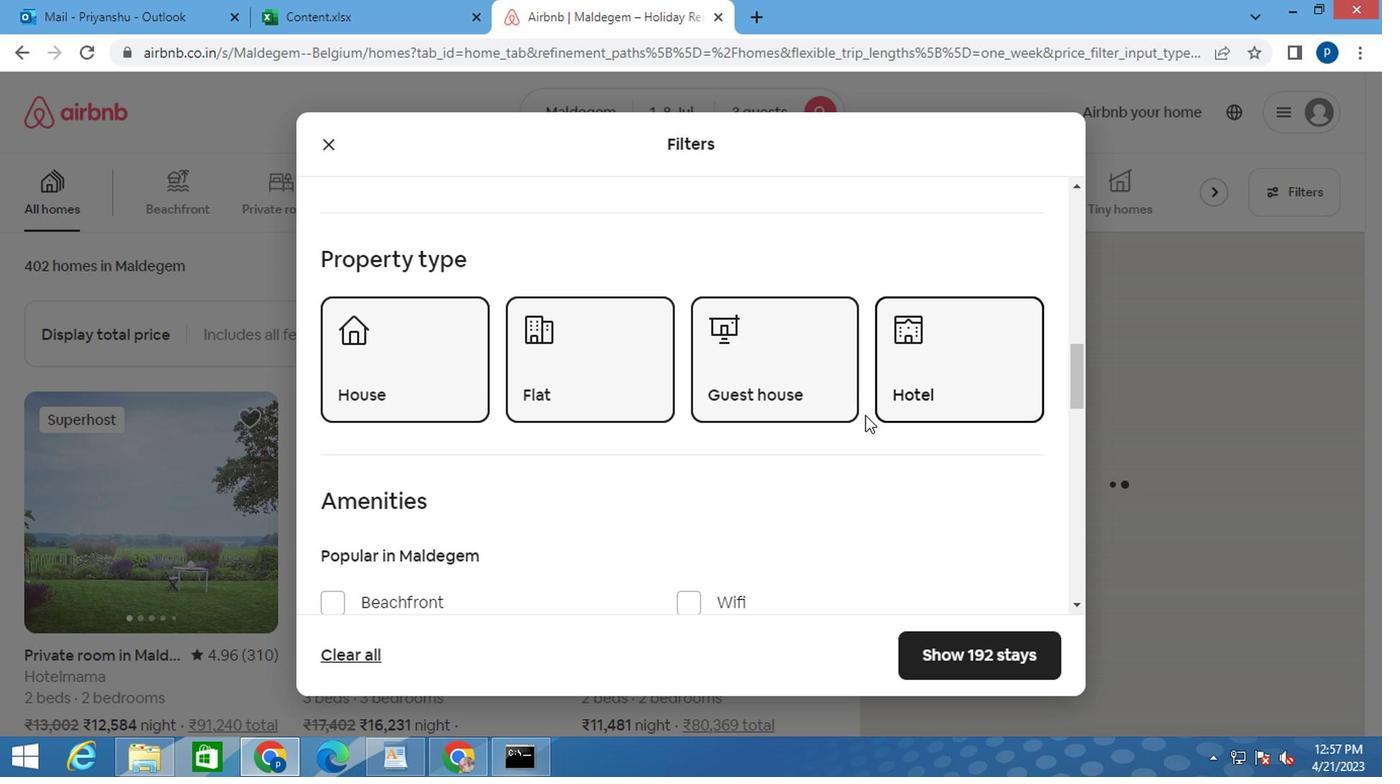
Action: Mouse scrolled (791, 426) with delta (0, -1)
Screenshot: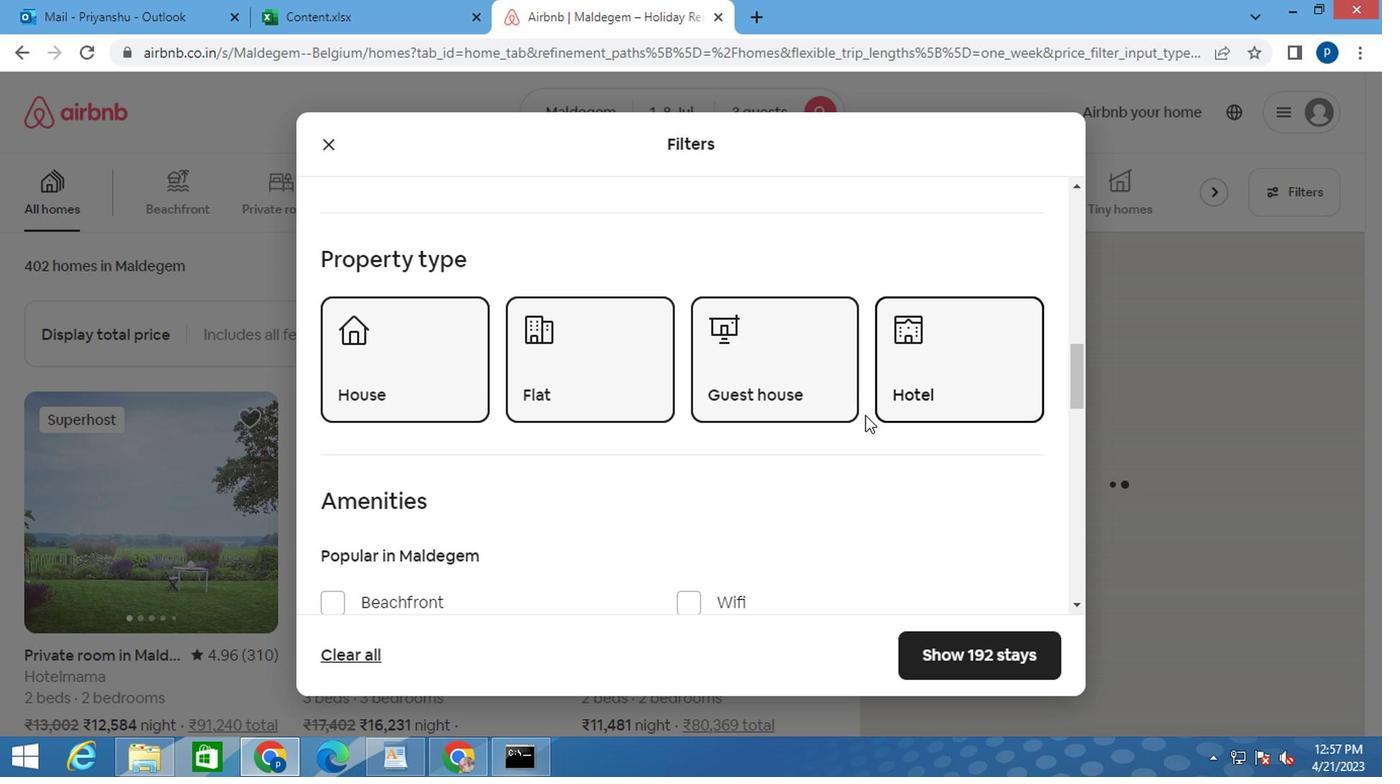 
Action: Mouse moved to (773, 428)
Screenshot: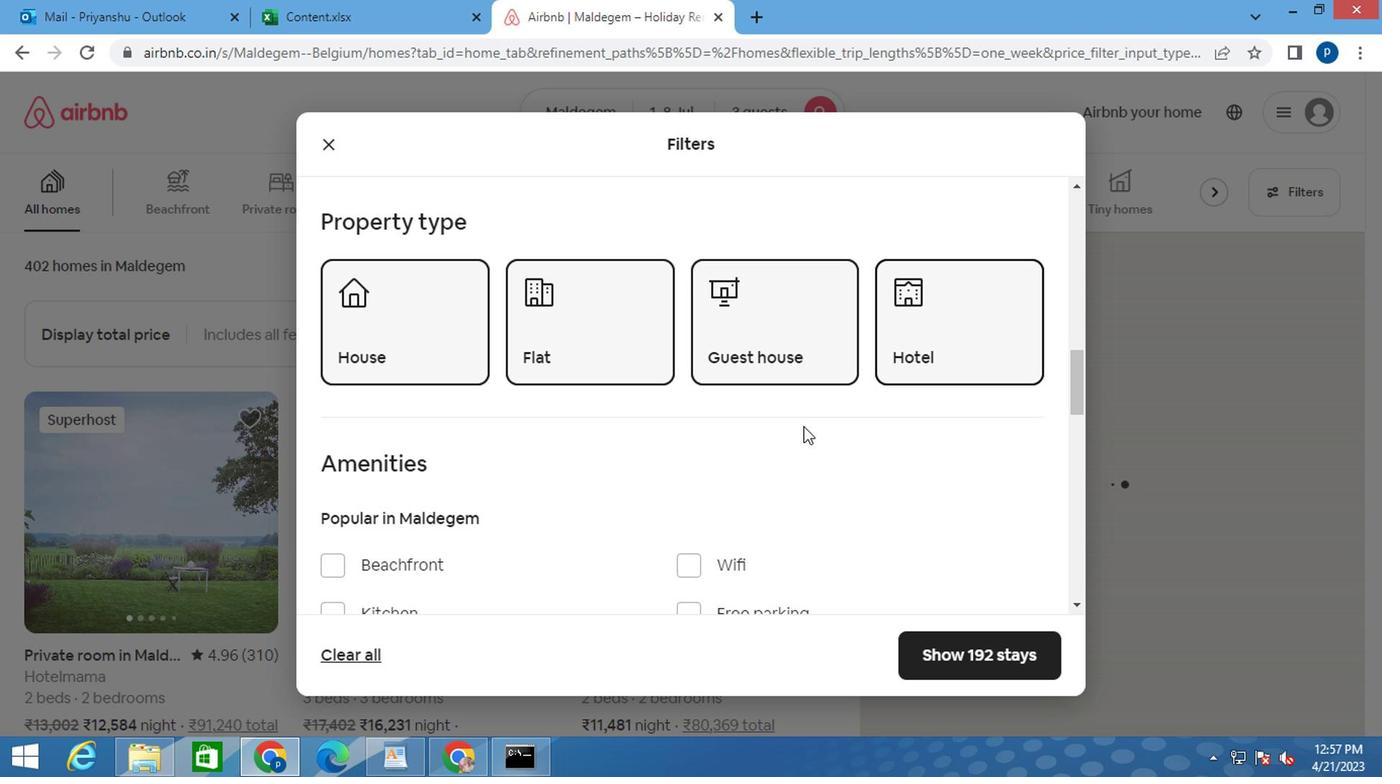 
Action: Mouse scrolled (773, 426) with delta (0, -1)
Screenshot: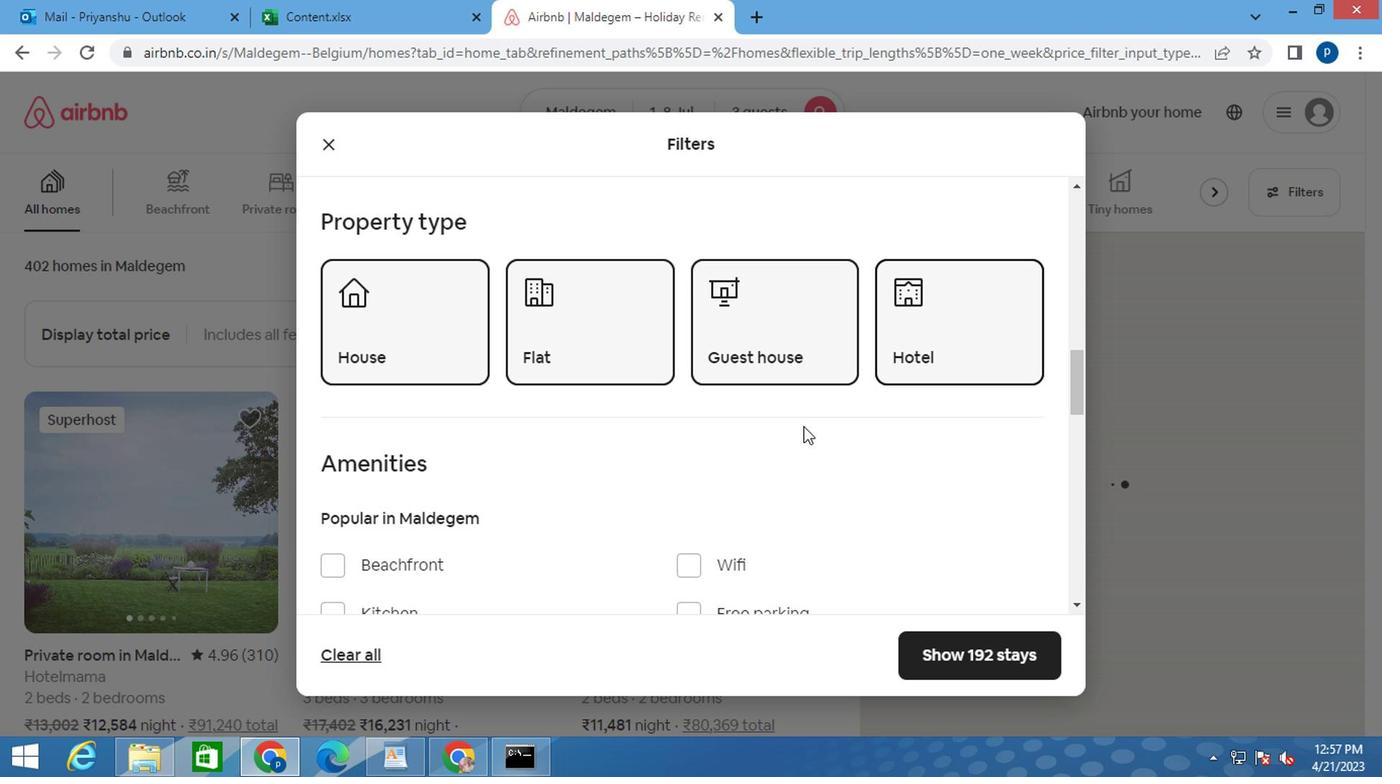 
Action: Mouse moved to (353, 335)
Screenshot: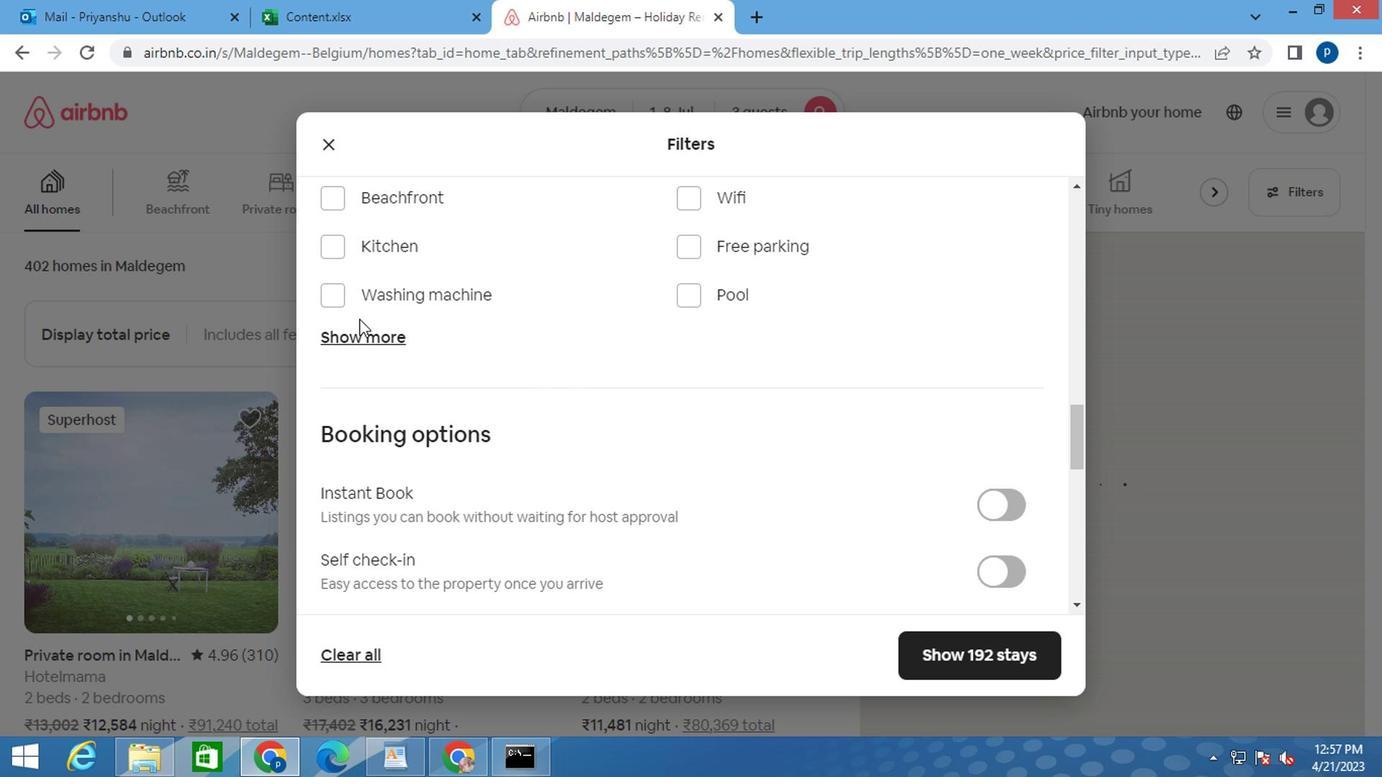 
Action: Mouse pressed left at (353, 335)
Screenshot: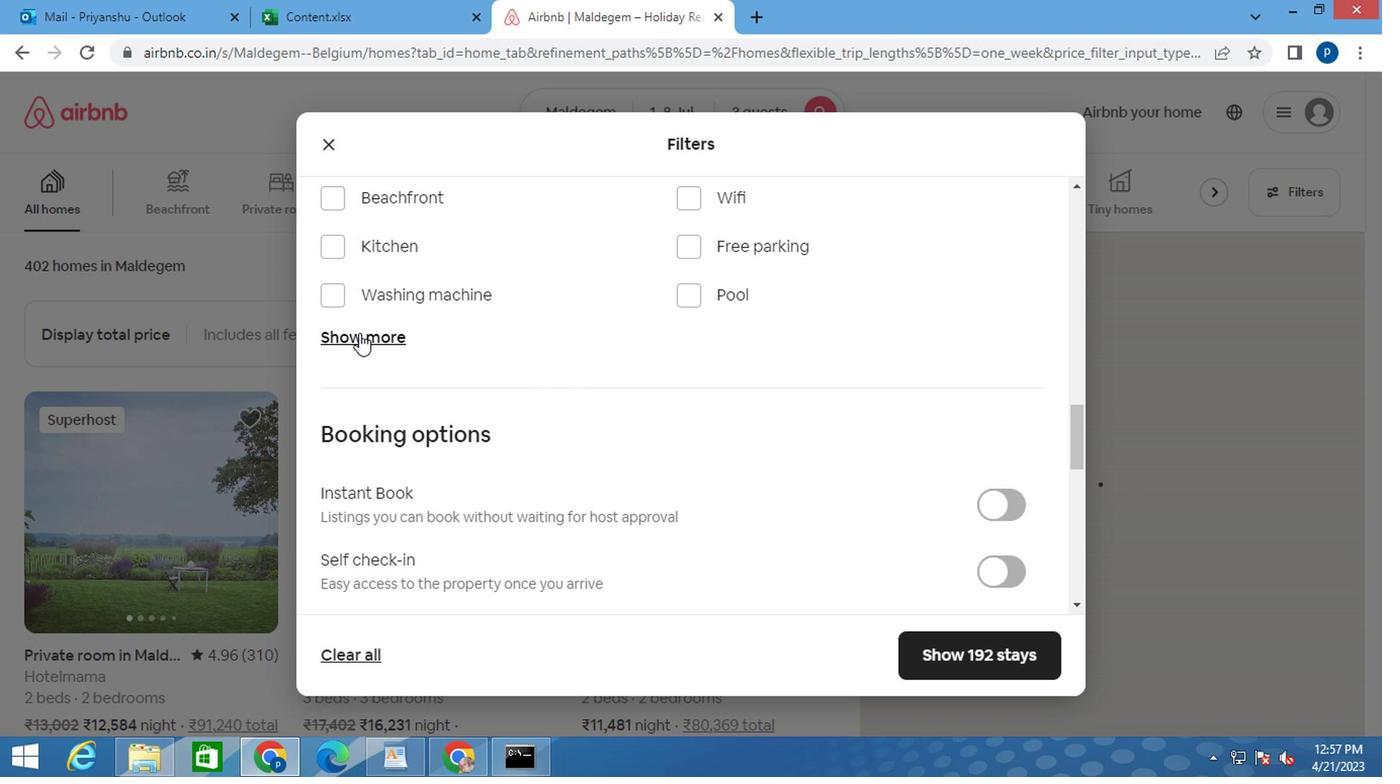 
Action: Mouse moved to (650, 508)
Screenshot: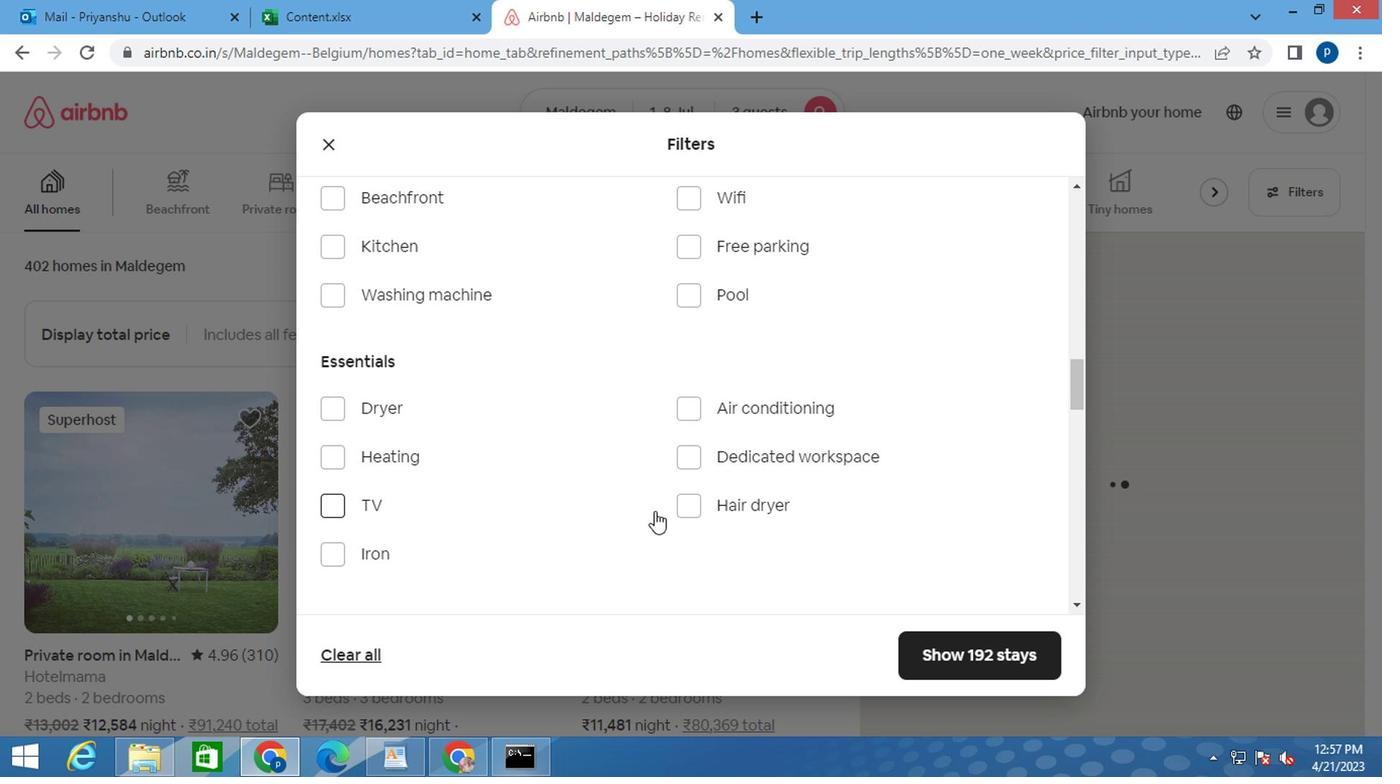 
Action: Mouse scrolled (650, 509) with delta (0, 0)
Screenshot: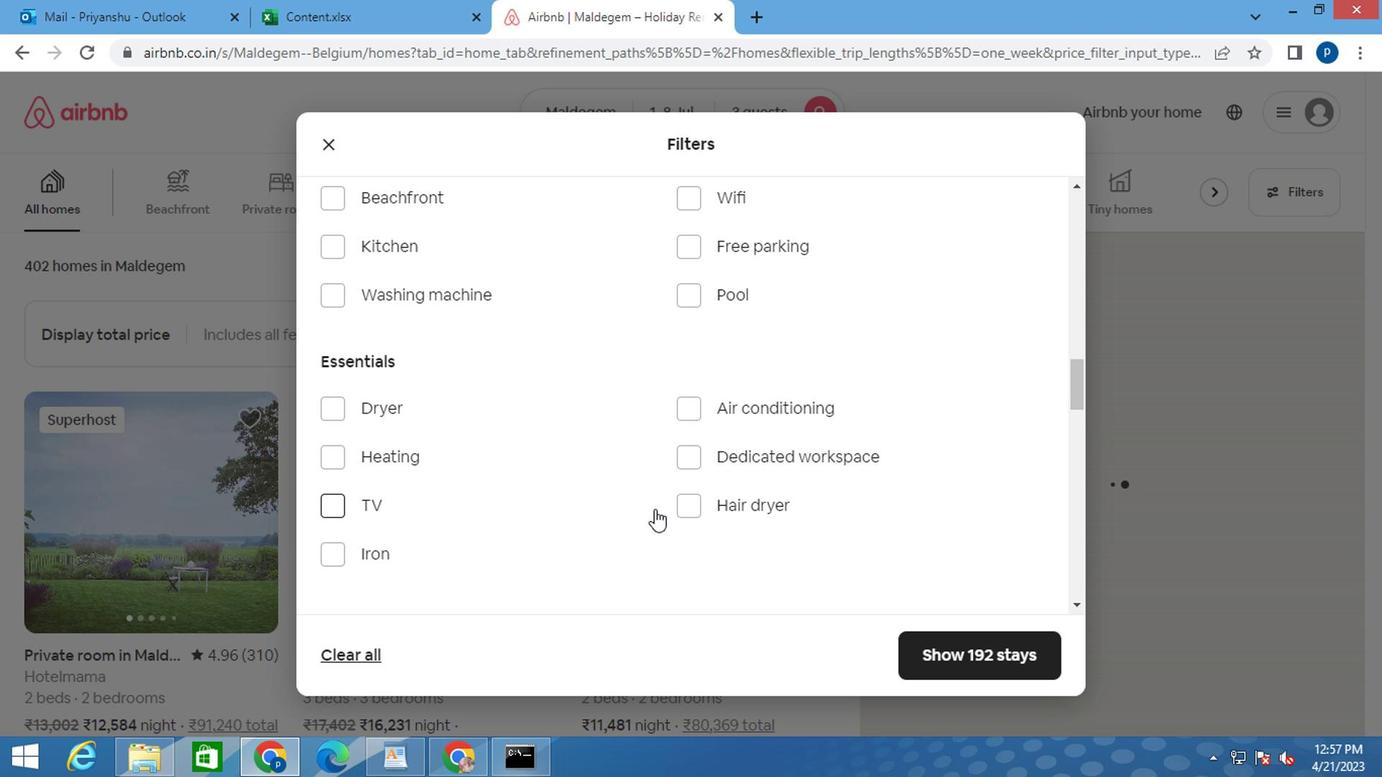 
Action: Mouse moved to (648, 502)
Screenshot: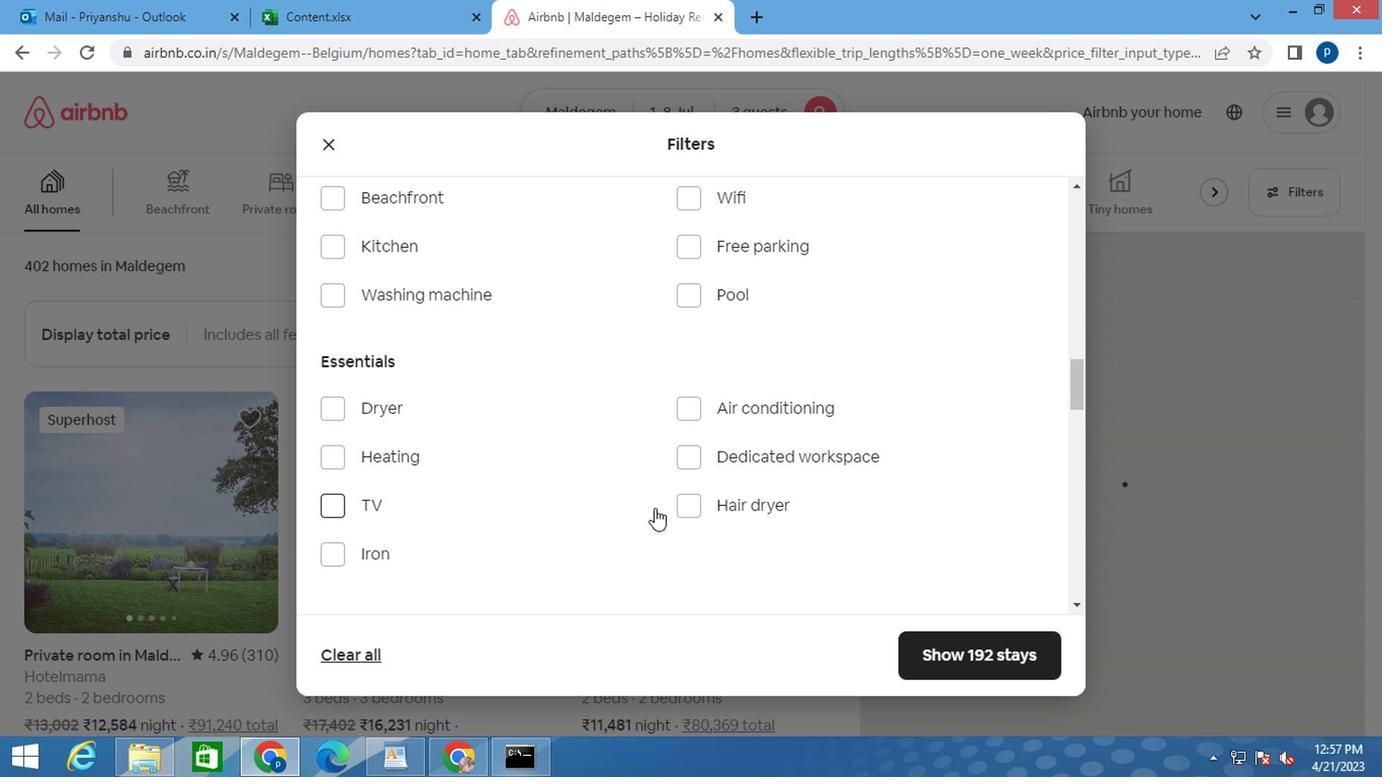 
Action: Mouse scrolled (648, 503) with delta (0, 1)
Screenshot: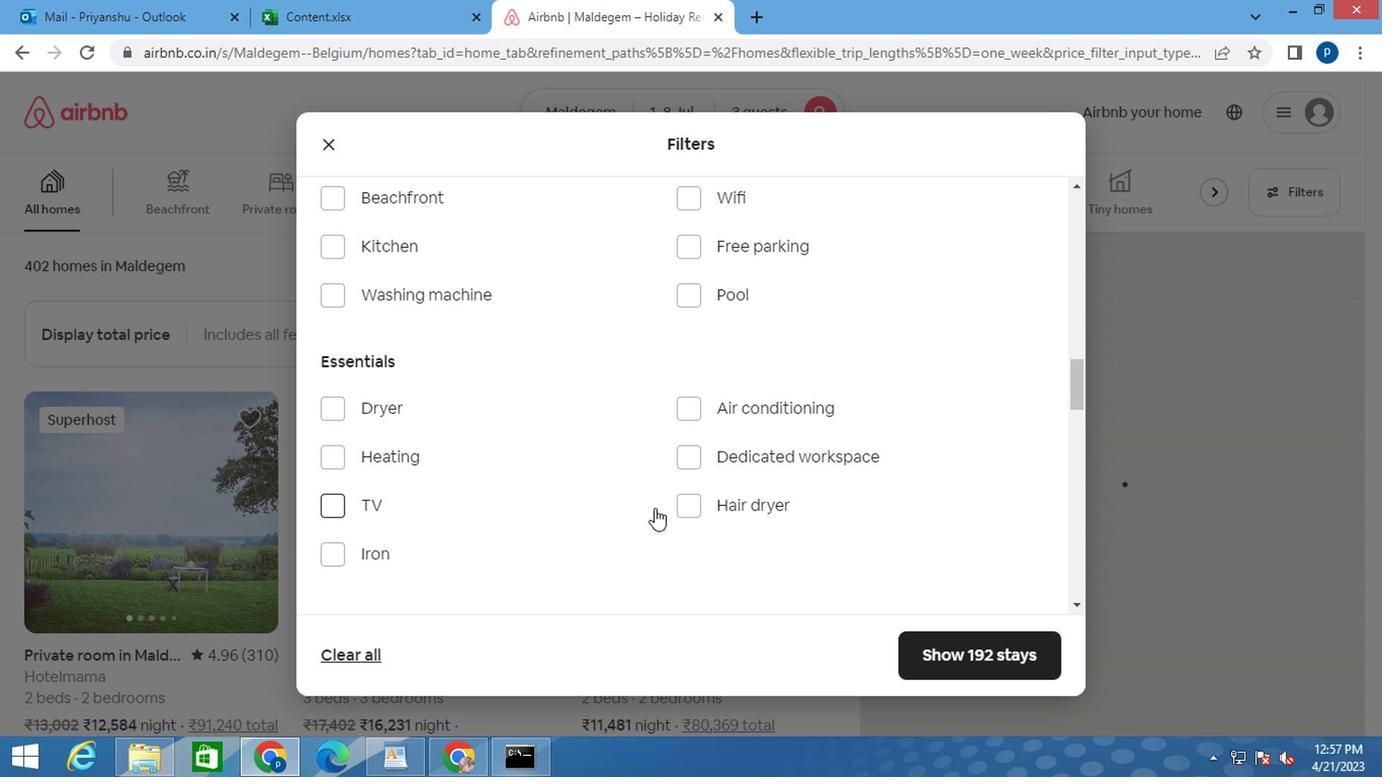 
Action: Mouse moved to (609, 496)
Screenshot: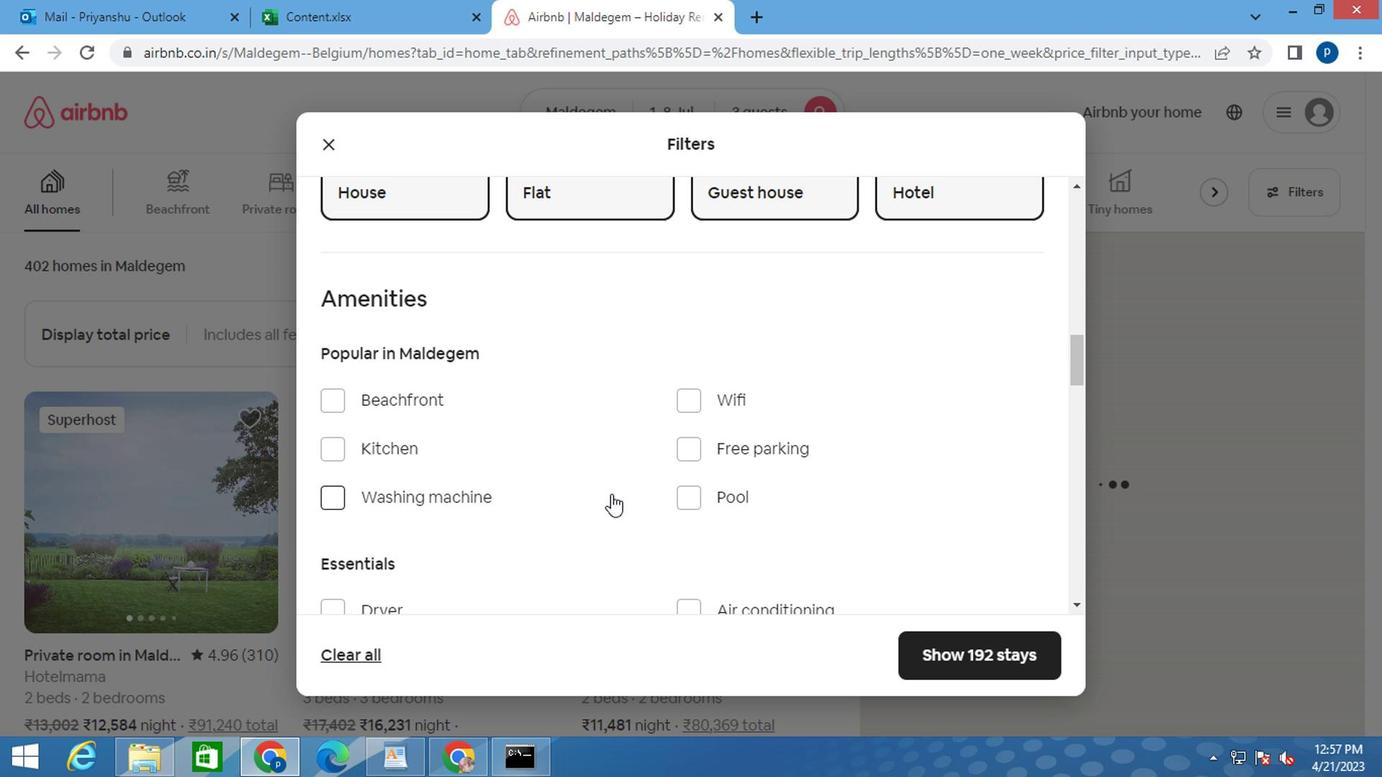 
Action: Mouse scrolled (609, 496) with delta (0, 0)
Screenshot: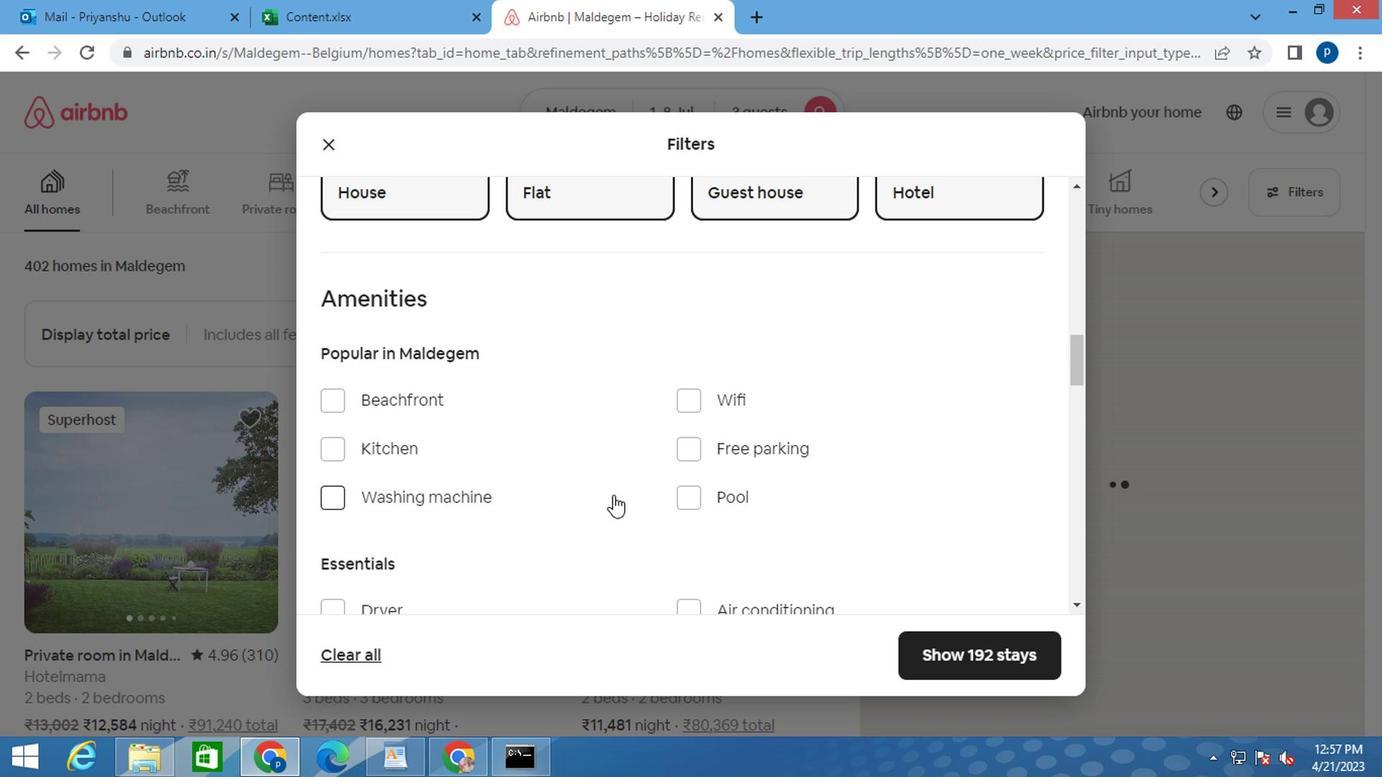 
Action: Mouse moved to (626, 497)
Screenshot: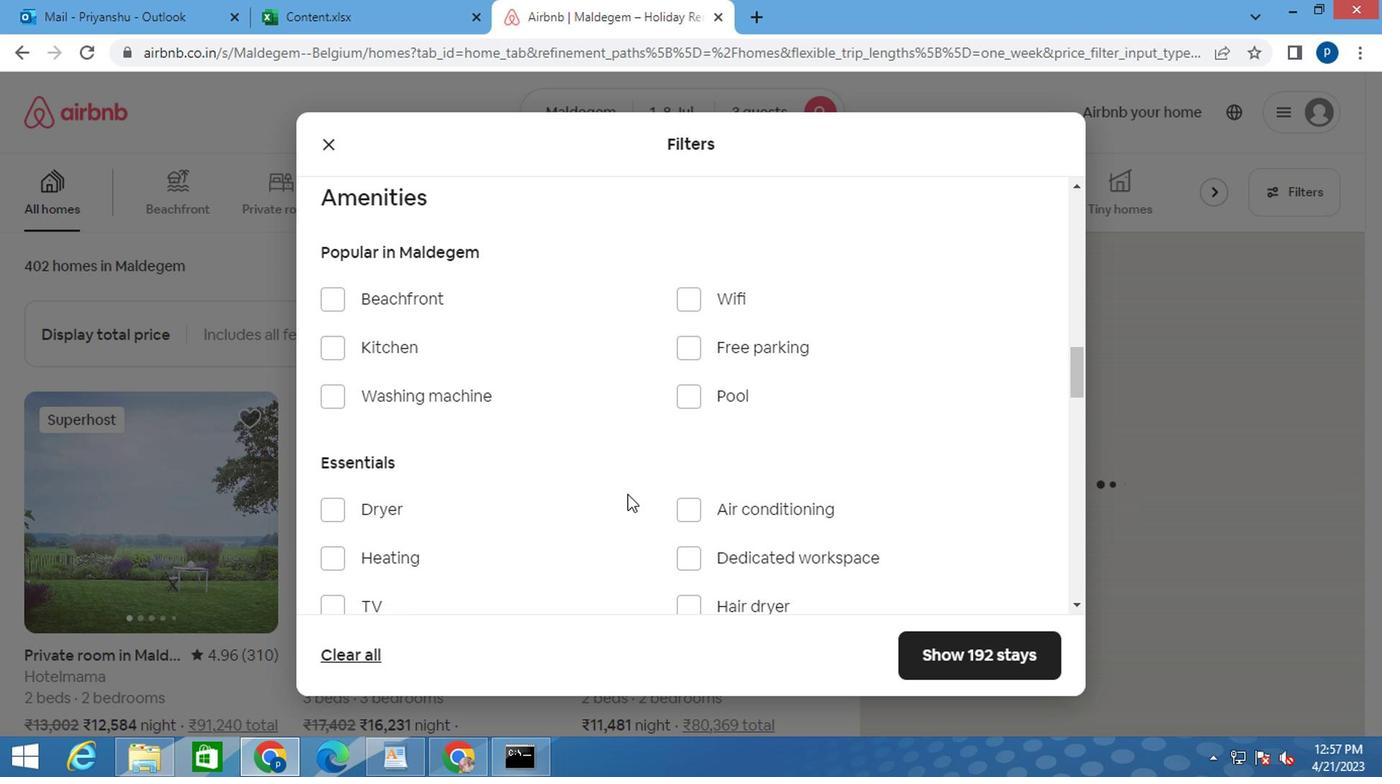 
Action: Mouse scrolled (626, 496) with delta (0, 0)
Screenshot: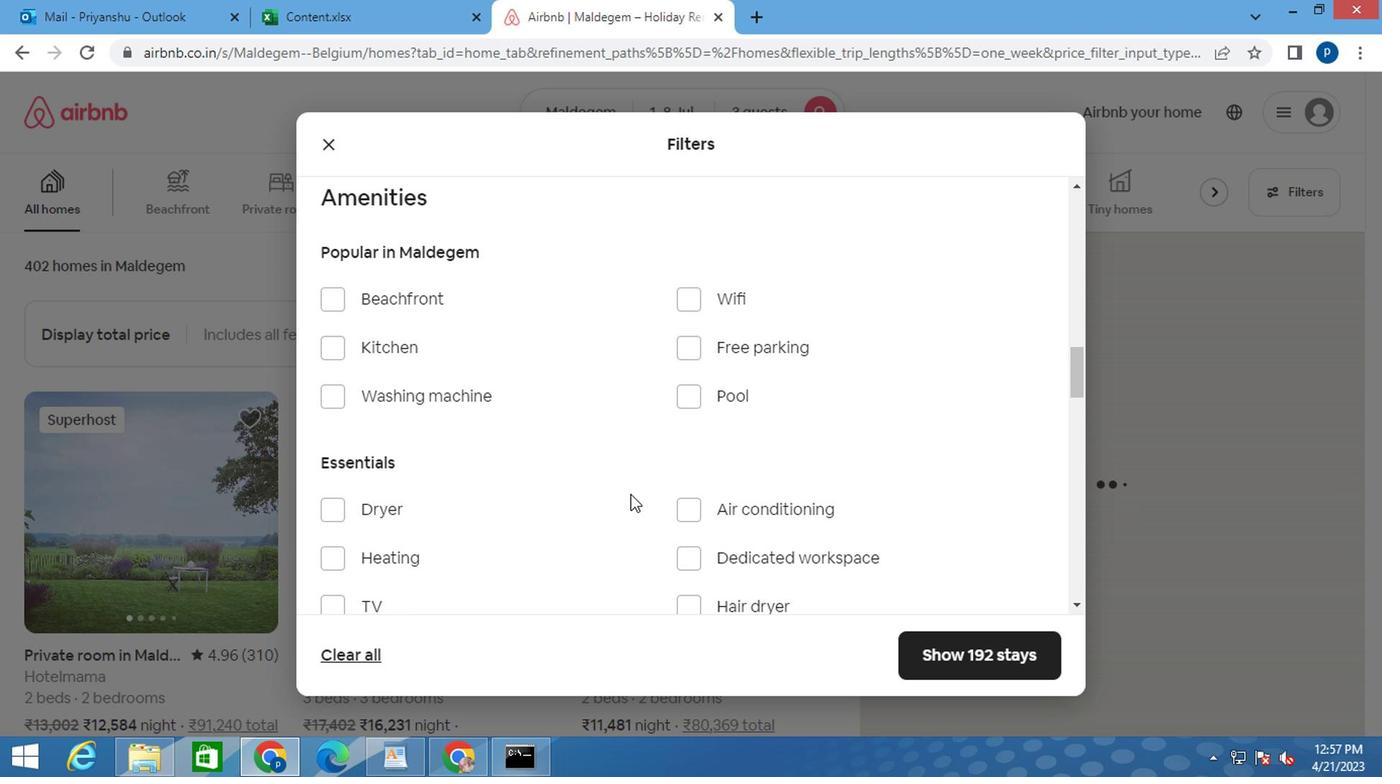 
Action: Mouse moved to (313, 458)
Screenshot: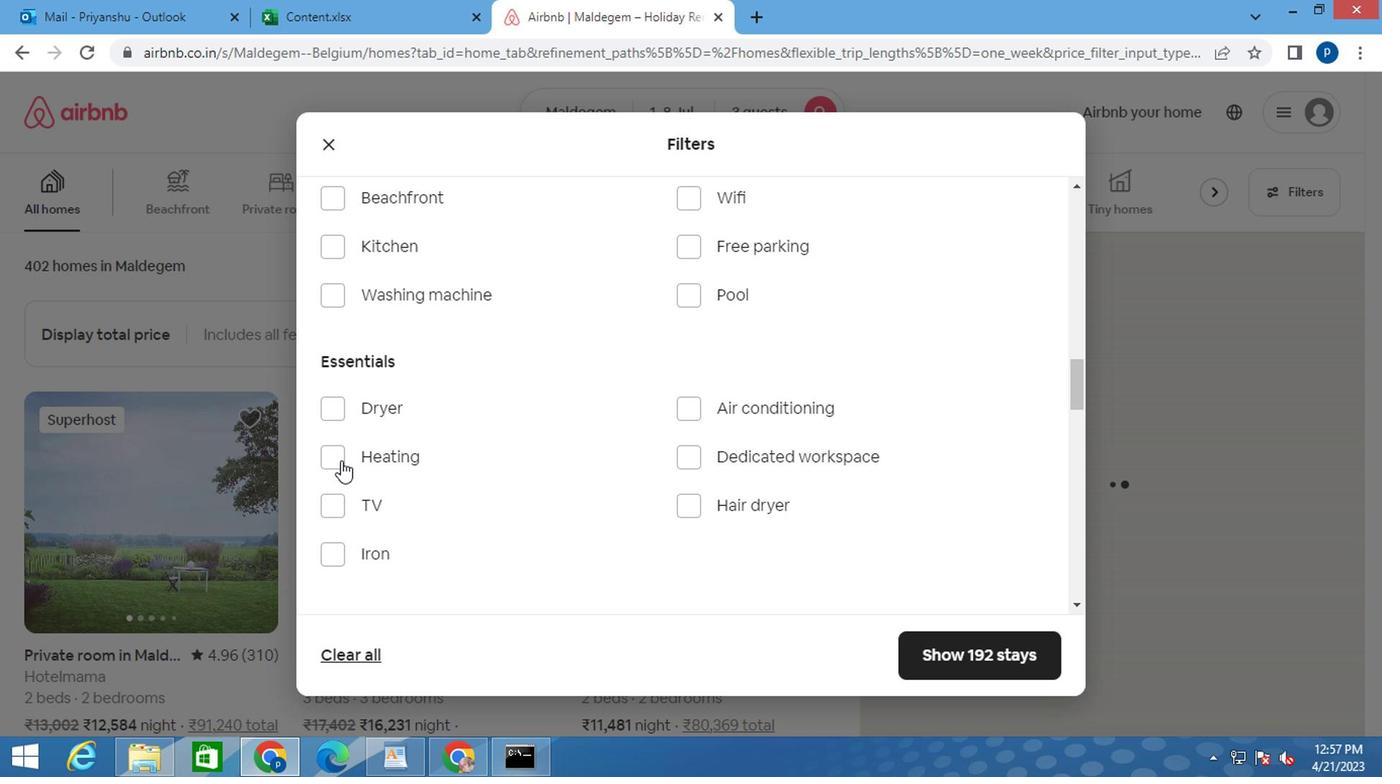 
Action: Mouse pressed left at (313, 458)
Screenshot: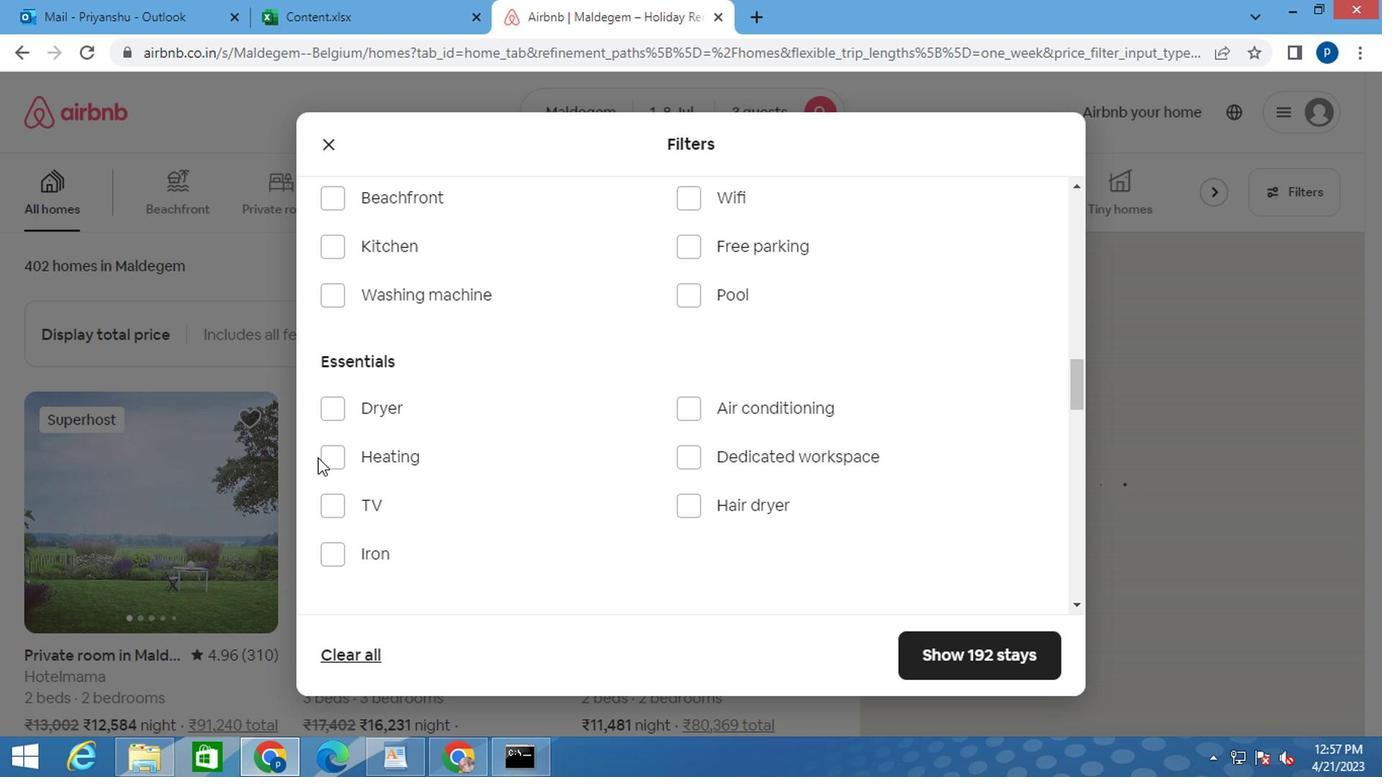 
Action: Mouse moved to (328, 457)
Screenshot: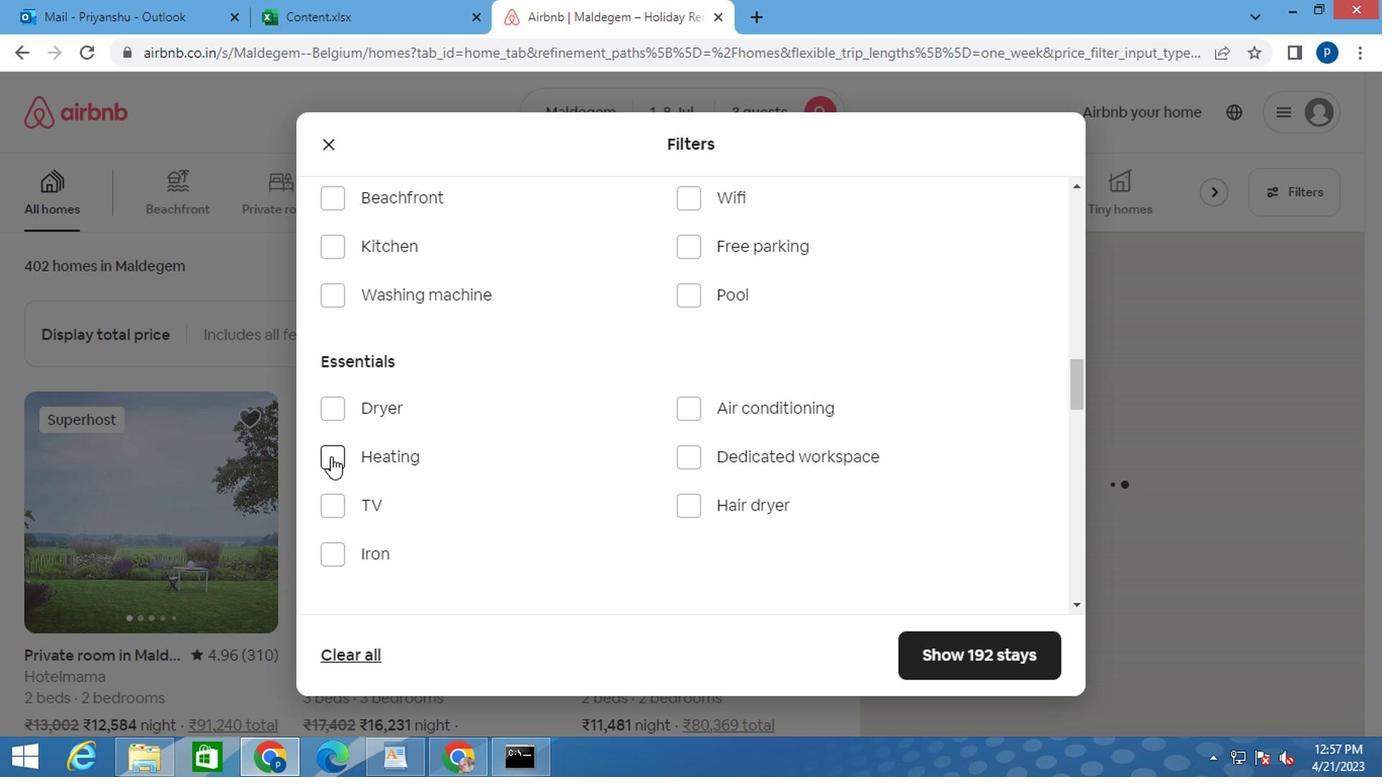 
Action: Mouse pressed left at (328, 457)
Screenshot: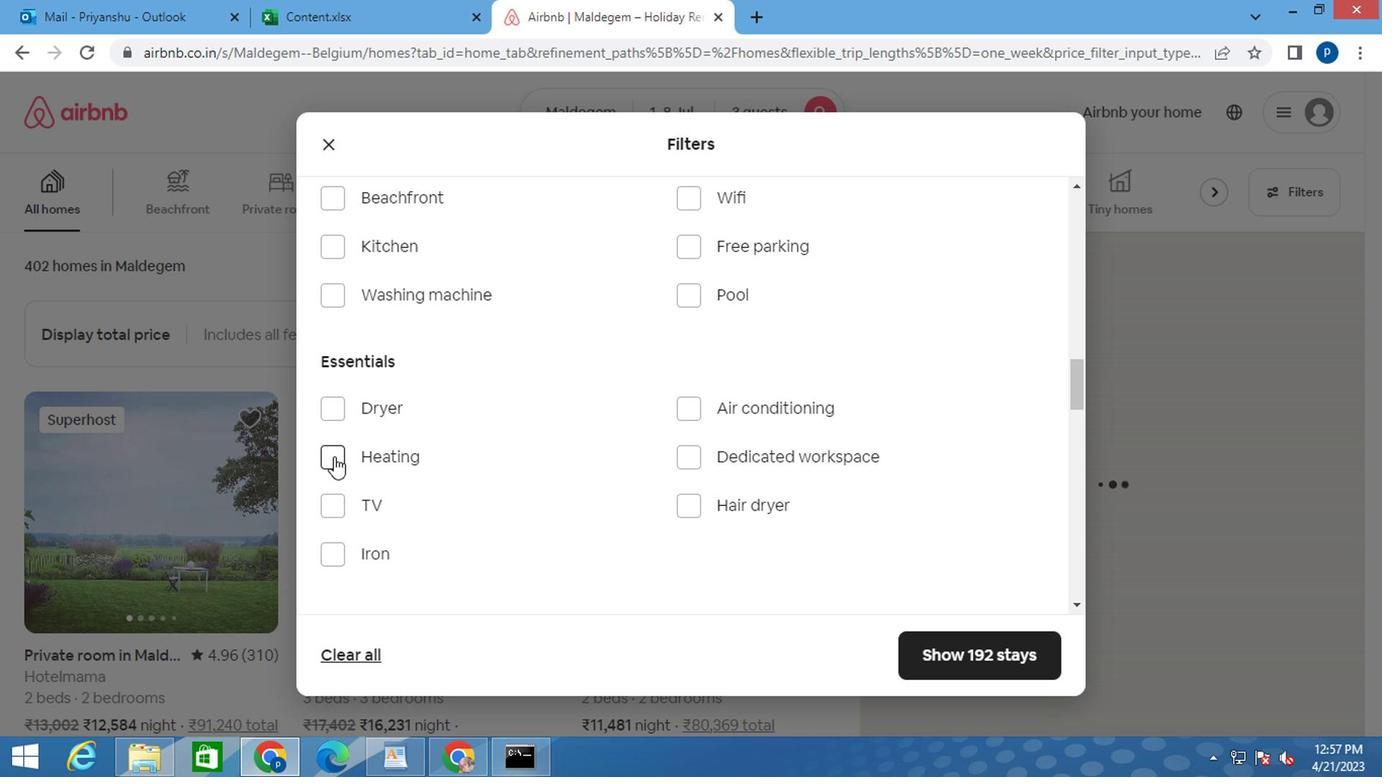 
Action: Mouse moved to (458, 466)
Screenshot: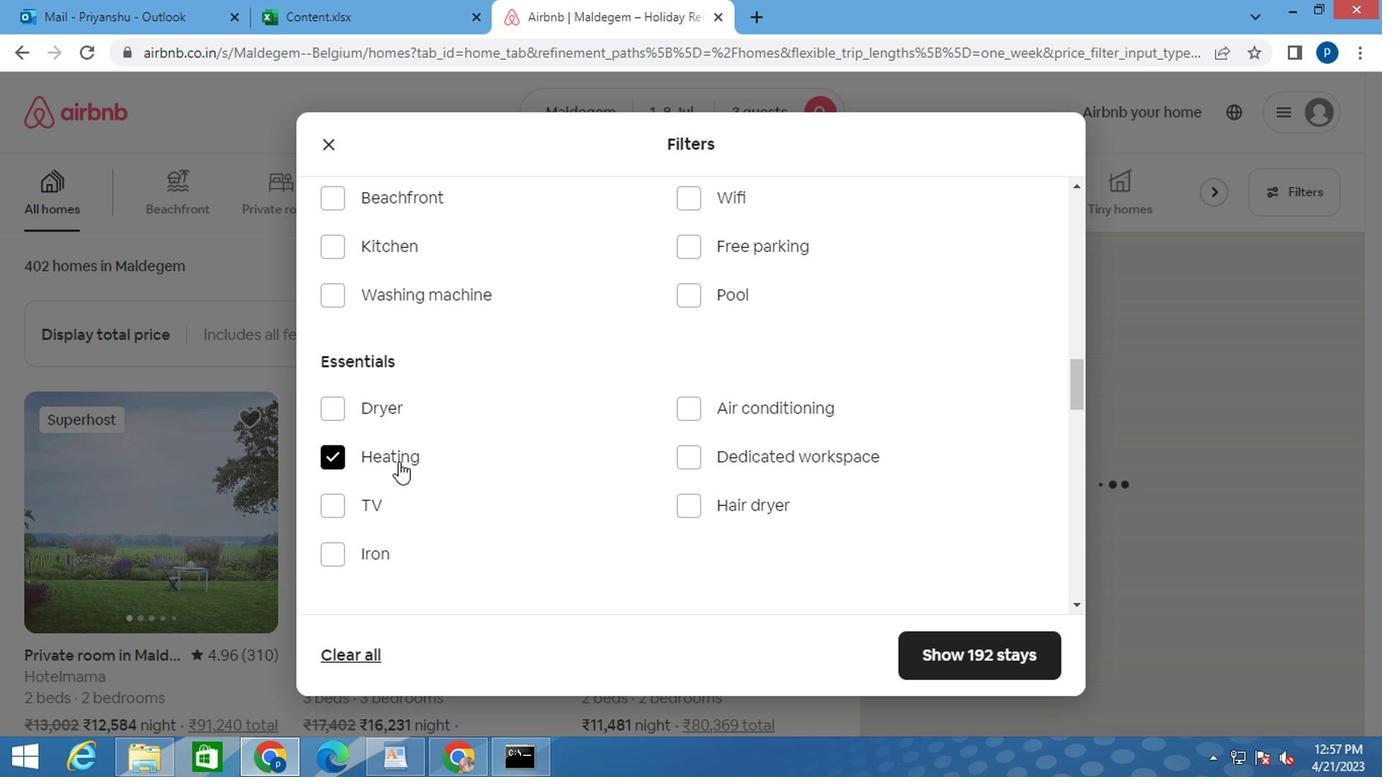 
Action: Mouse scrolled (458, 465) with delta (0, 0)
Screenshot: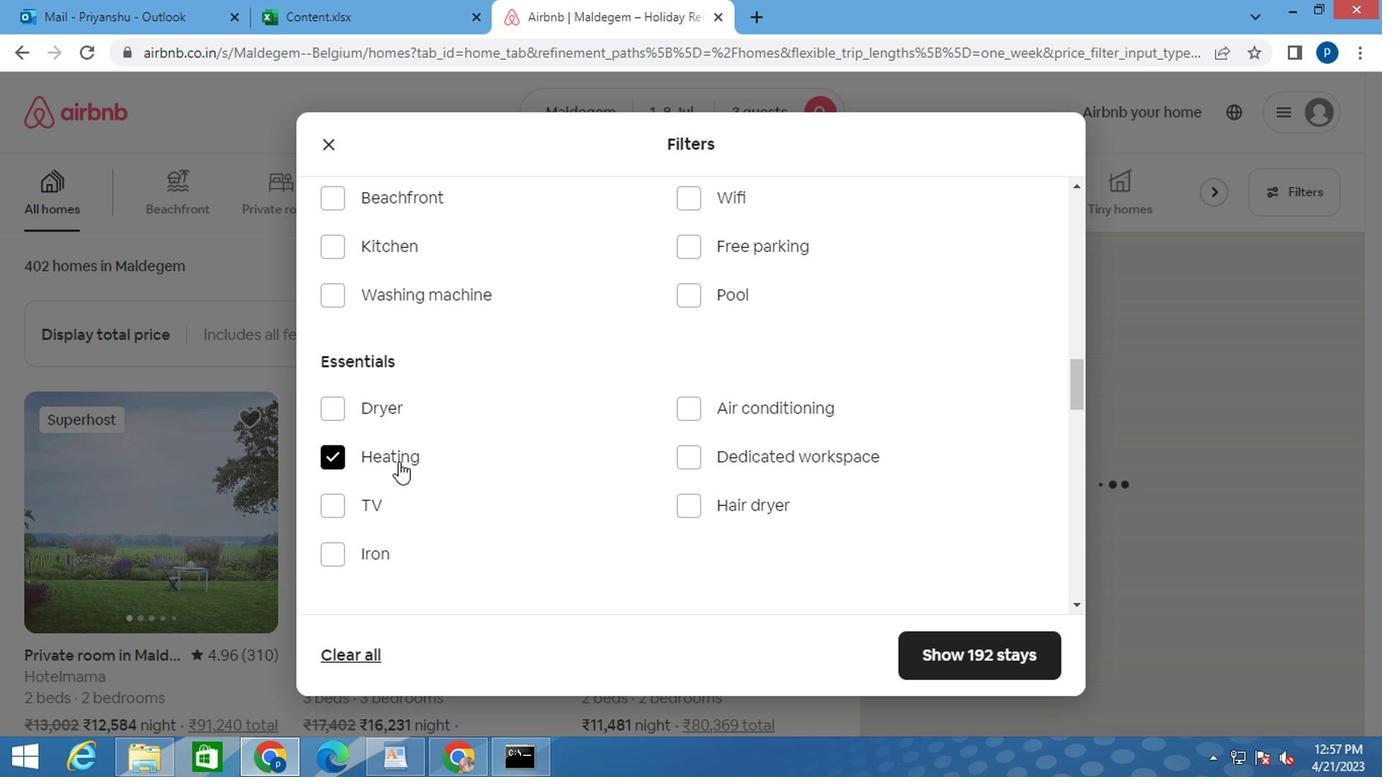 
Action: Mouse scrolled (458, 465) with delta (0, 0)
Screenshot: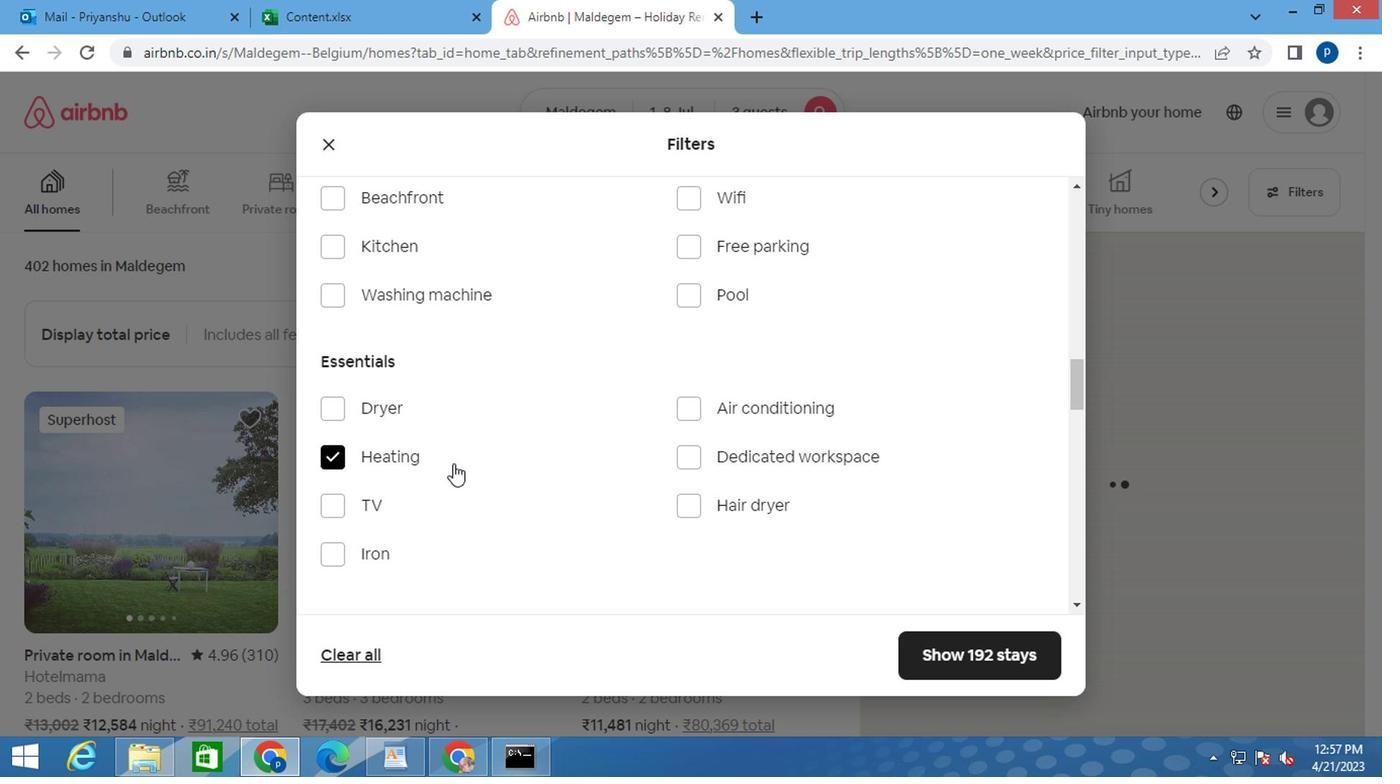 
Action: Mouse scrolled (458, 465) with delta (0, 0)
Screenshot: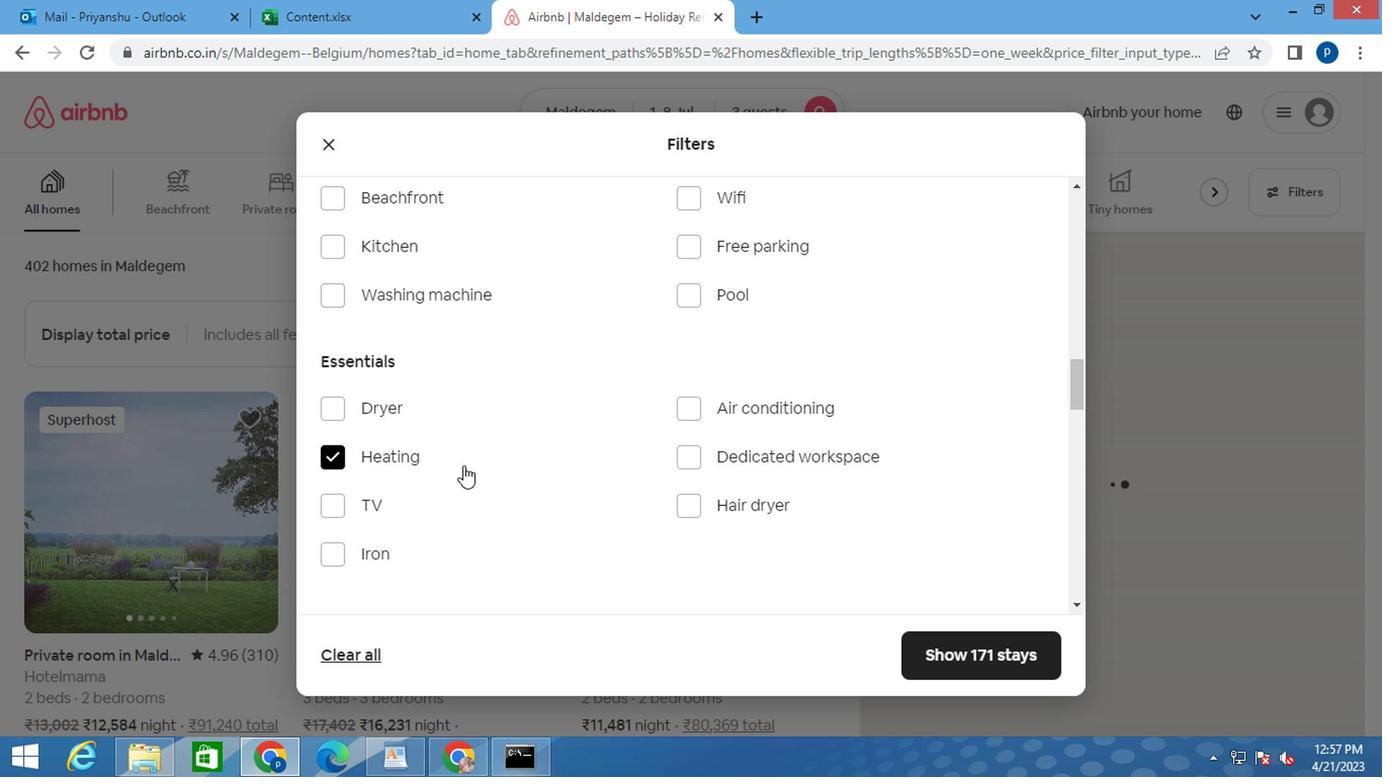 
Action: Mouse moved to (682, 443)
Screenshot: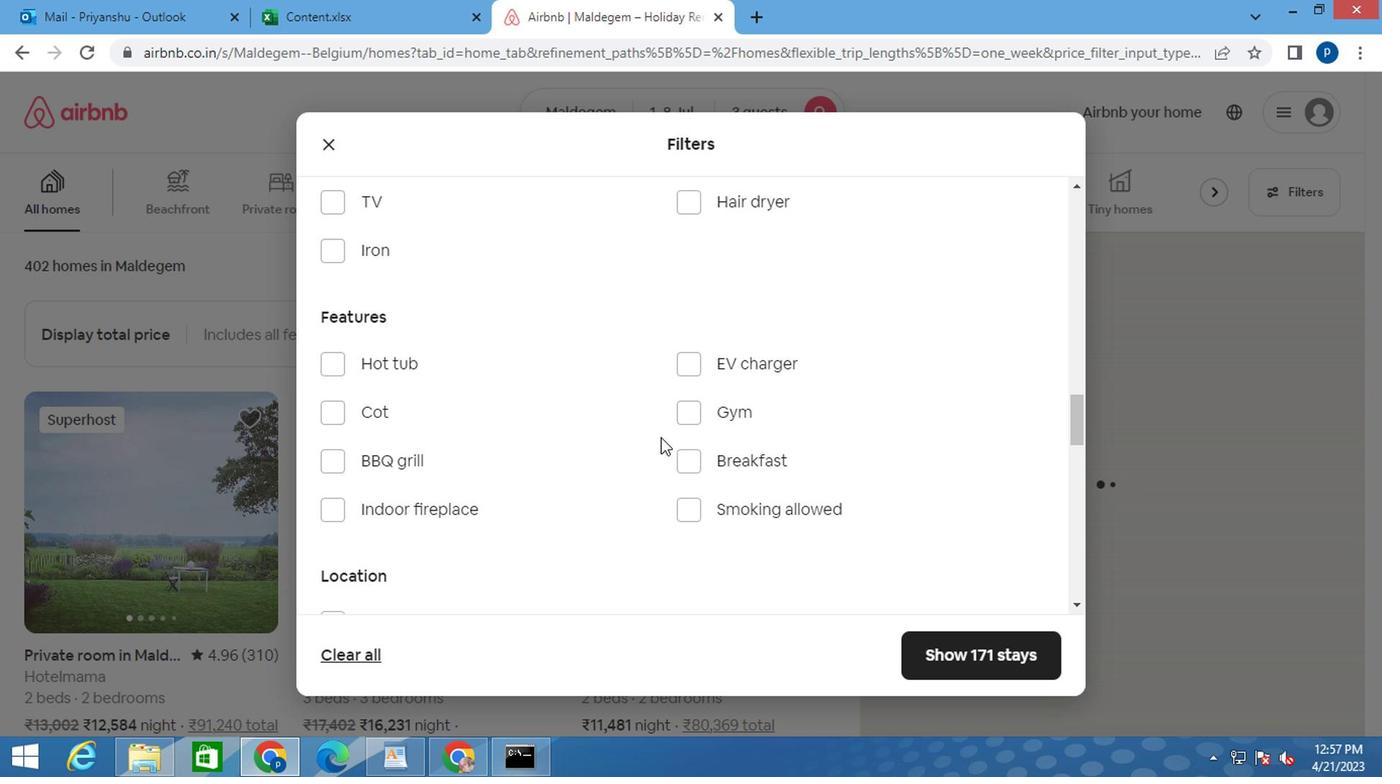 
Action: Mouse scrolled (682, 442) with delta (0, -1)
Screenshot: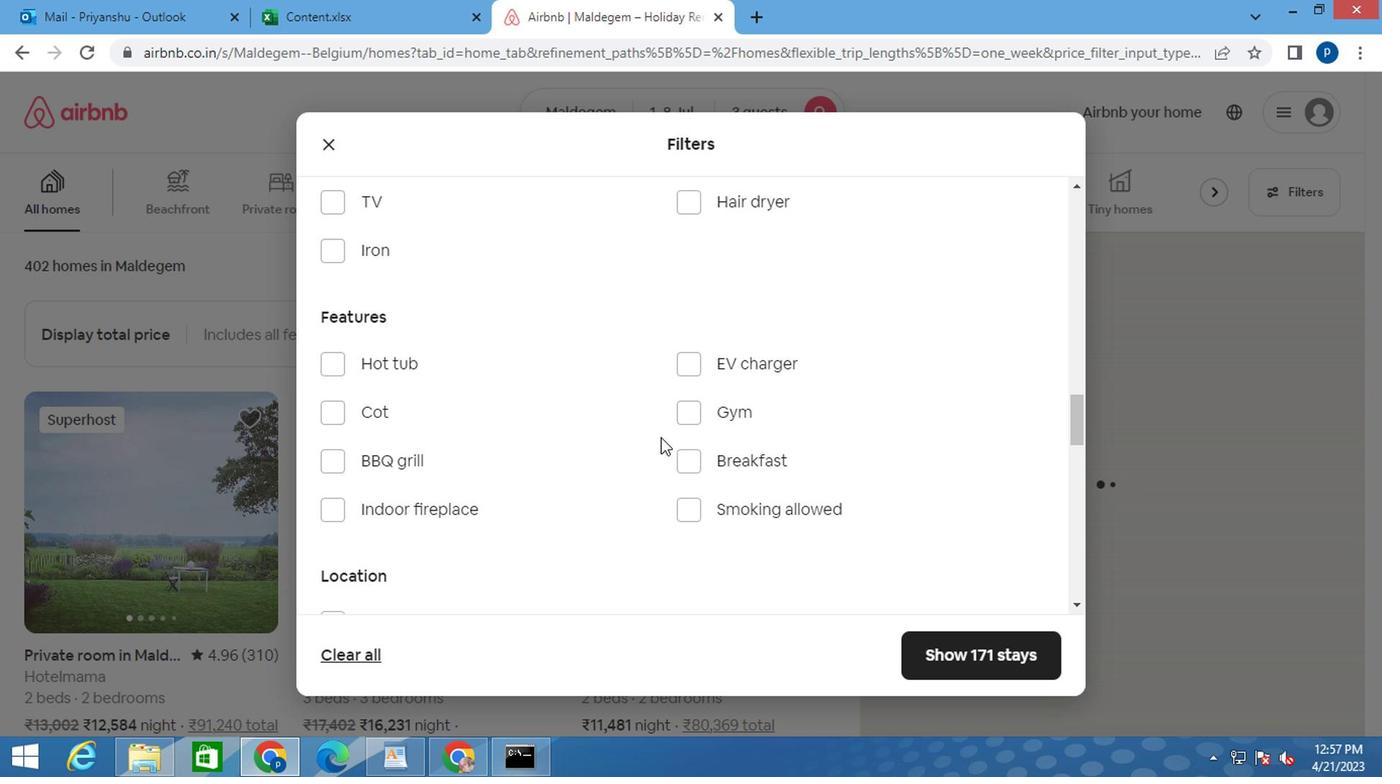 
Action: Mouse moved to (683, 443)
Screenshot: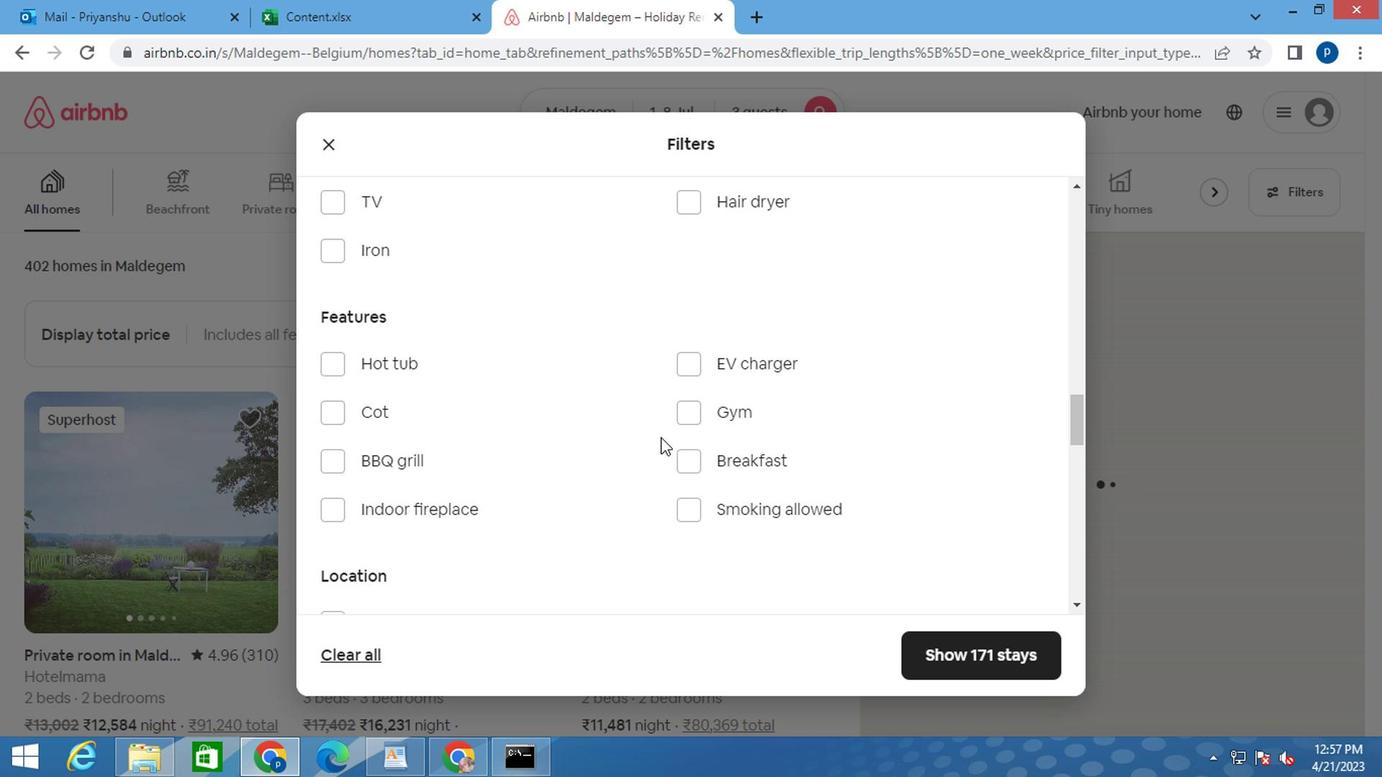 
Action: Mouse scrolled (683, 442) with delta (0, -1)
Screenshot: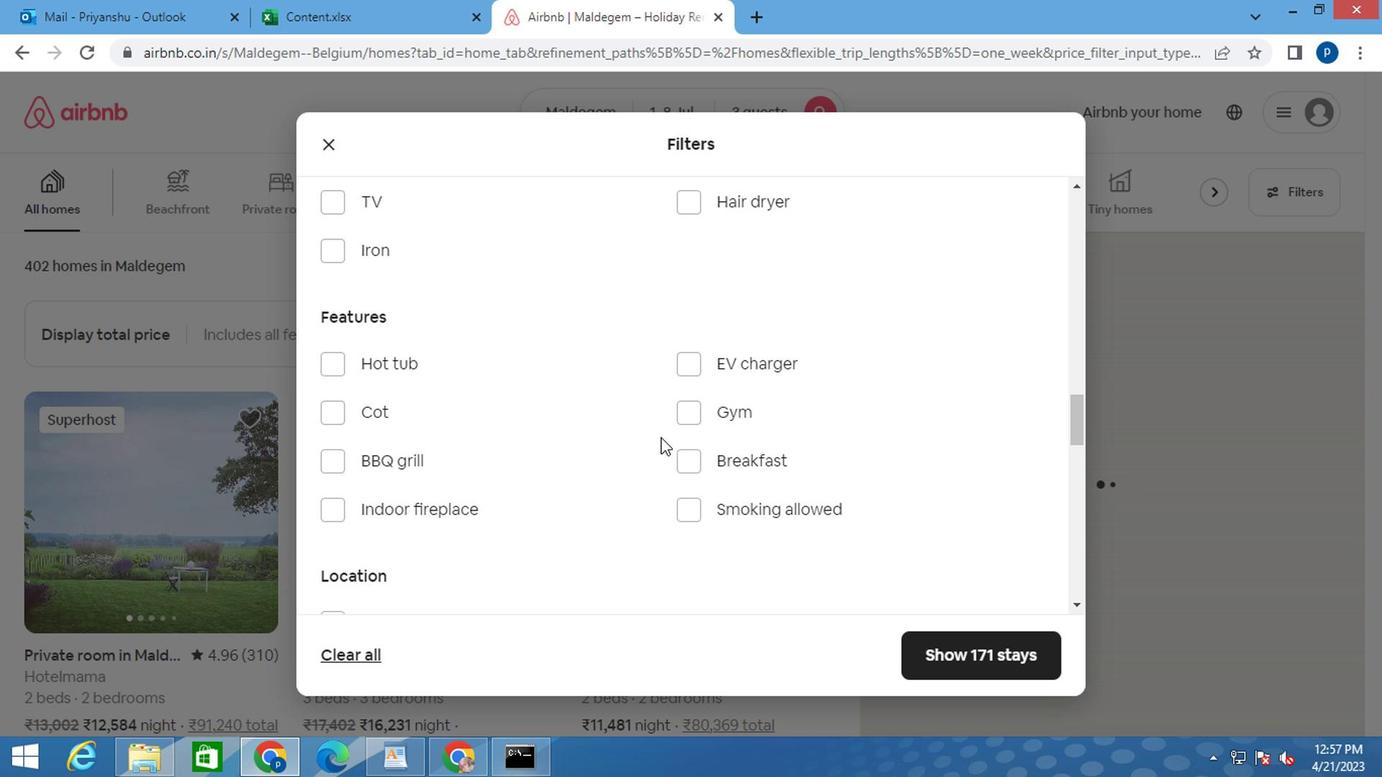 
Action: Mouse moved to (684, 443)
Screenshot: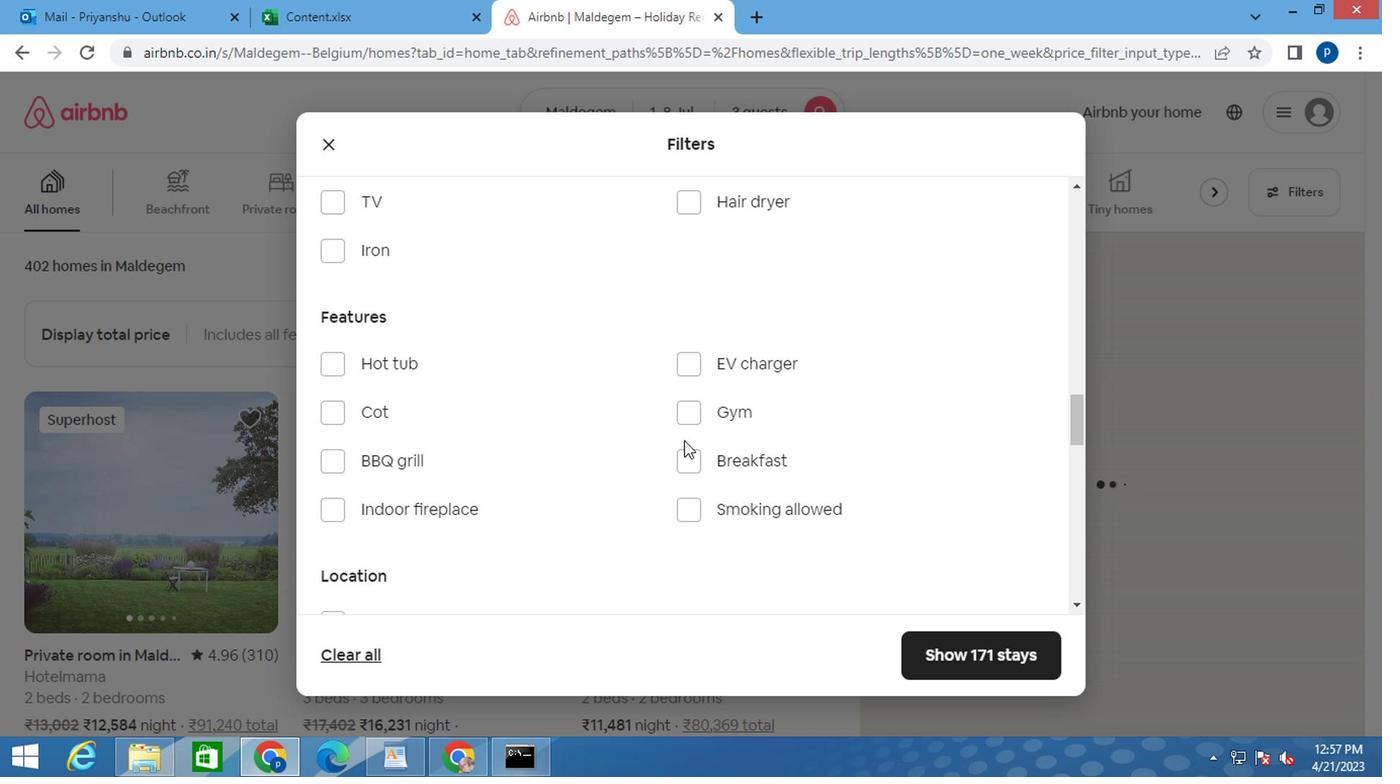 
Action: Mouse scrolled (684, 442) with delta (0, -1)
Screenshot: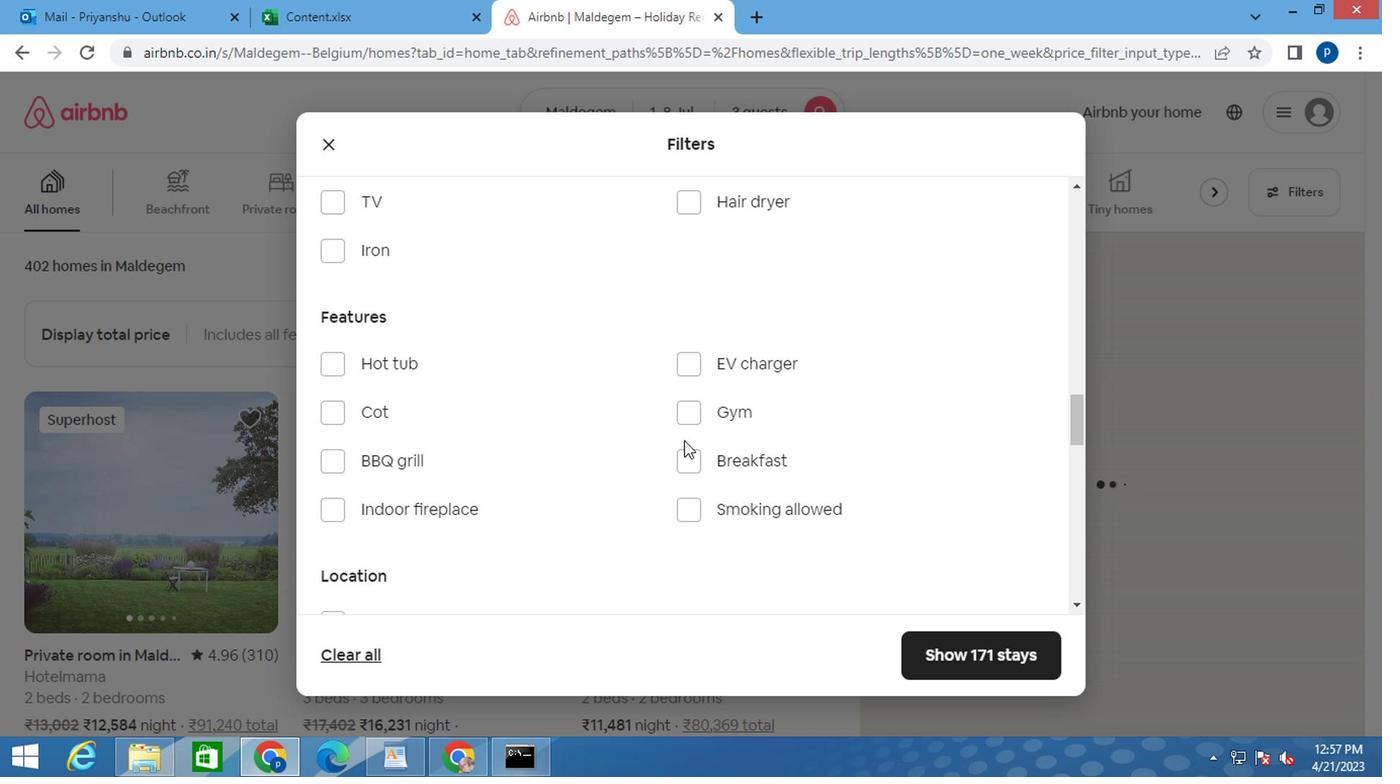 
Action: Mouse moved to (870, 442)
Screenshot: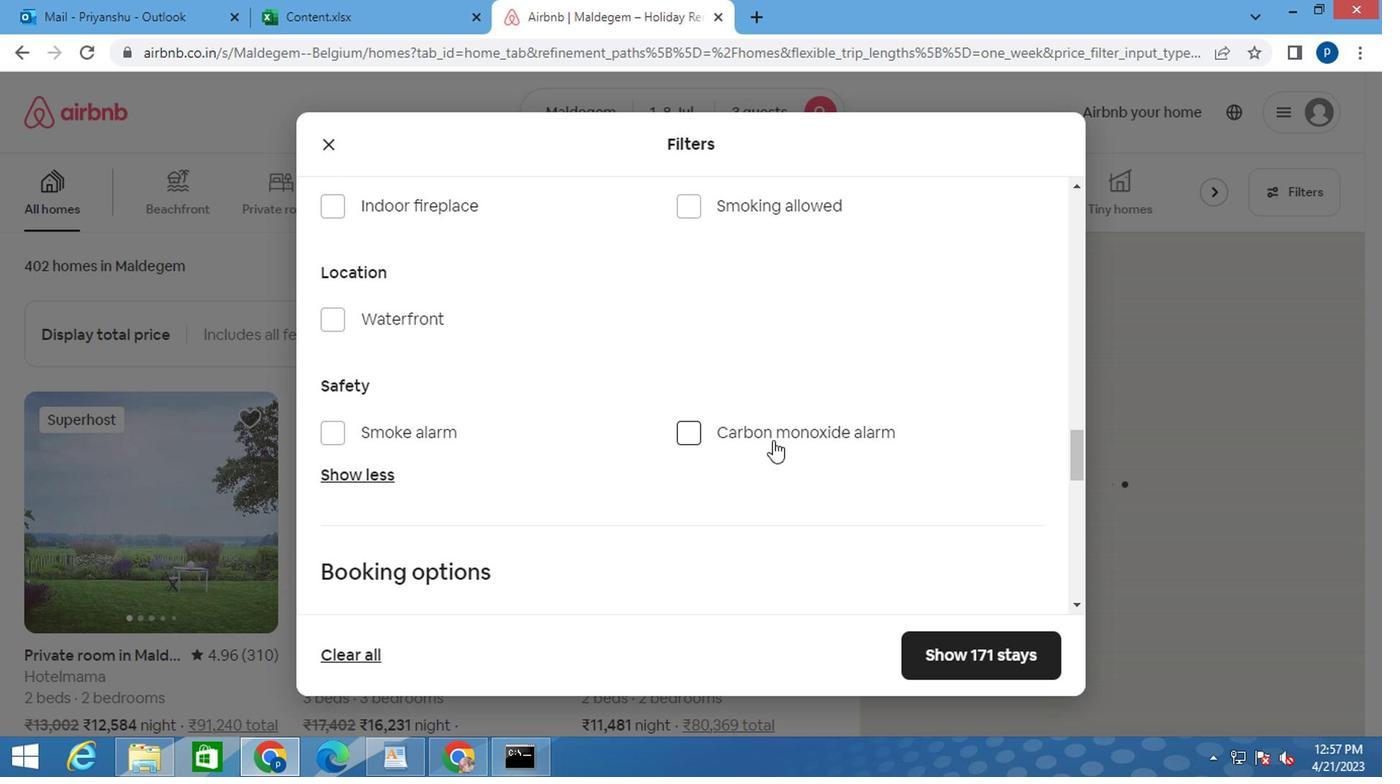 
Action: Mouse scrolled (870, 441) with delta (0, 0)
Screenshot: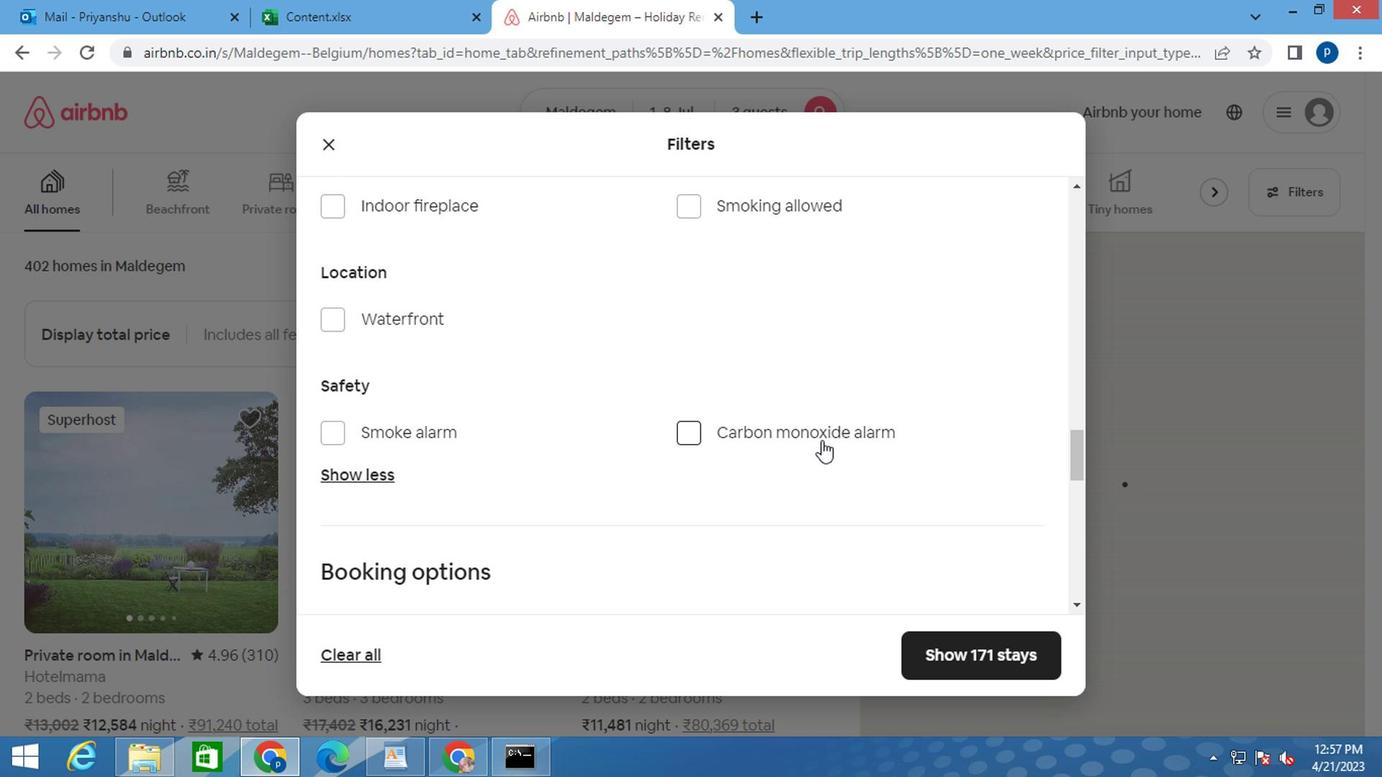 
Action: Mouse scrolled (870, 441) with delta (0, 0)
Screenshot: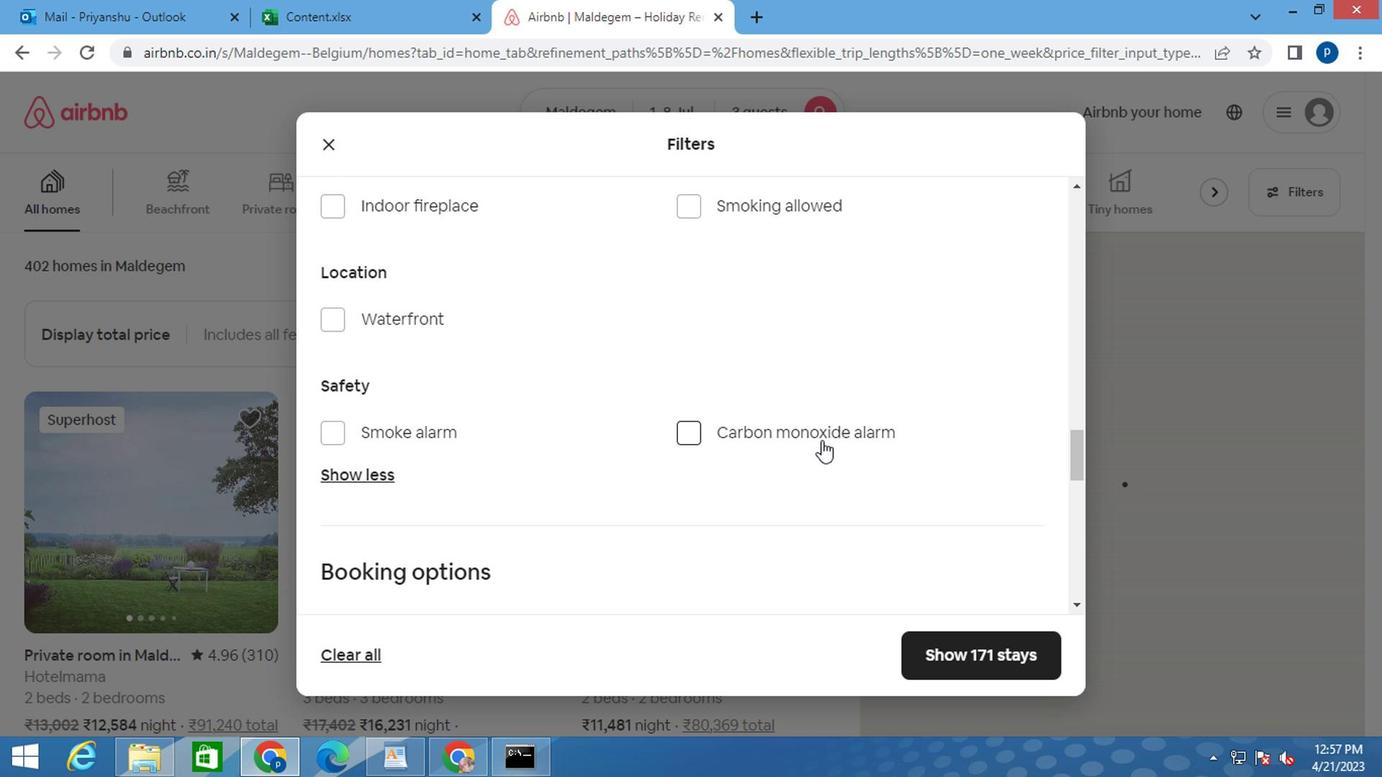 
Action: Mouse moved to (871, 442)
Screenshot: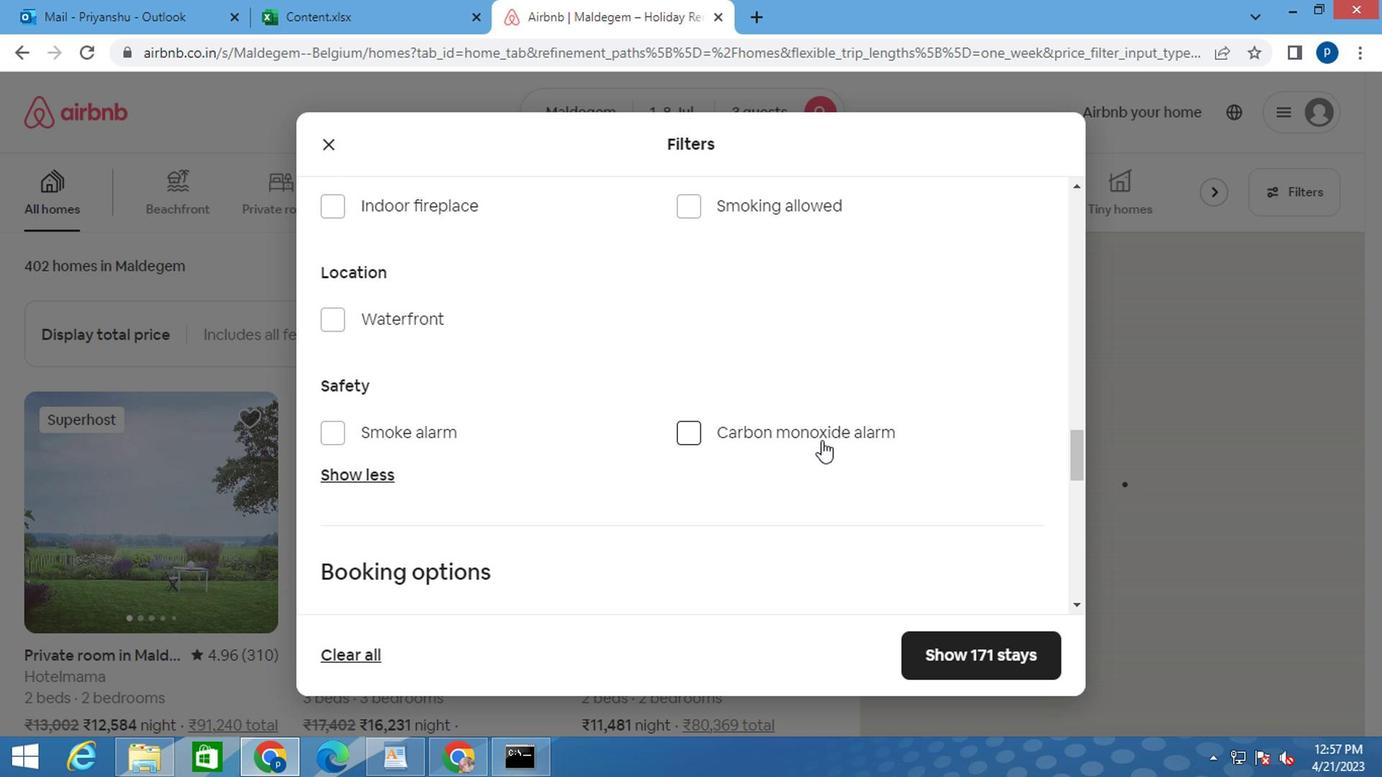 
Action: Mouse scrolled (871, 441) with delta (0, 0)
Screenshot: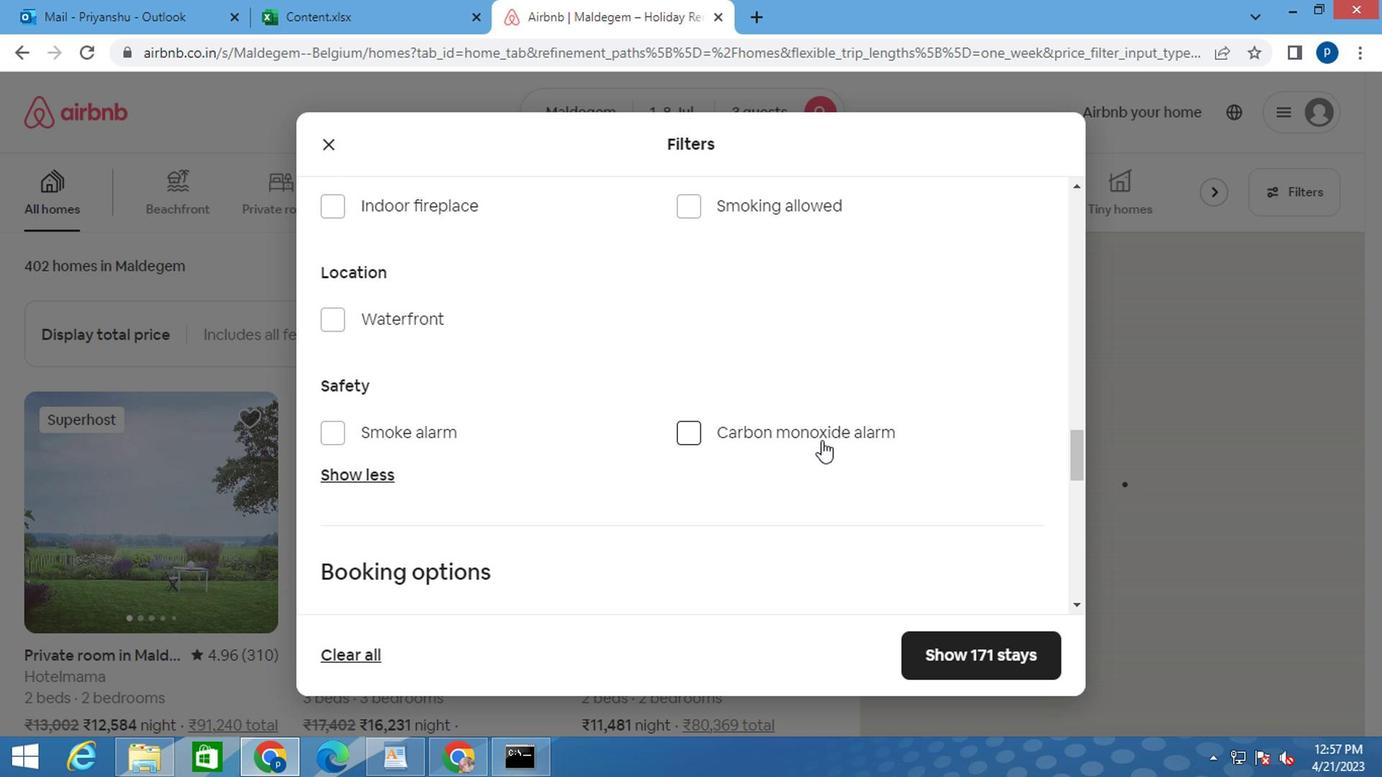 
Action: Mouse moved to (872, 443)
Screenshot: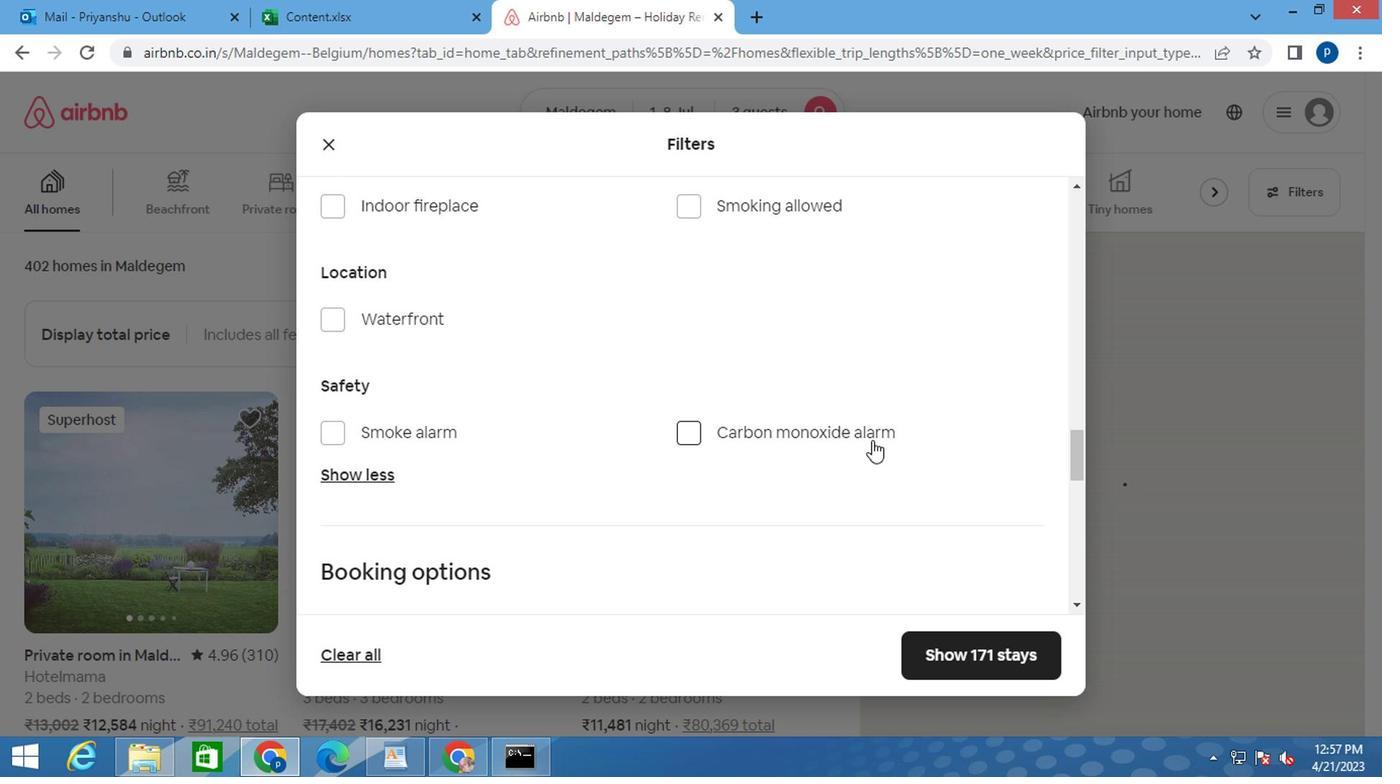 
Action: Mouse scrolled (872, 442) with delta (0, -1)
Screenshot: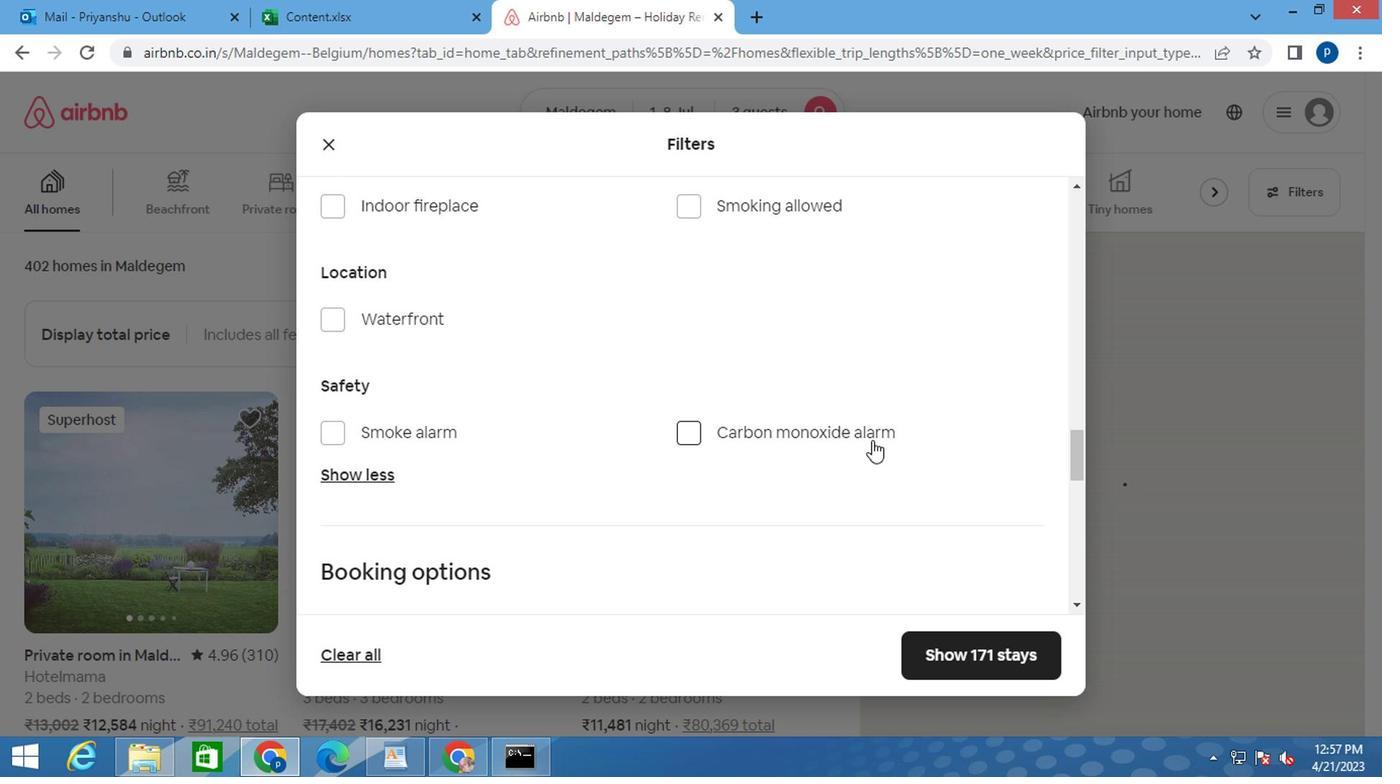 
Action: Mouse moved to (978, 309)
Screenshot: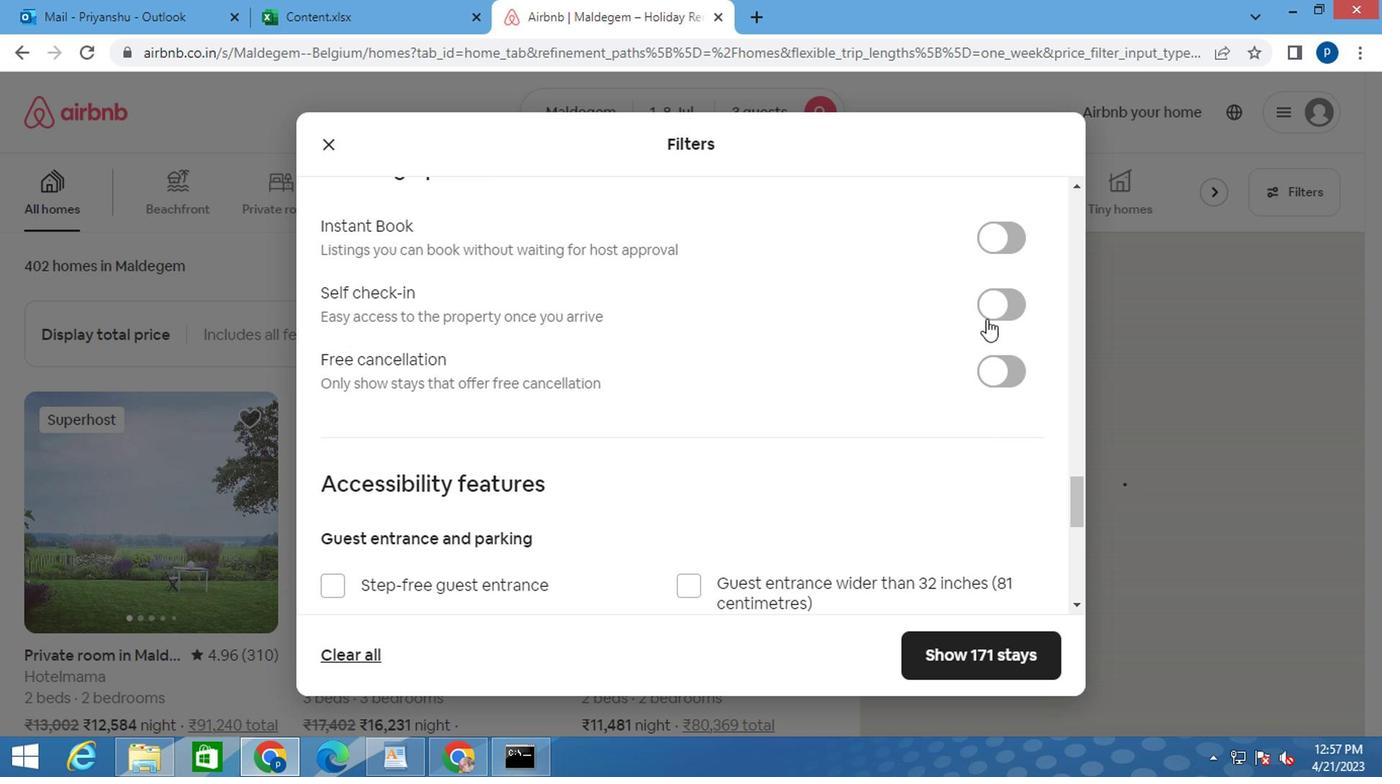 
Action: Mouse pressed left at (978, 309)
Screenshot: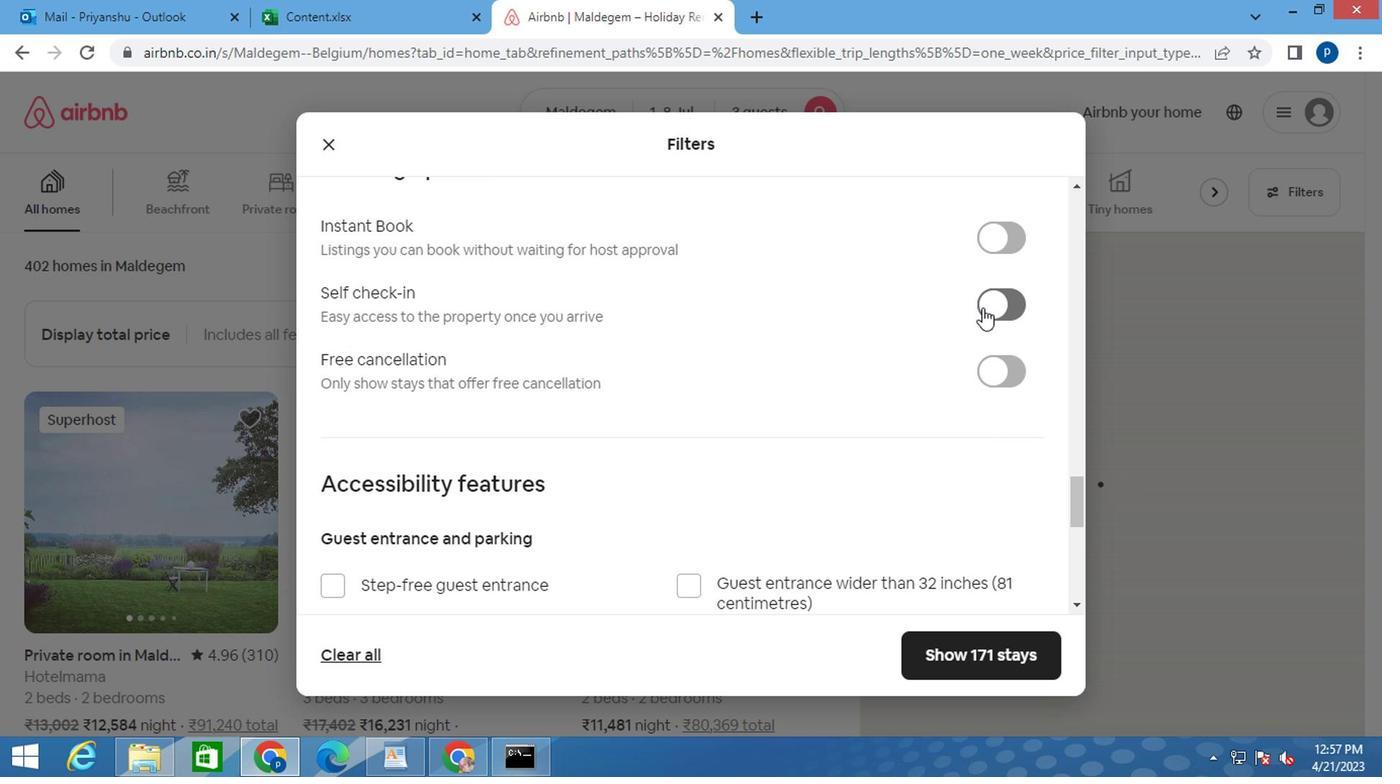 
Action: Mouse moved to (654, 416)
Screenshot: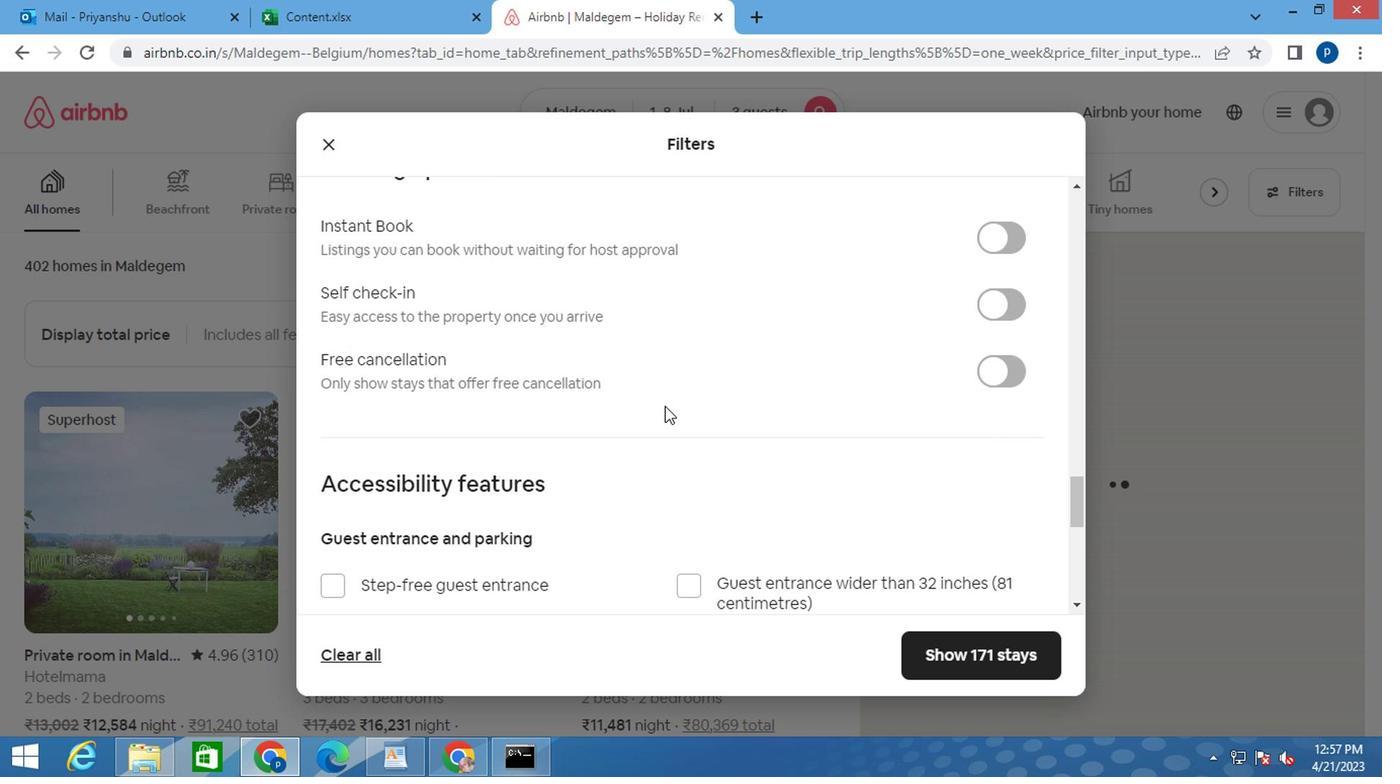 
Action: Mouse scrolled (654, 416) with delta (0, 0)
Screenshot: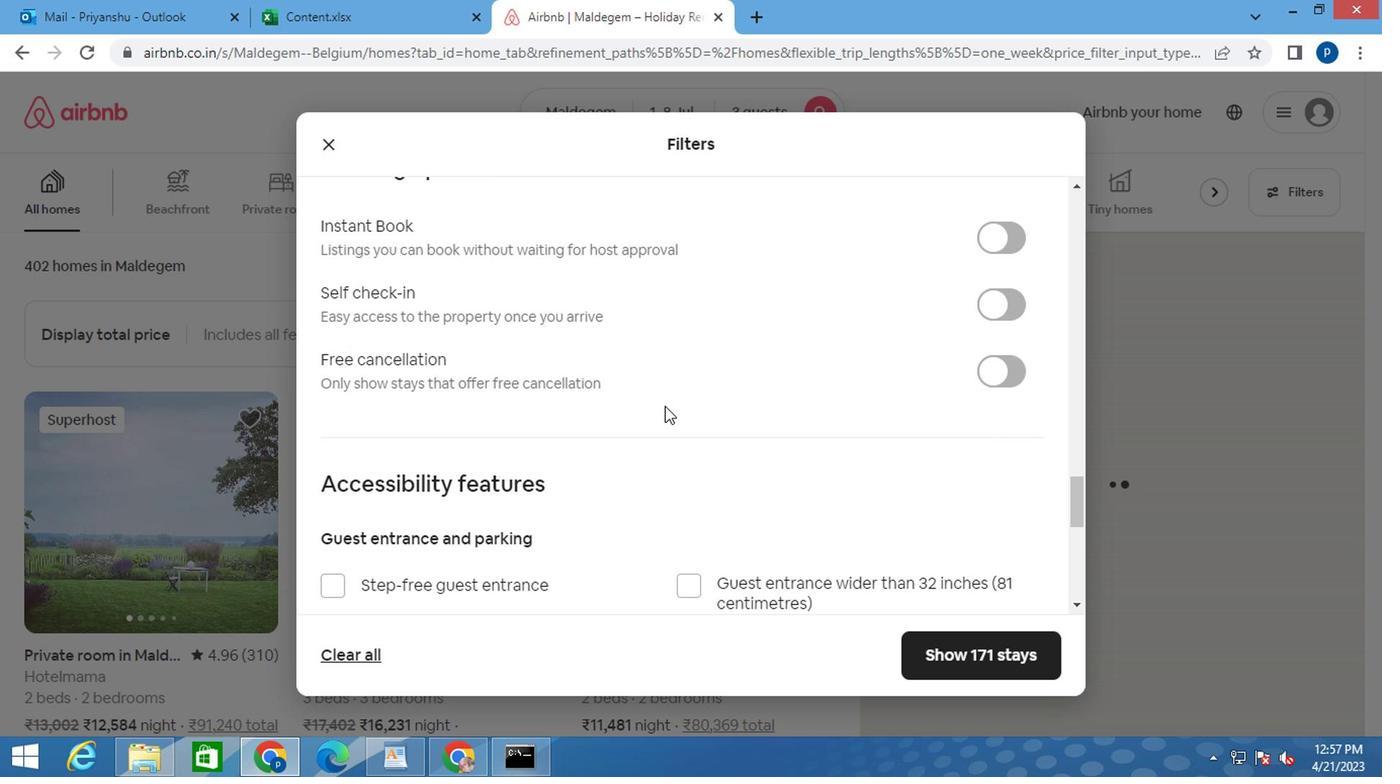 
Action: Mouse scrolled (654, 416) with delta (0, 0)
Screenshot: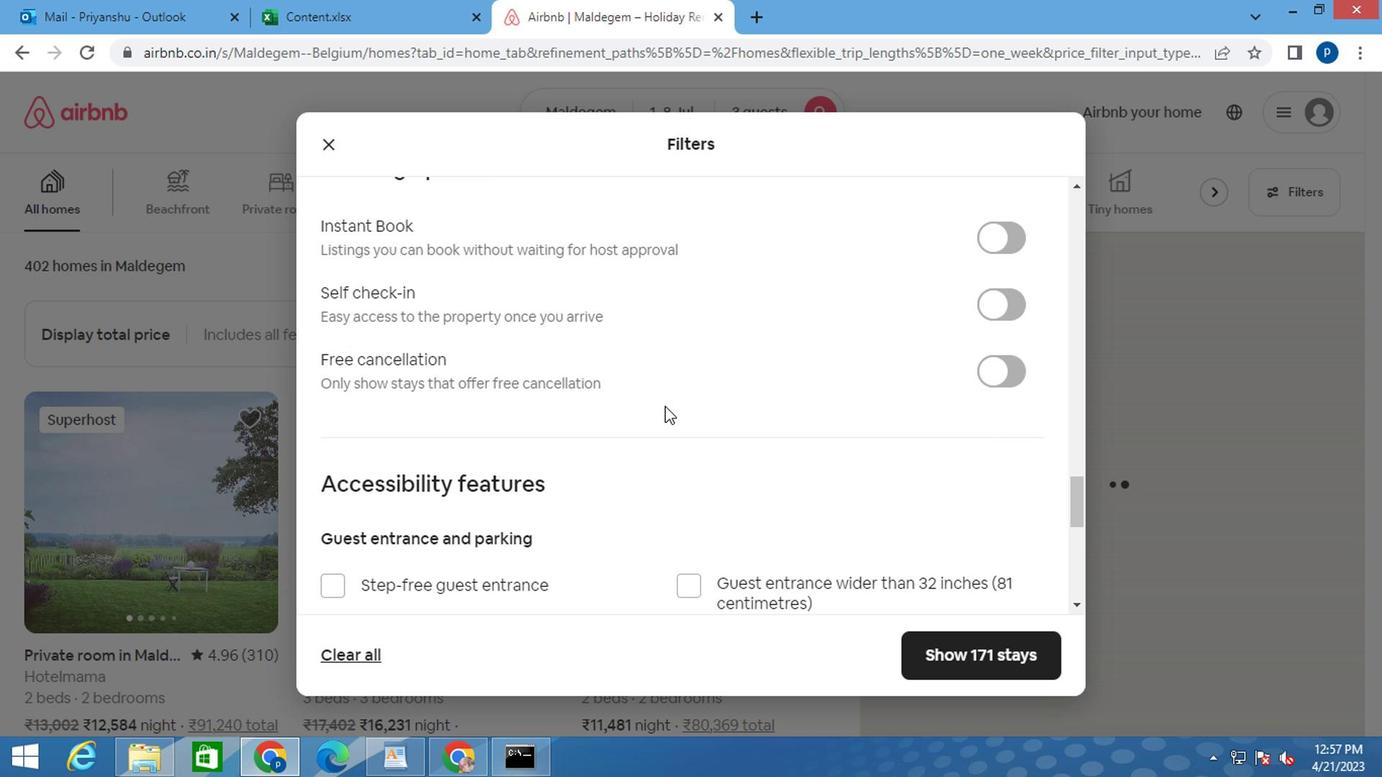 
Action: Mouse scrolled (654, 416) with delta (0, 0)
Screenshot: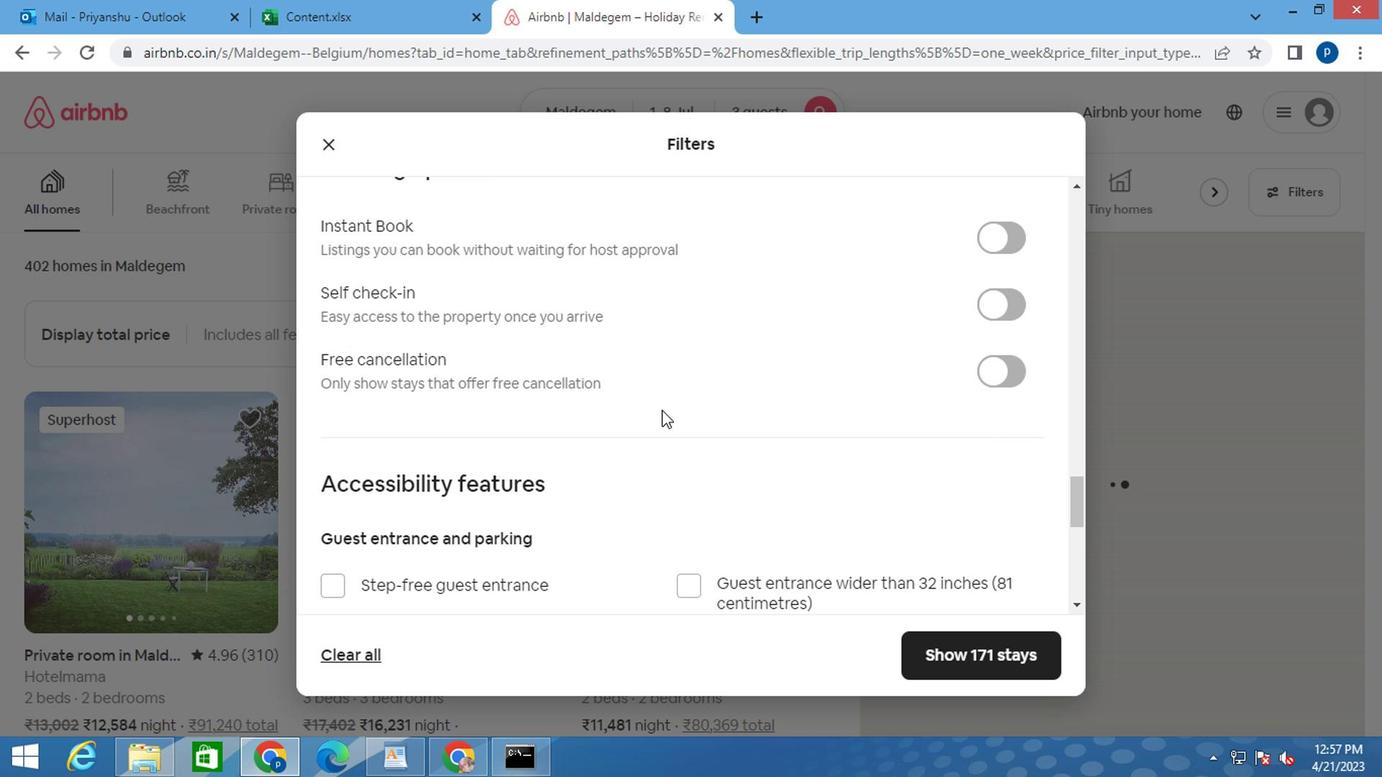 
Action: Mouse moved to (653, 418)
Screenshot: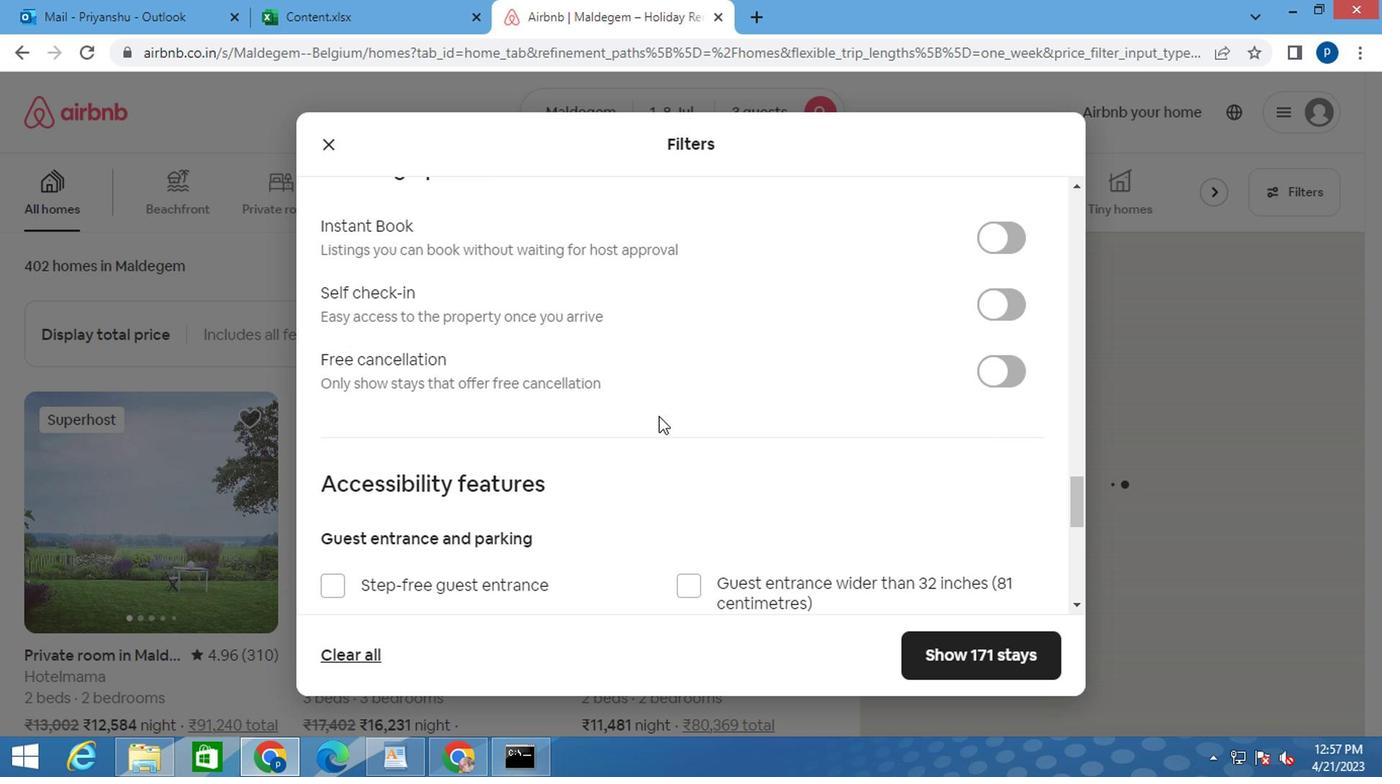 
Action: Mouse scrolled (653, 416) with delta (0, -1)
Screenshot: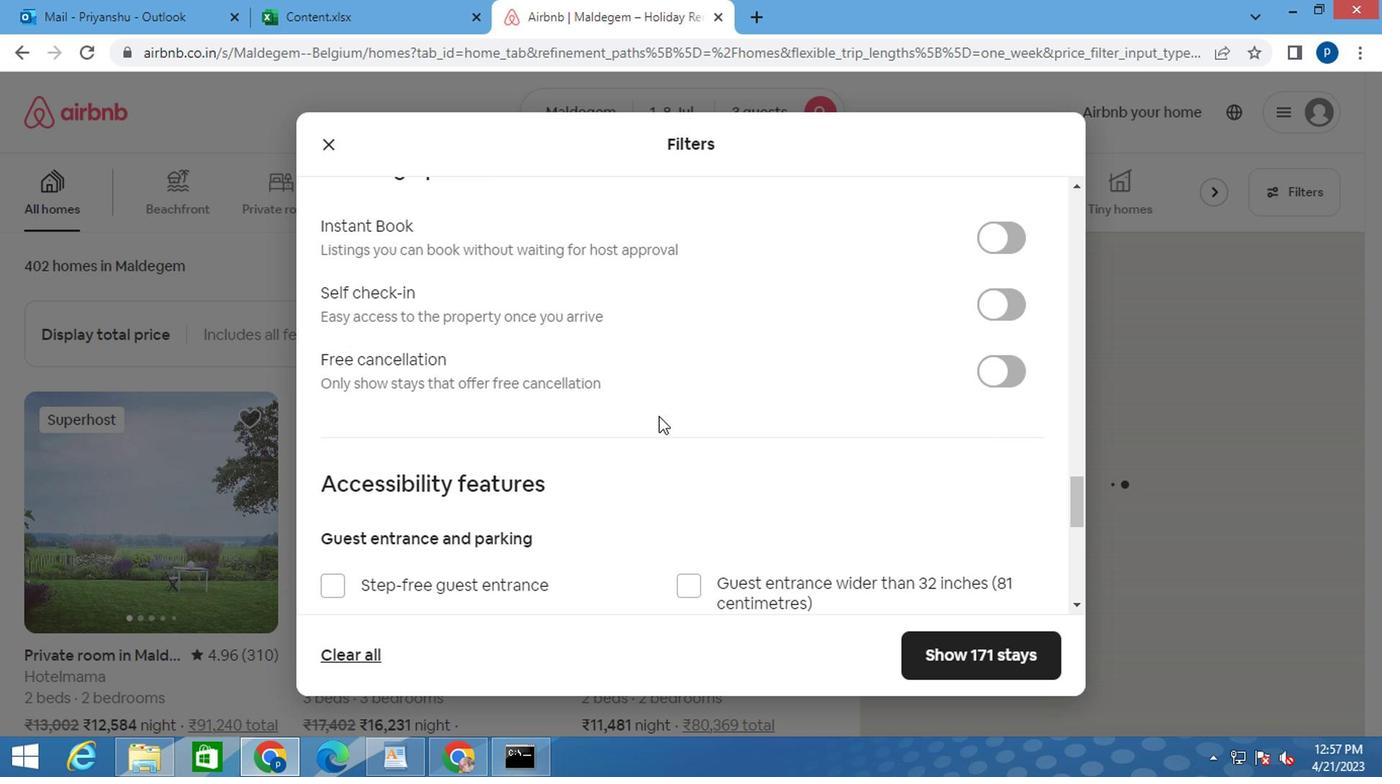 
Action: Mouse moved to (653, 418)
Screenshot: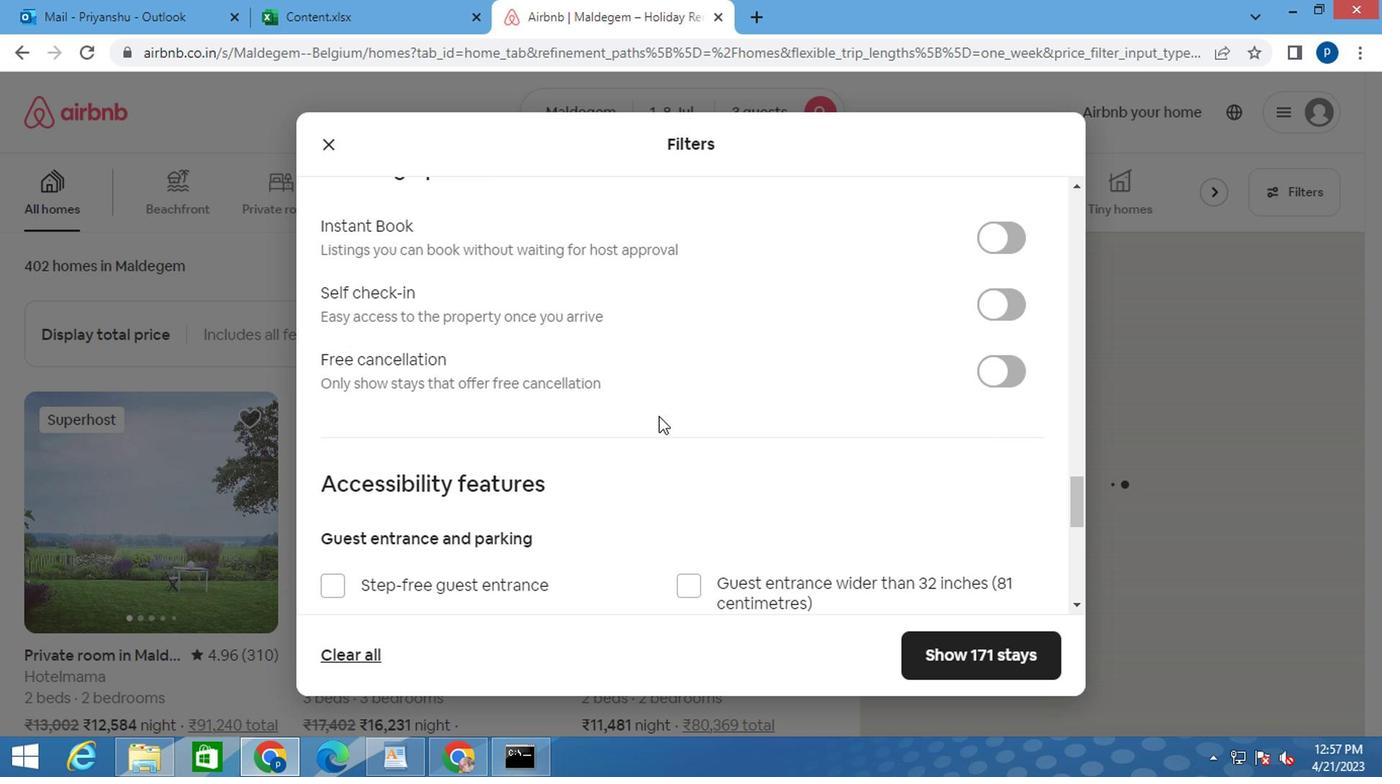 
Action: Mouse scrolled (653, 418) with delta (0, 0)
Screenshot: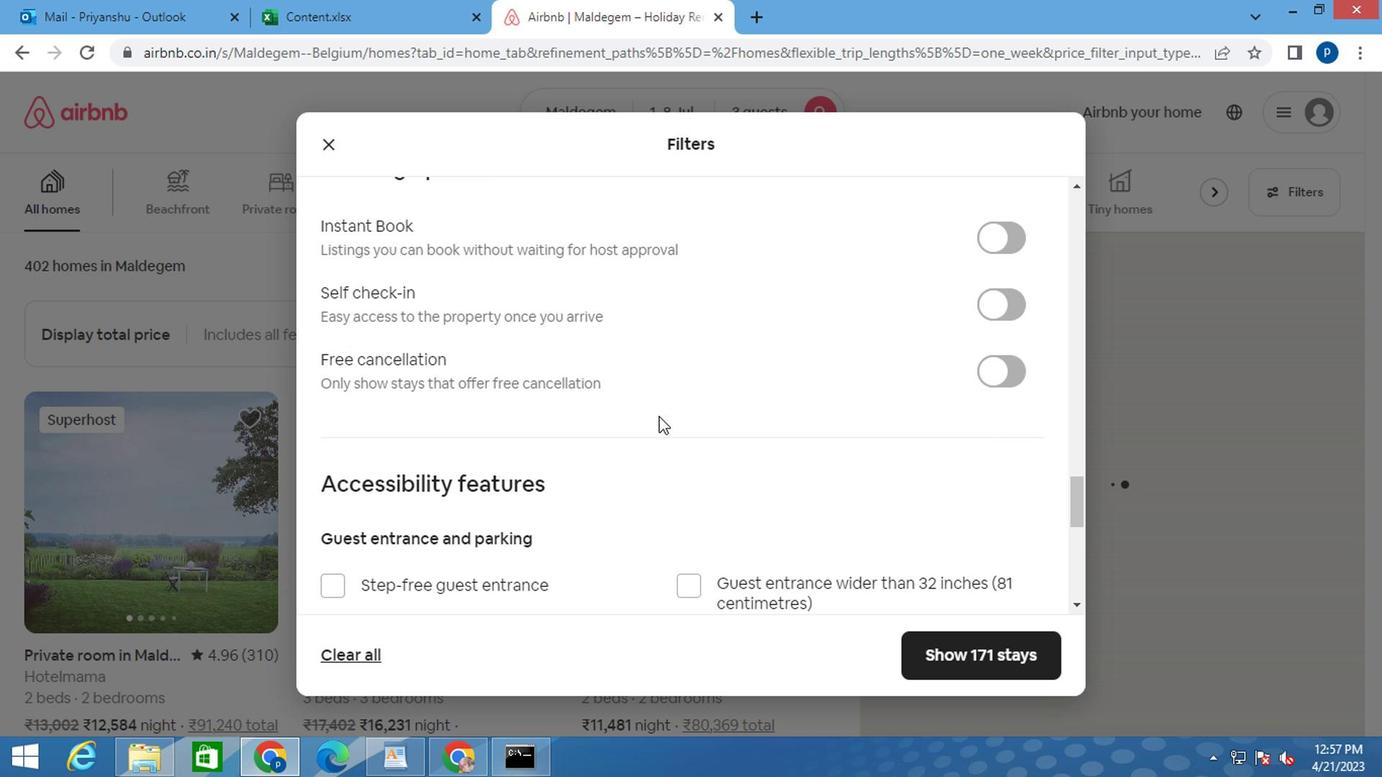 
Action: Mouse moved to (649, 421)
Screenshot: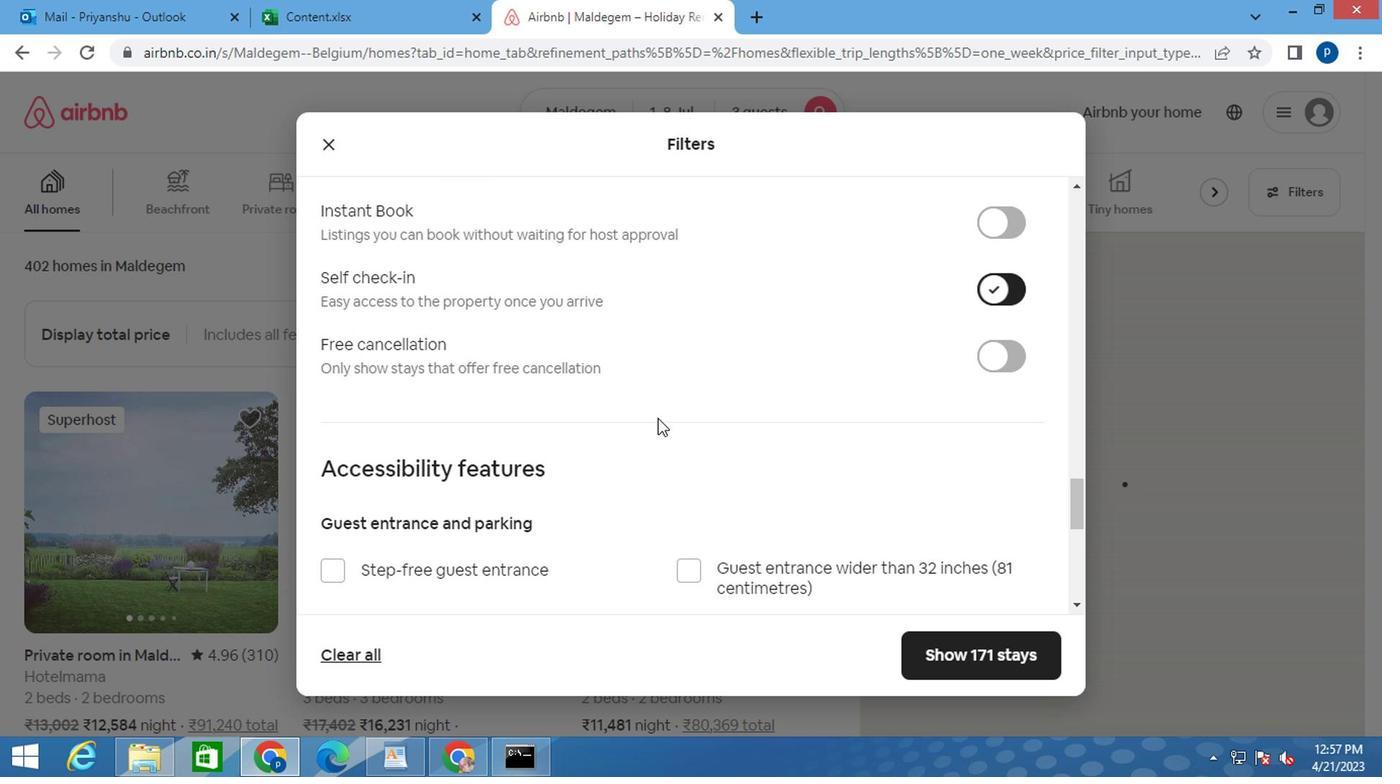 
Action: Mouse scrolled (649, 420) with delta (0, 0)
Screenshot: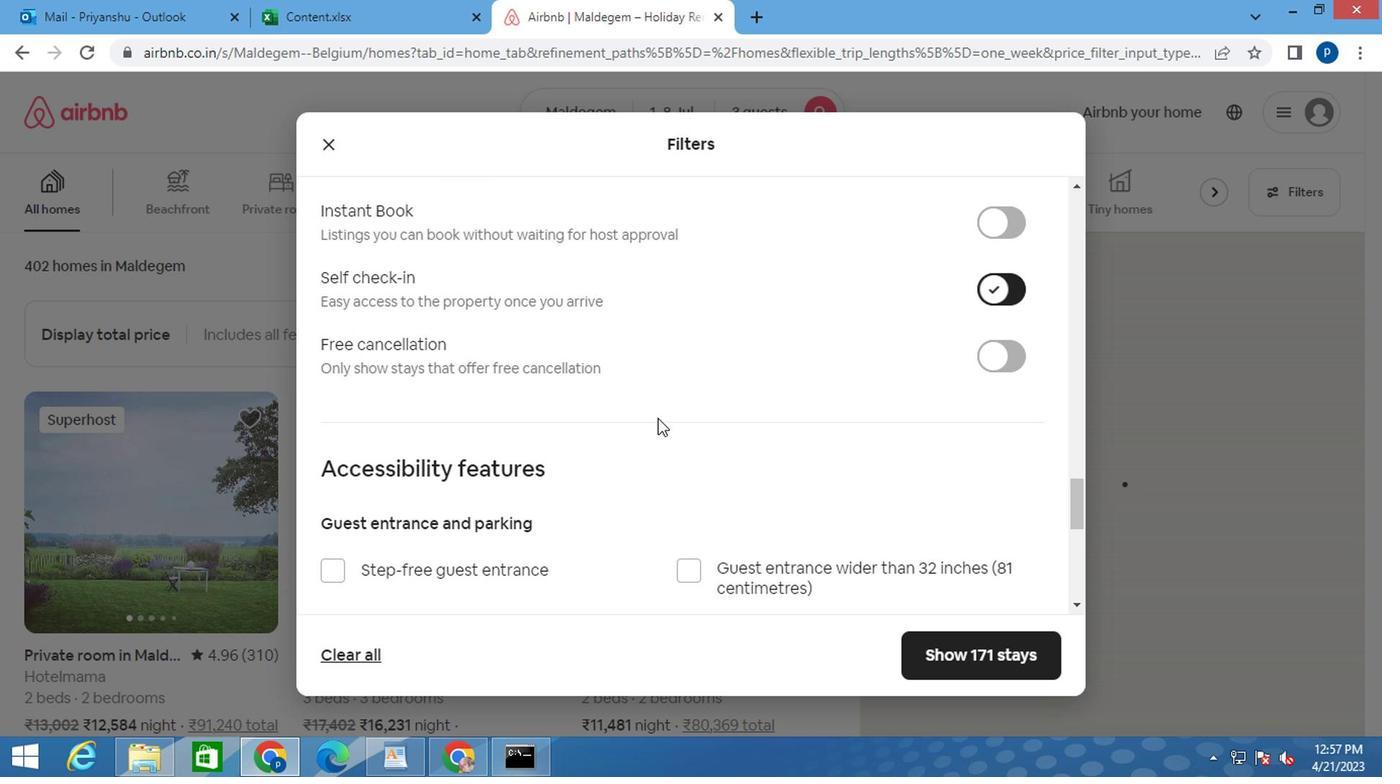 
Action: Mouse moved to (328, 476)
Screenshot: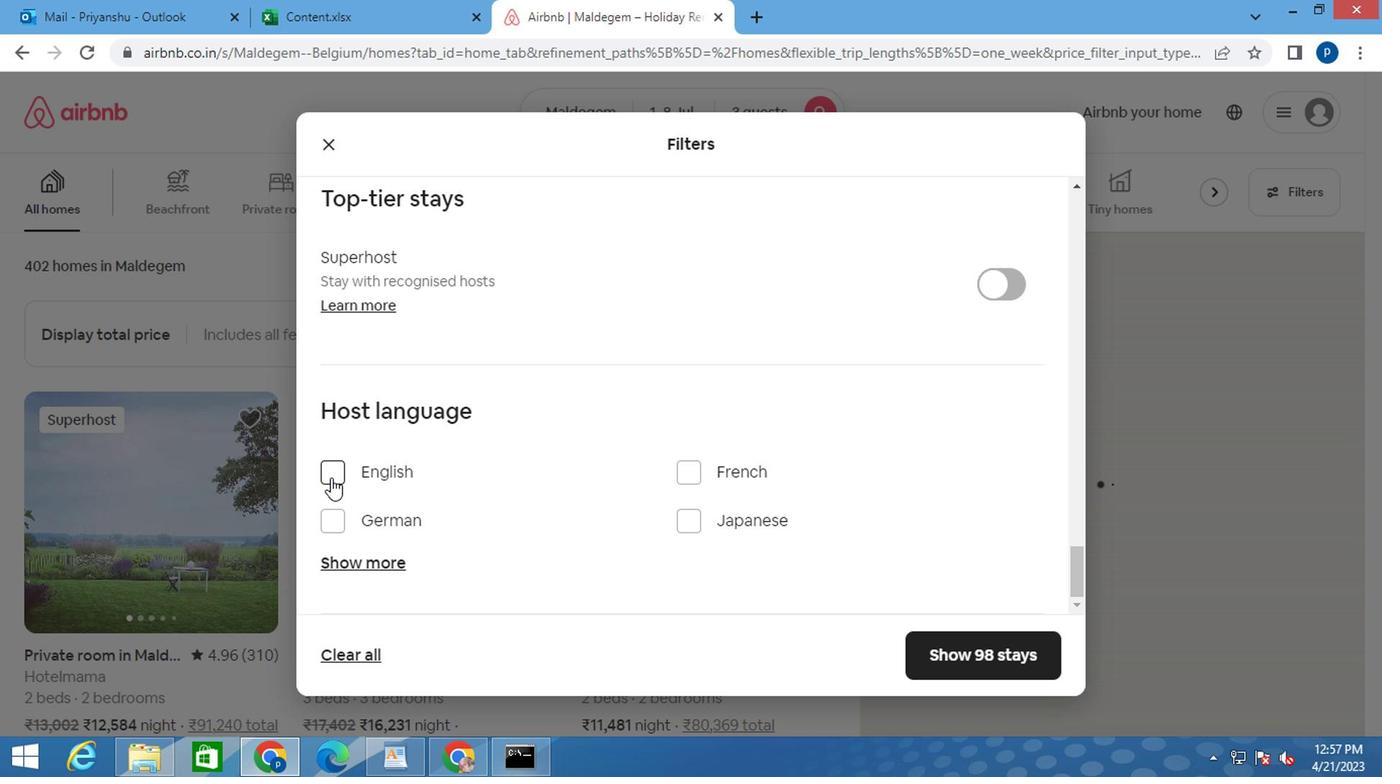 
Action: Mouse pressed left at (328, 476)
Screenshot: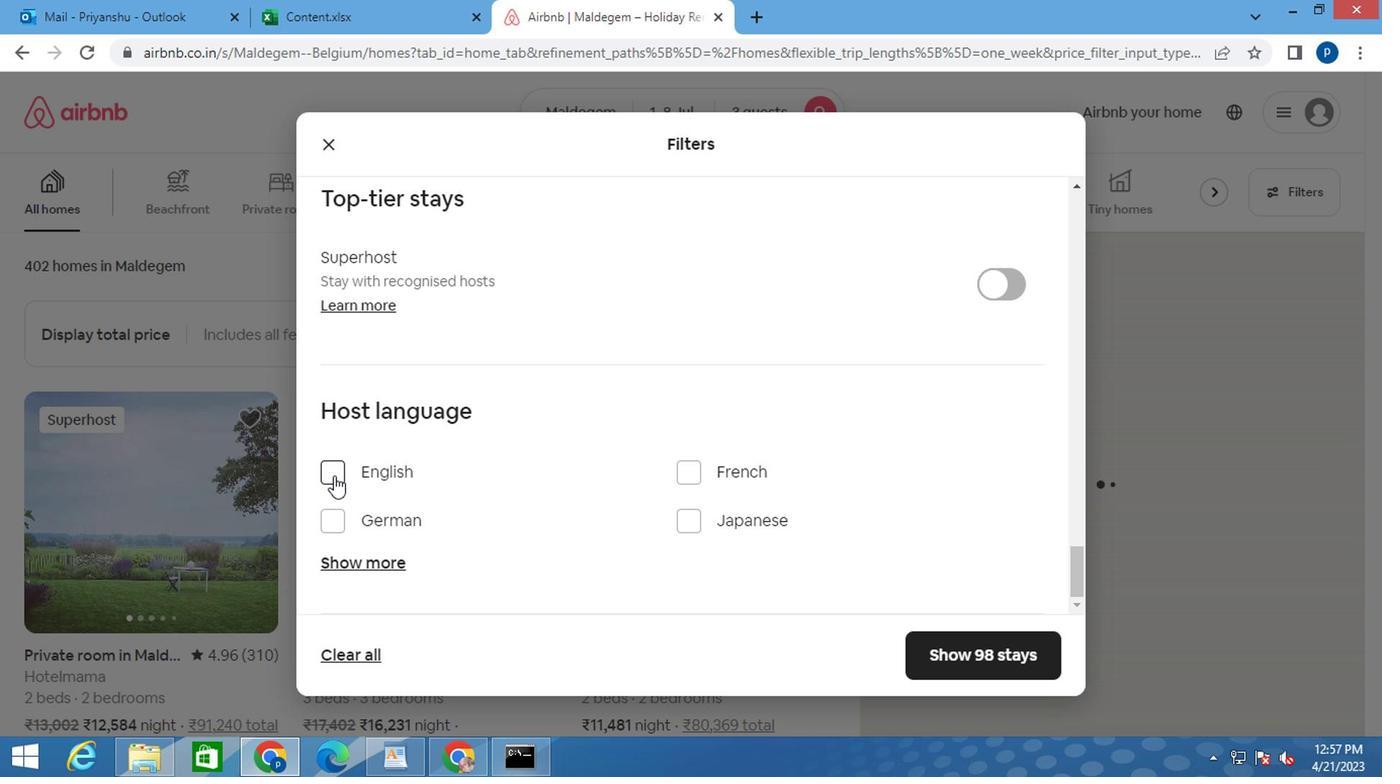 
Action: Mouse moved to (990, 647)
Screenshot: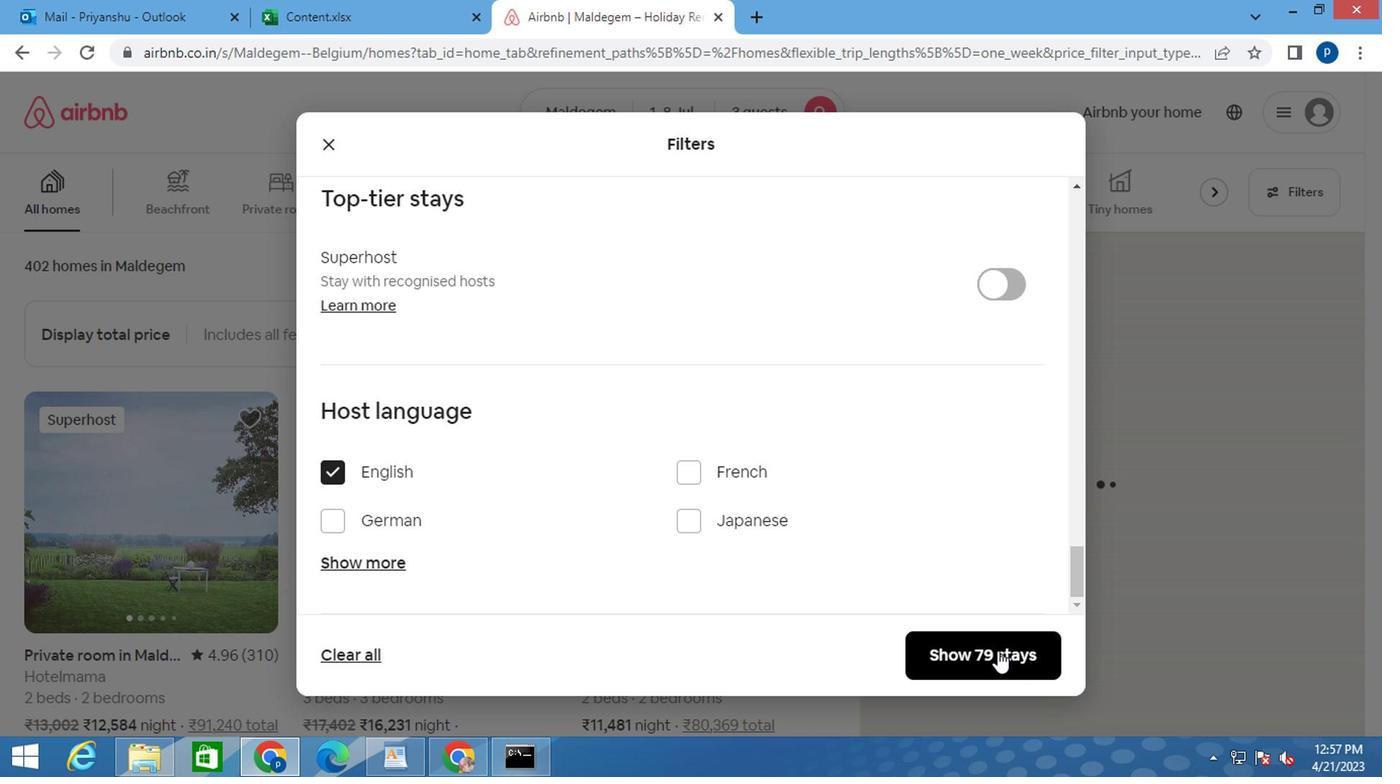 
Action: Mouse pressed left at (990, 647)
Screenshot: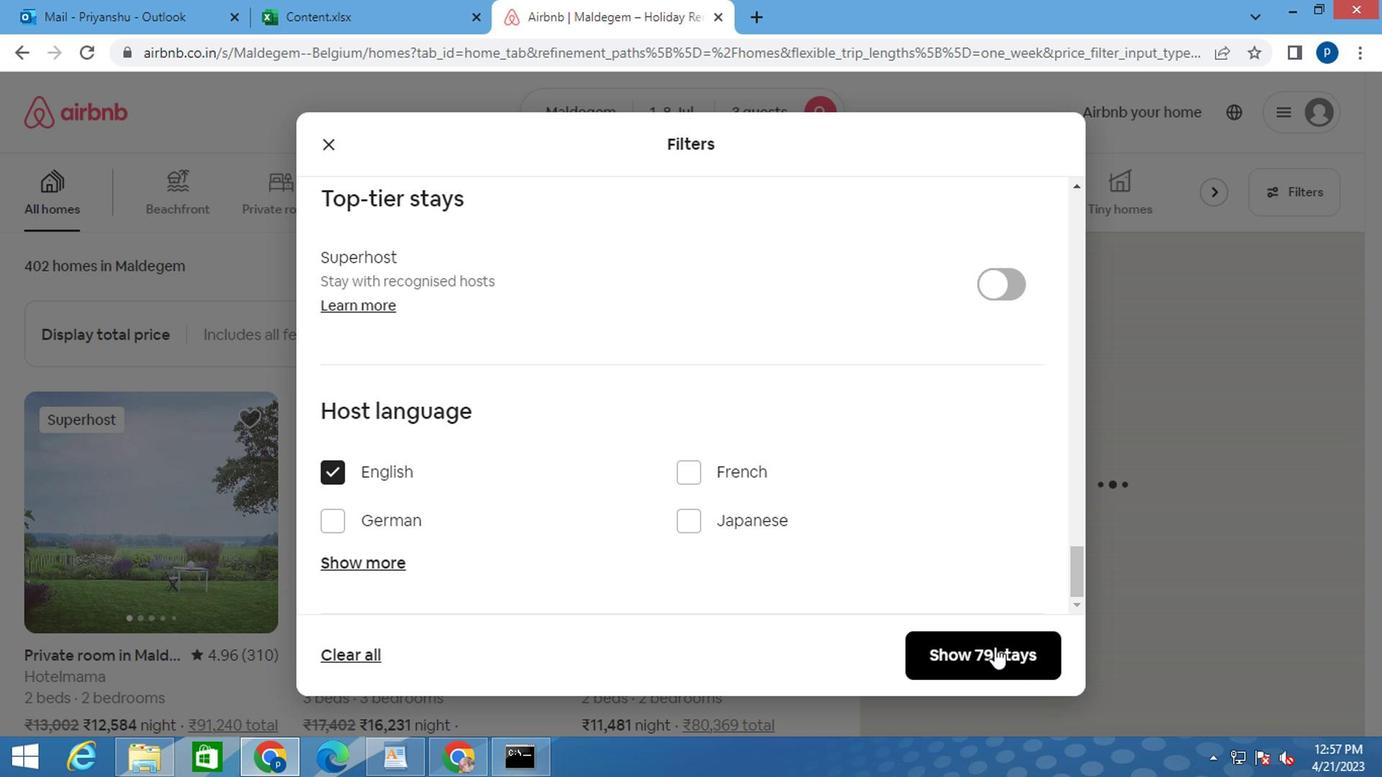 
